 Task: Create a new job position for 'Sr. SEO Executive' in Salesforce, including responsibilities, skills, educational requirements, and salary range.
Action: Mouse moved to (486, 297)
Screenshot: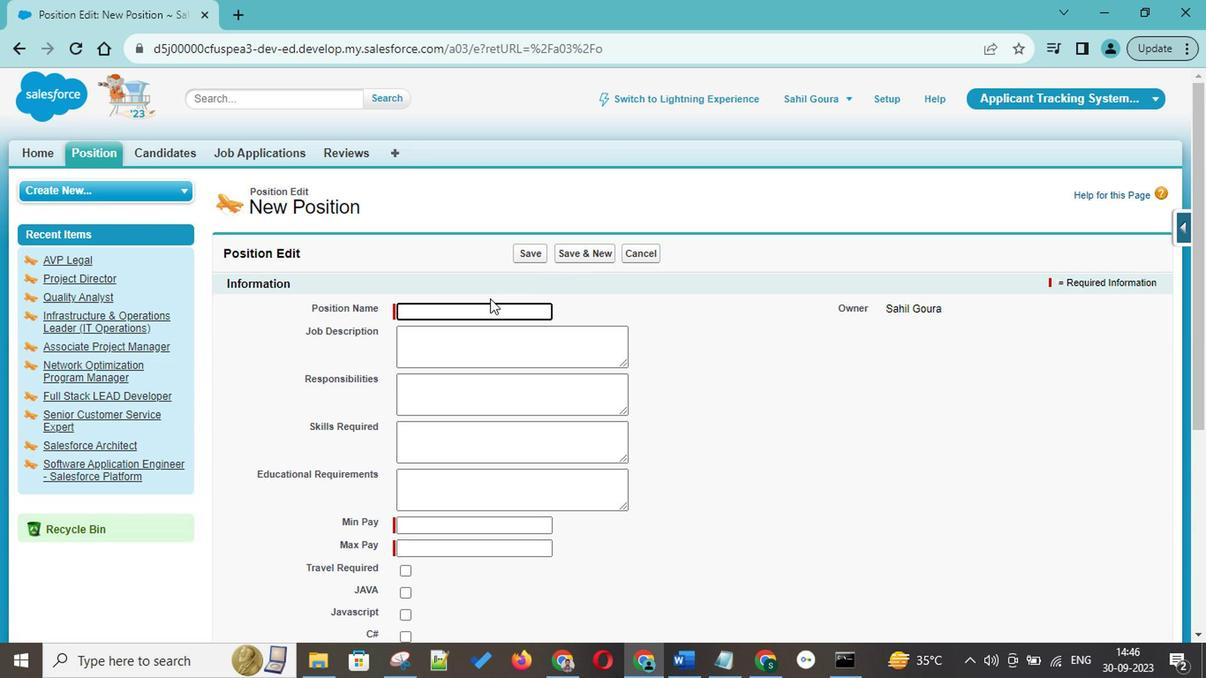 
Action: Key pressed <Key.shift>Sr.<Key.space><Key.shift>SEO<Key.space><Key.shift>e<Key.shift><Key.backspace><Key.shift>Executive
Screenshot: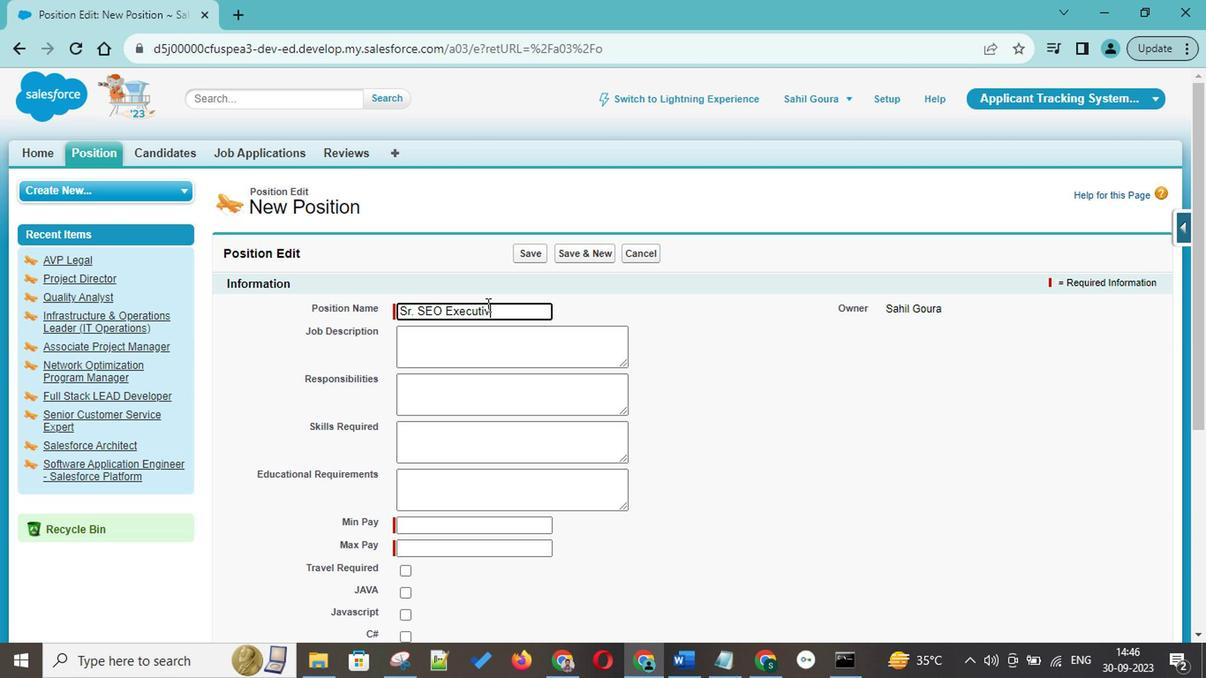 
Action: Mouse moved to (457, 346)
Screenshot: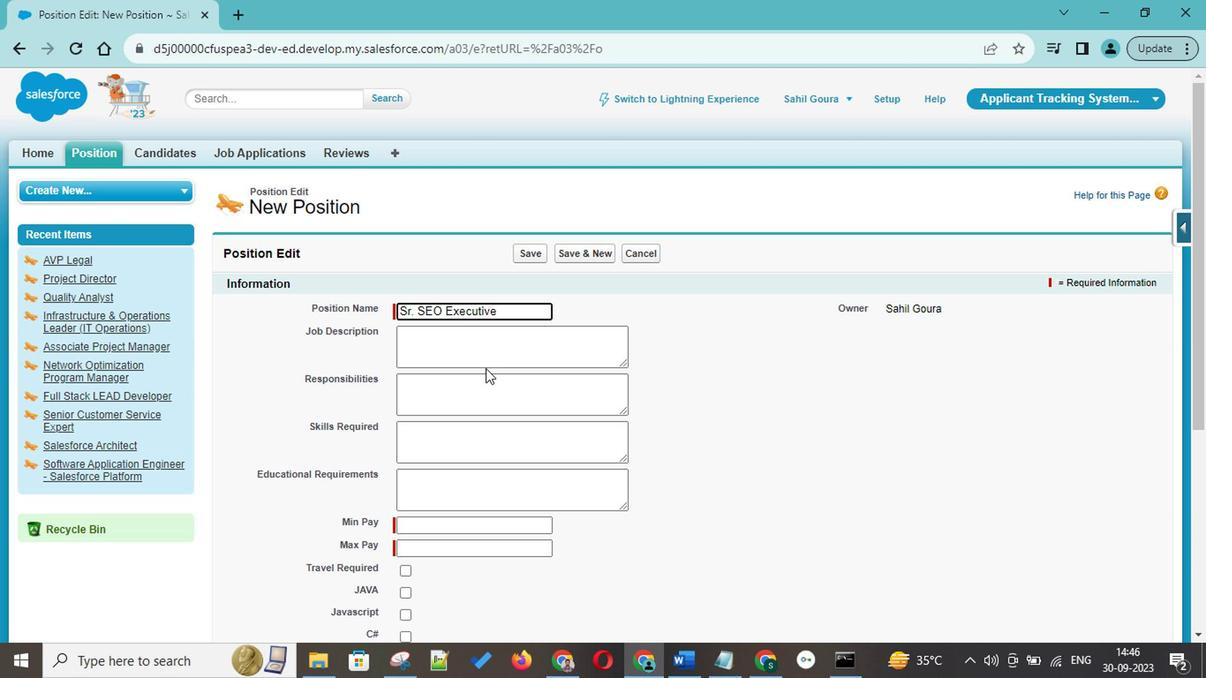 
Action: Mouse pressed left at (457, 346)
Screenshot: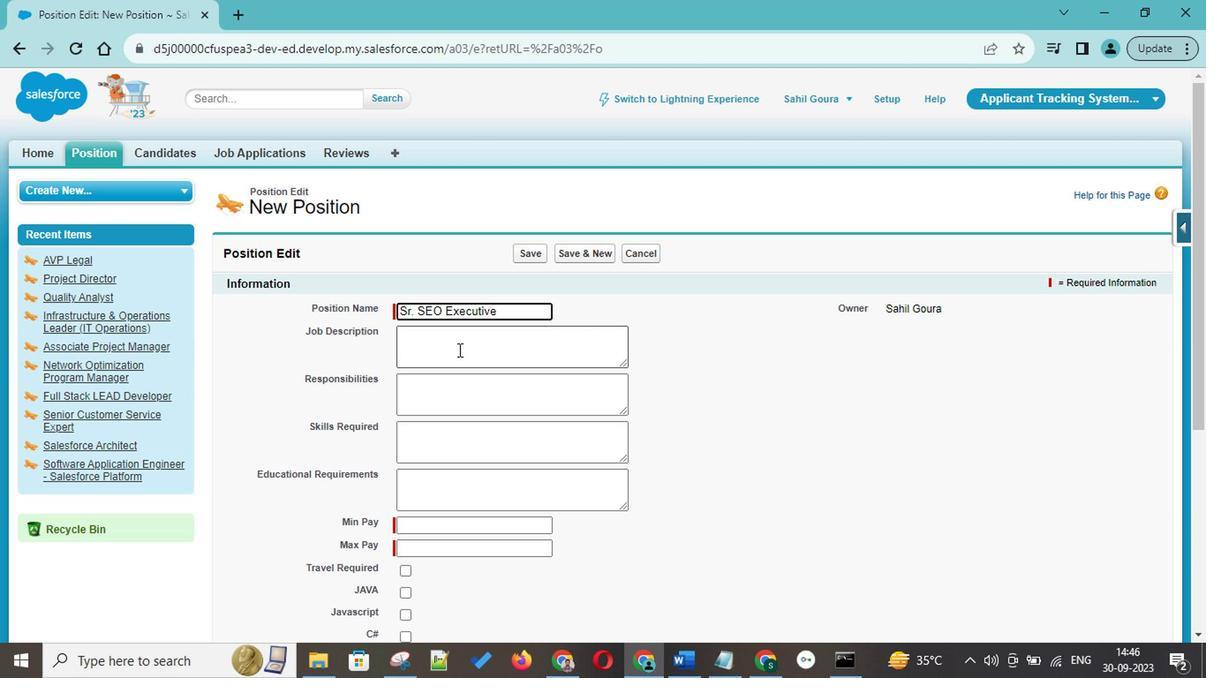 
Action: Mouse moved to (431, 385)
Screenshot: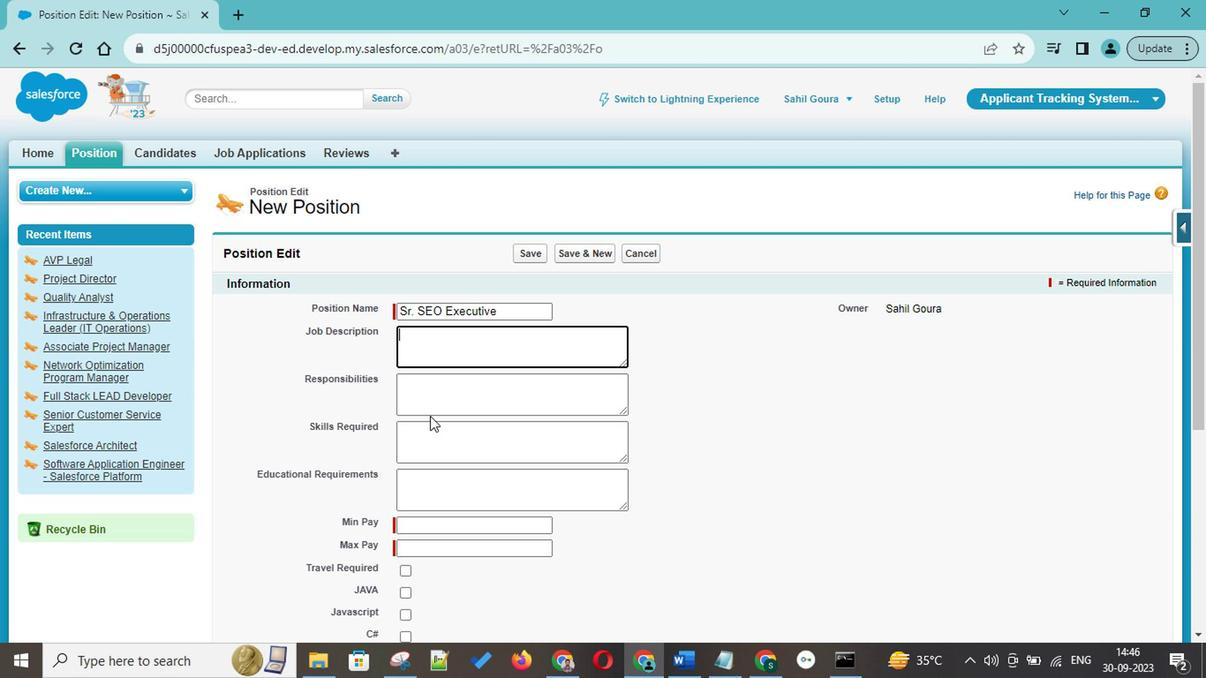 
Action: Mouse pressed left at (431, 385)
Screenshot: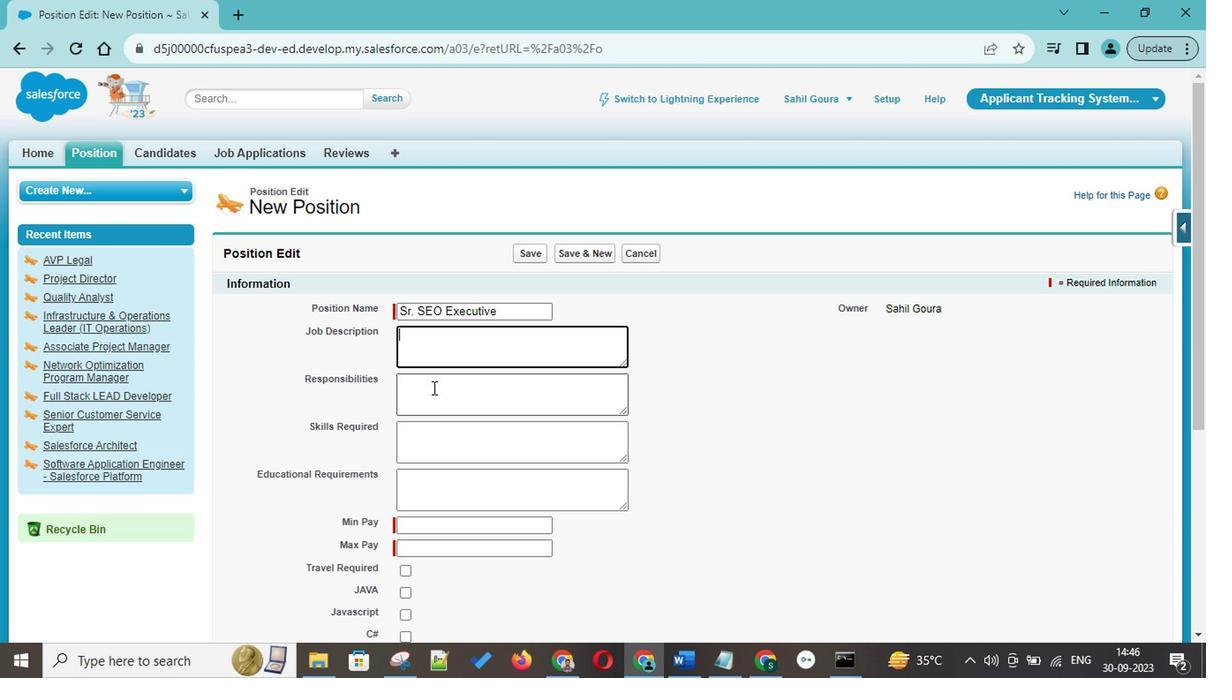 
Action: Key pressed --<Key.shift>><Key.space><Key.shift>Develop<Key.space>optimization<Key.space>strategies<Key.space>that<Key.space>increase<Key.space>the<Key.space>company's<Key.space>search<Key.space>engine<Key.space>result<Key.space>rankings<Key.enter>--<Key.shift>><Key.space><Key.shift>Research<Key.space><Key.shift>SEO<Key.space>keywords<Key.space>to<Key.space>use<Key.space>throughout<Key.space>the<Key.space>company's<Key.space>website<Key.space>and<Key.space>marketing<Key.space>materials<Key.enter>--<Key.shift>><Key.space><Key.shift>s<Key.shift>et<Key.space>m<Key.backspace><Key.backspace><Key.backspace><Key.backspace><Key.backspace><Key.shift>Set<Key.space>measureable<Key.space>goals<Key.space>that<Key.space>demonstrate<Key.space>improvement<Key.space>in<Key.space>marketing<Key.space>efforts<Key.enter>--<Key.shift>><Key.space><Key.shift>Monitor<Key.space>daily<Key.space>performance<Key.space>metrics<Key.space>to<Key.space>understand<Key.space><Key.shift><Key.shift>S
Screenshot: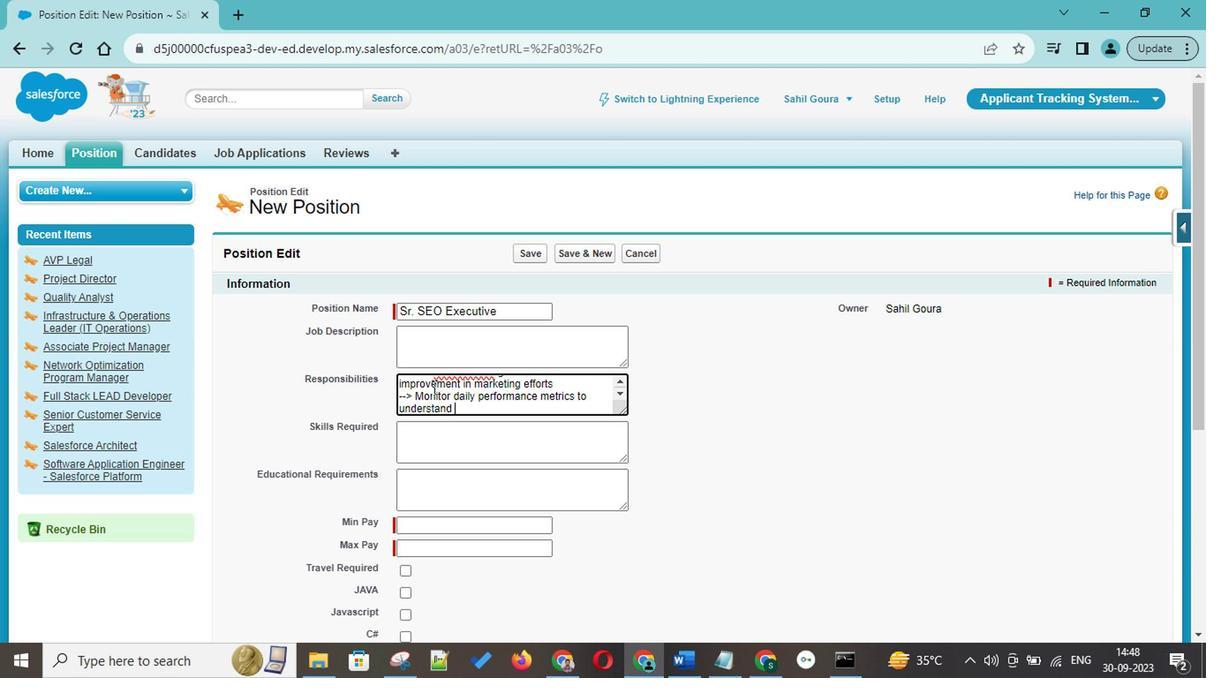 
Action: Mouse moved to (435, 385)
Screenshot: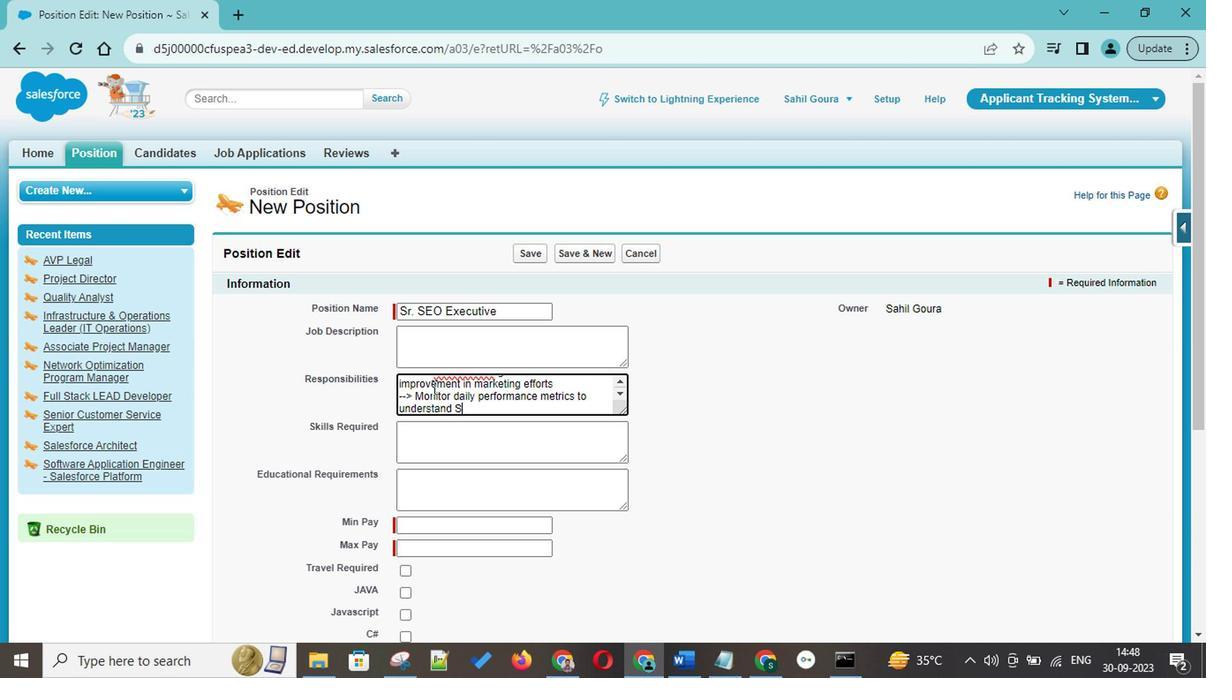 
Action: Key pressed EO<Key.space>strategy<Key.space>performance<Key.enter>--<Key.shift>><Key.space><Key.shift>Efficiently<Key.space>communicate<Key.space>with<Key.space>other<Key.space>marketing<Key.space>department<Key.space>to<Key.space>manage<Key.space><Key.shift>SEO<Key.space>strategy<Key.enter>--<Key.shift>><Key.space><Key.shift>Writing<Key.space>compelling<Key.space>and<Key.space>high-quality<Key.space>wes<Key.backspace>bsite<Key.space>content,<Key.space>including<Key.space>blog<Key.space>posts<Key.space>and<Key.space>page<Key.space>descriptions<Key.enter>--<Key.shift>><Key.space><Key.shift>Update<Key.space>content<Key.space>and<Key.space>website<Key.space>links<Key.space>for<Key.space>maximum<Key.space>optimization<Key.space>n<Key.backspace>and<Key.space>search<Key.space>engine<Key.space>rankings
Screenshot: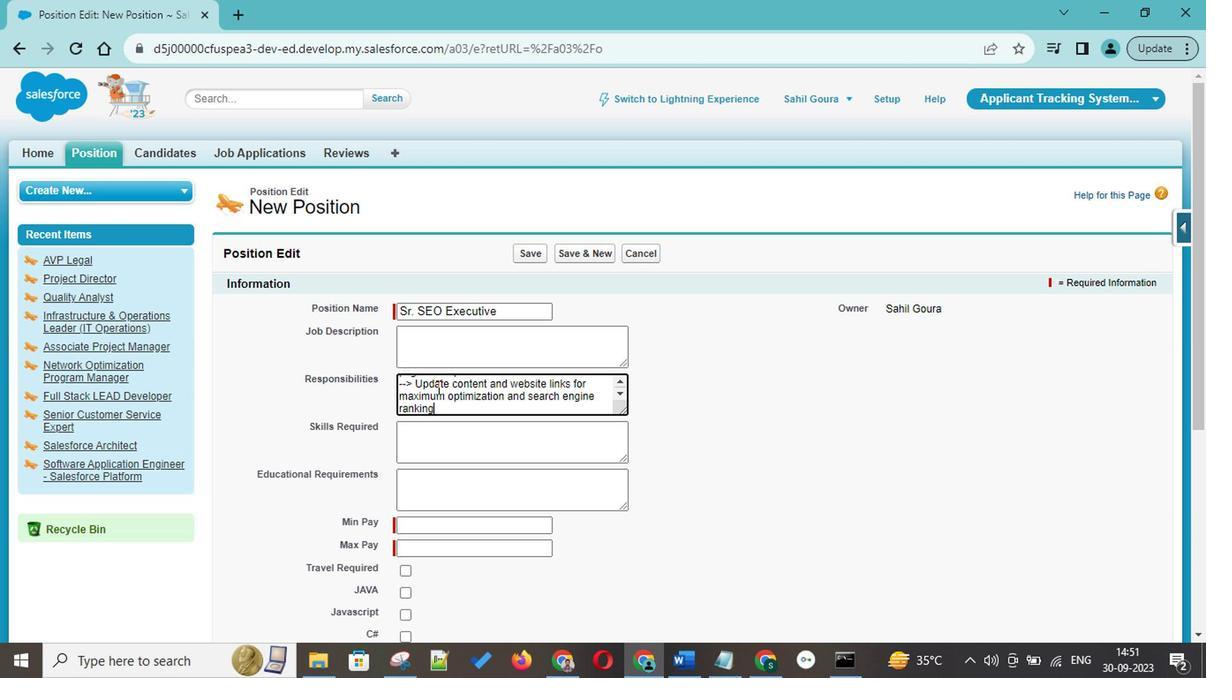 
Action: Mouse moved to (480, 477)
Screenshot: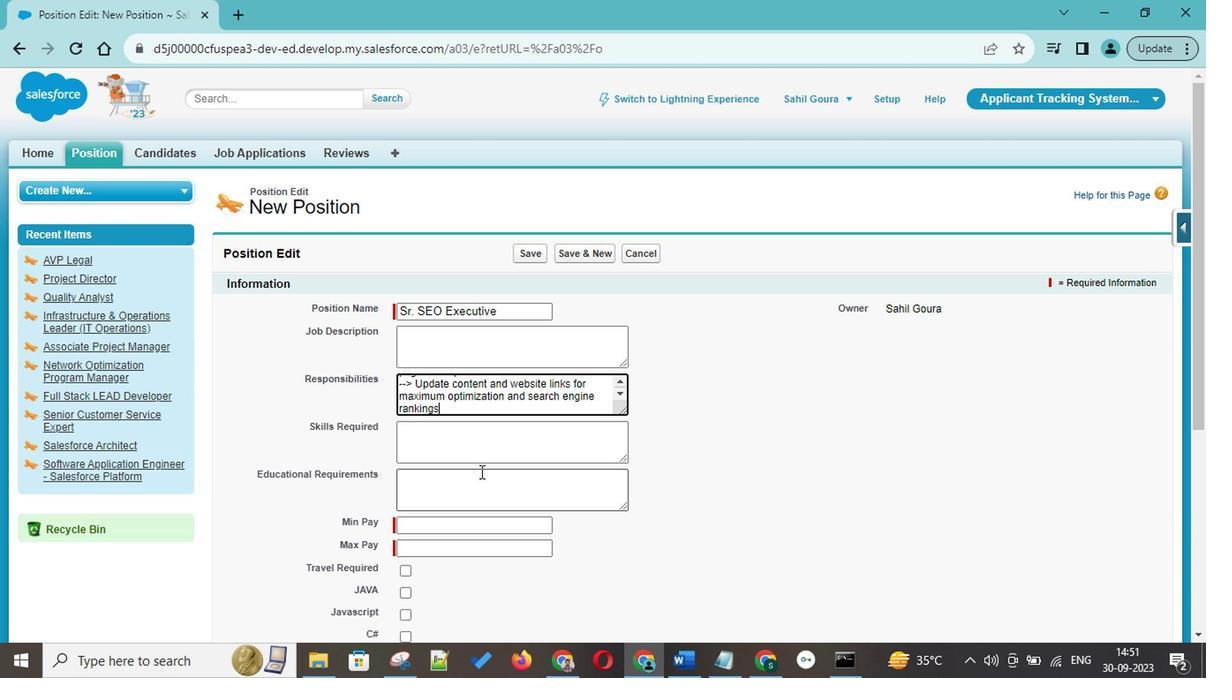 
Action: Mouse pressed left at (480, 477)
Screenshot: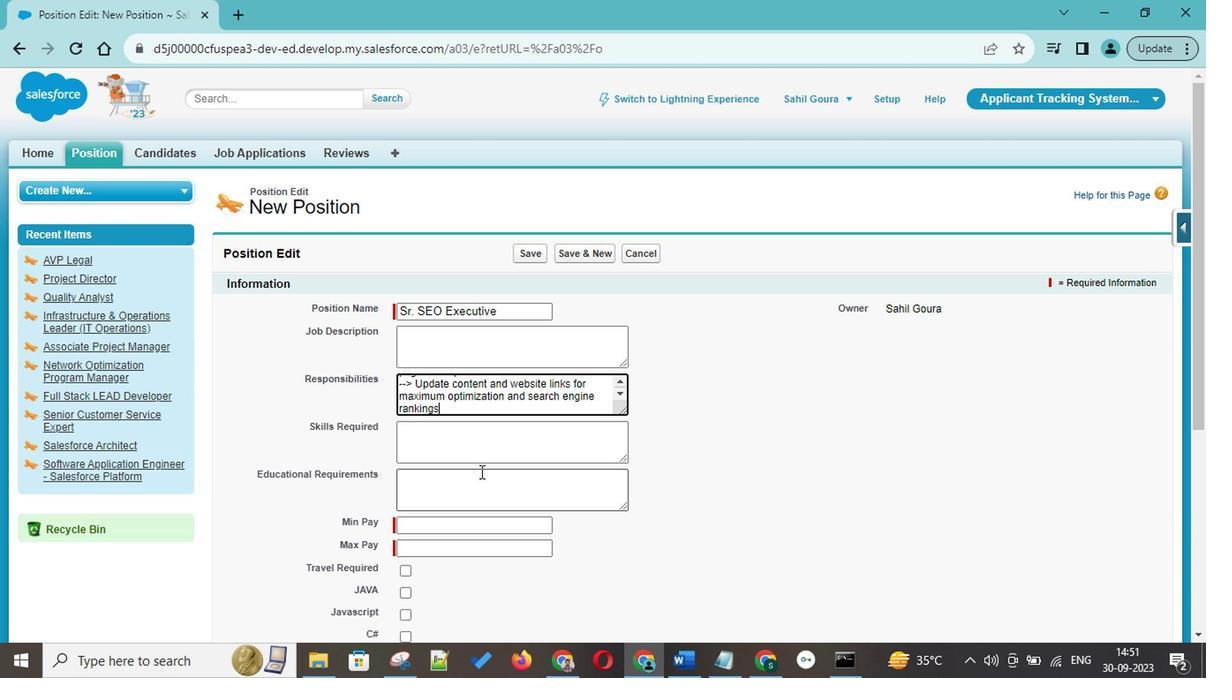 
Action: Key pressed --<Key.shift>><Key.space><Key.shift>Three<Key.space>to<Key.space><Key.shift><Key.shift><Key.shift><Key.shift><Key.shift><Key.shift><Key.shift><Key.shift><Key.shift><Key.shift><Key.shift><Key.shift>Five<Key.space>years<Key.space>of<Key.space>experience<Key.space>in<Key.space>successfully<Key.space>developing<Key.space>and<Key.space>executing<Key.space><Key.shift>SEO<Key.space>campaigns<Key.enter>--<Key.shift><Key.shift>><Key.space>
Screenshot: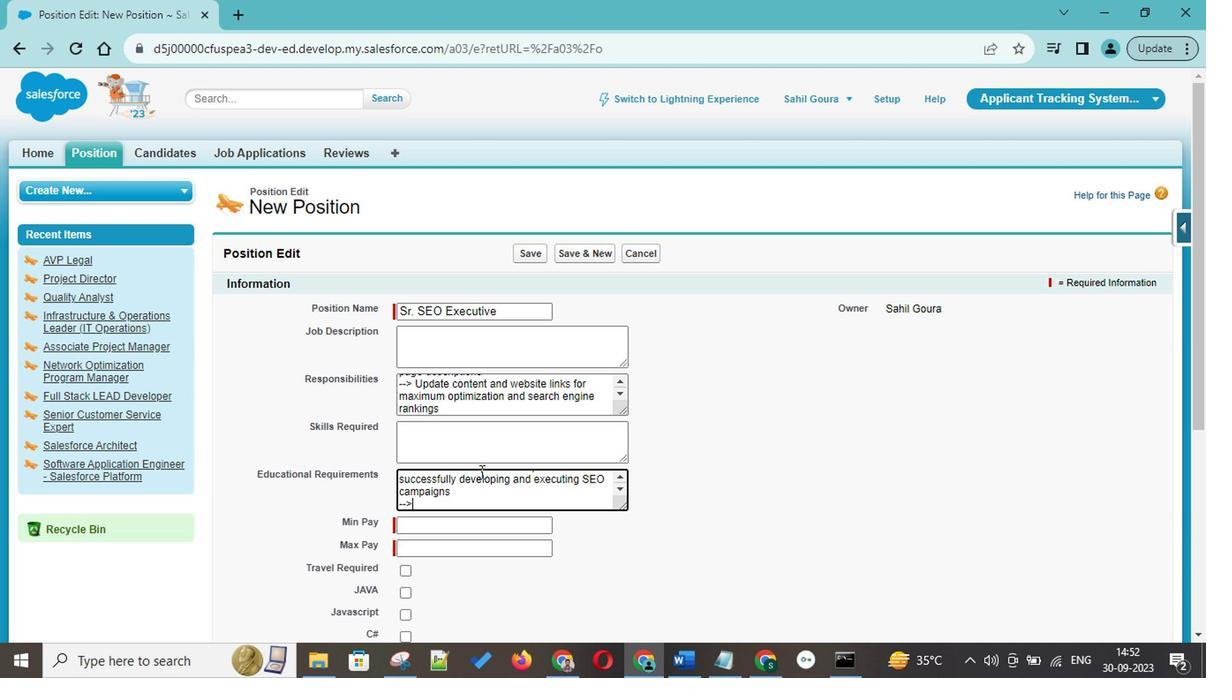 
Action: Mouse moved to (480, 479)
Screenshot: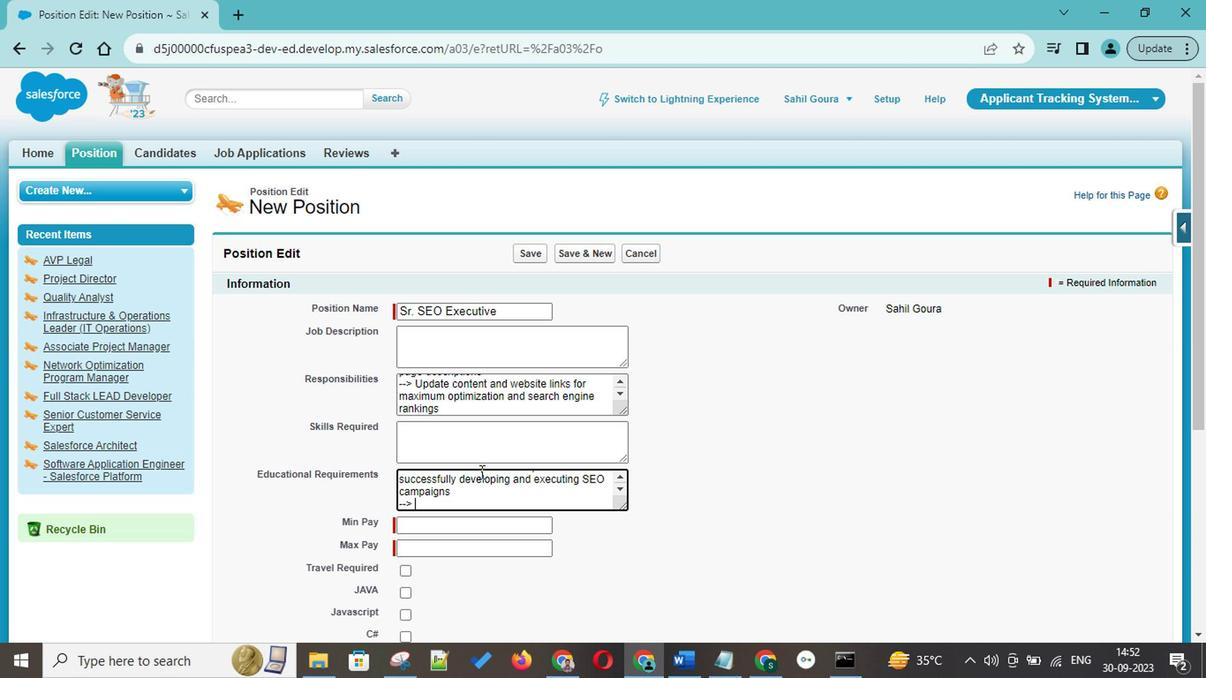 
Action: Mouse pressed left at (480, 479)
Screenshot: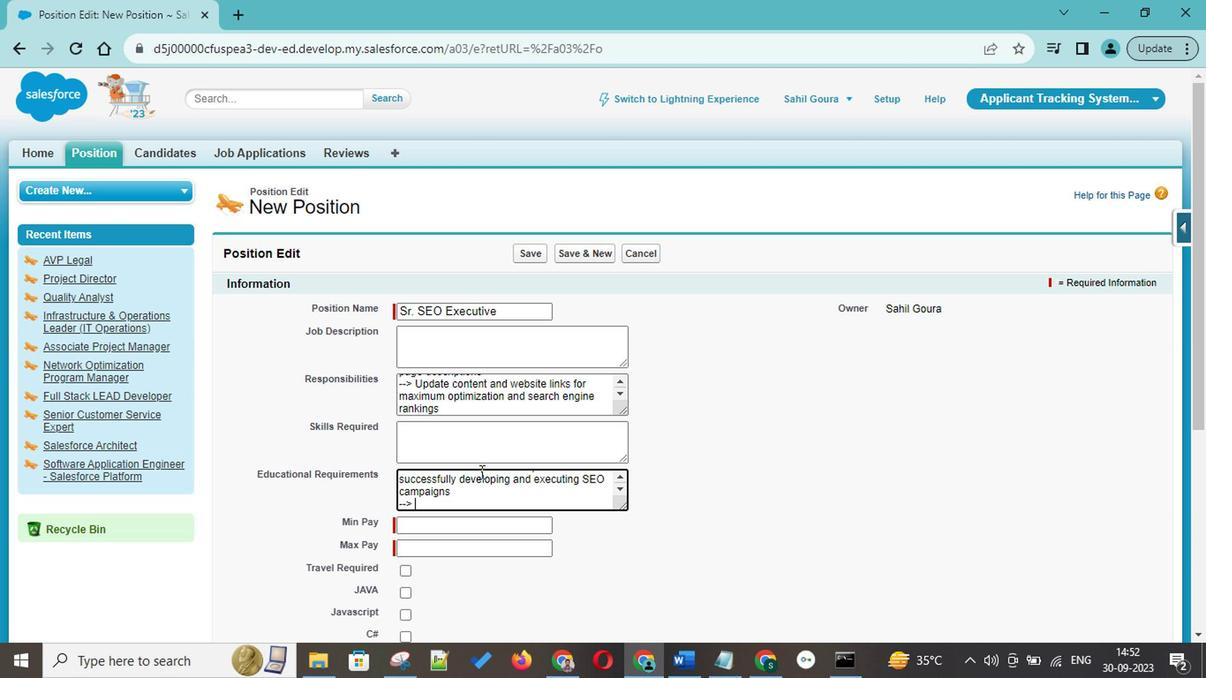 
Action: Key pressed <Key.shift>Unders<Key.backspace><Key.backspace><Key.backspace><Key.backspace><Key.backspace>
Screenshot: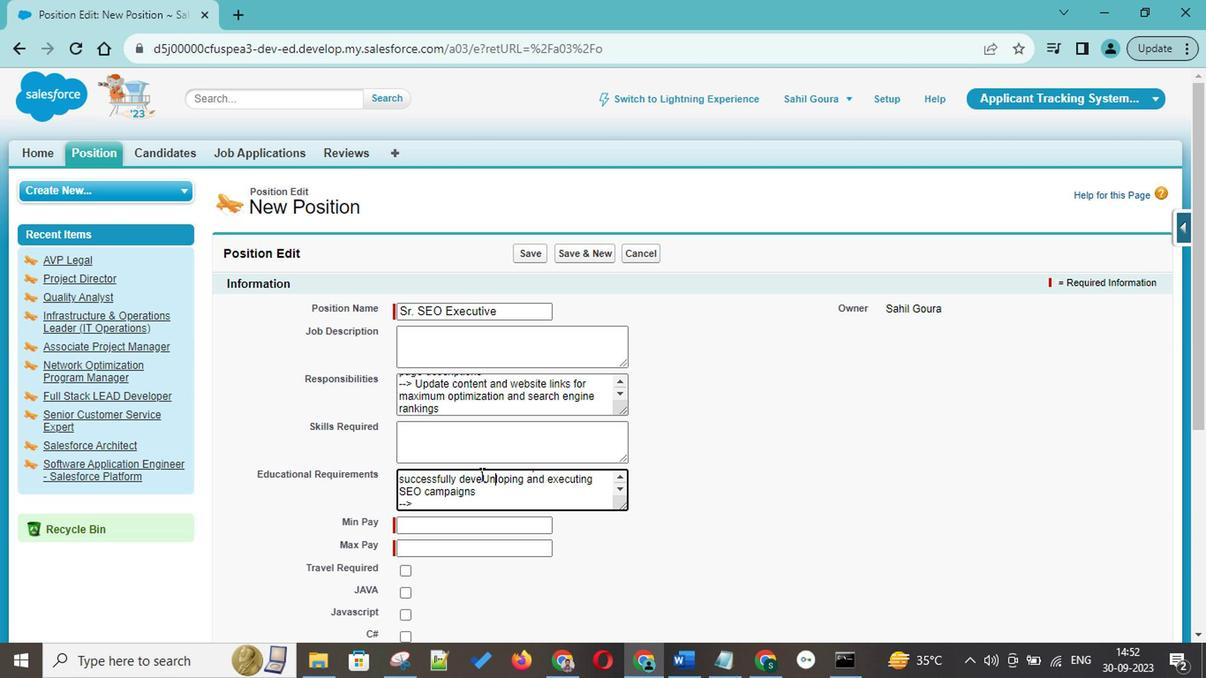 
Action: Mouse moved to (581, 472)
Screenshot: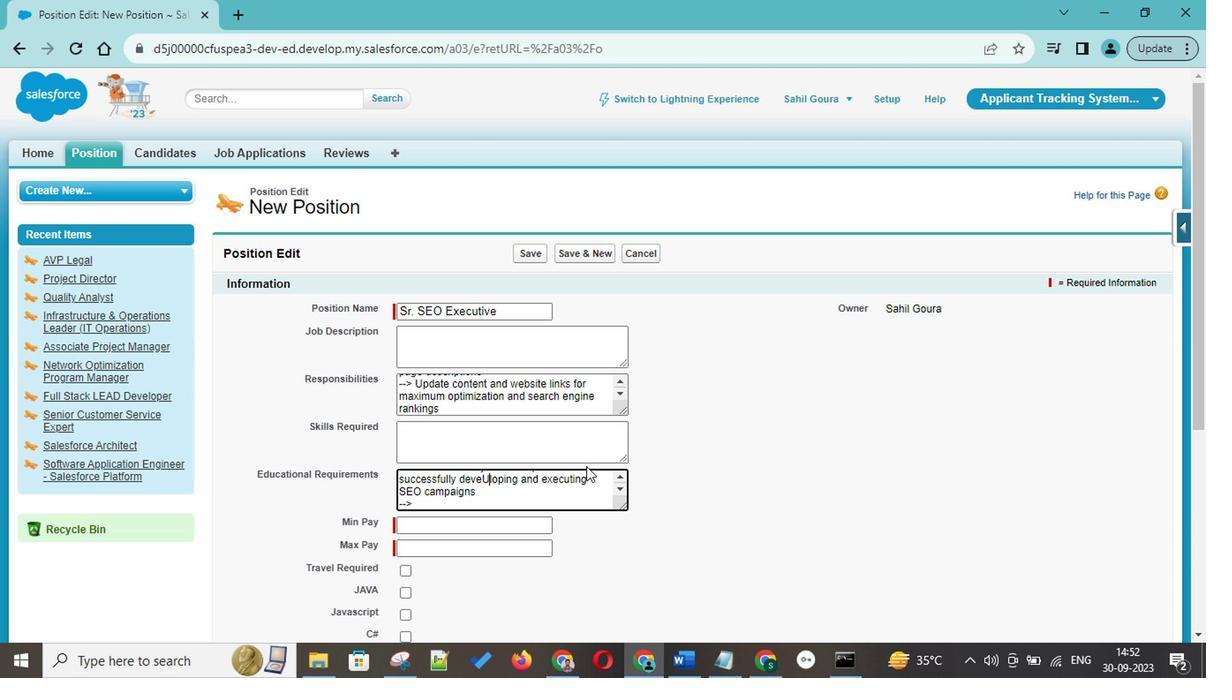 
Action: Key pressed <Key.backspace>
Screenshot: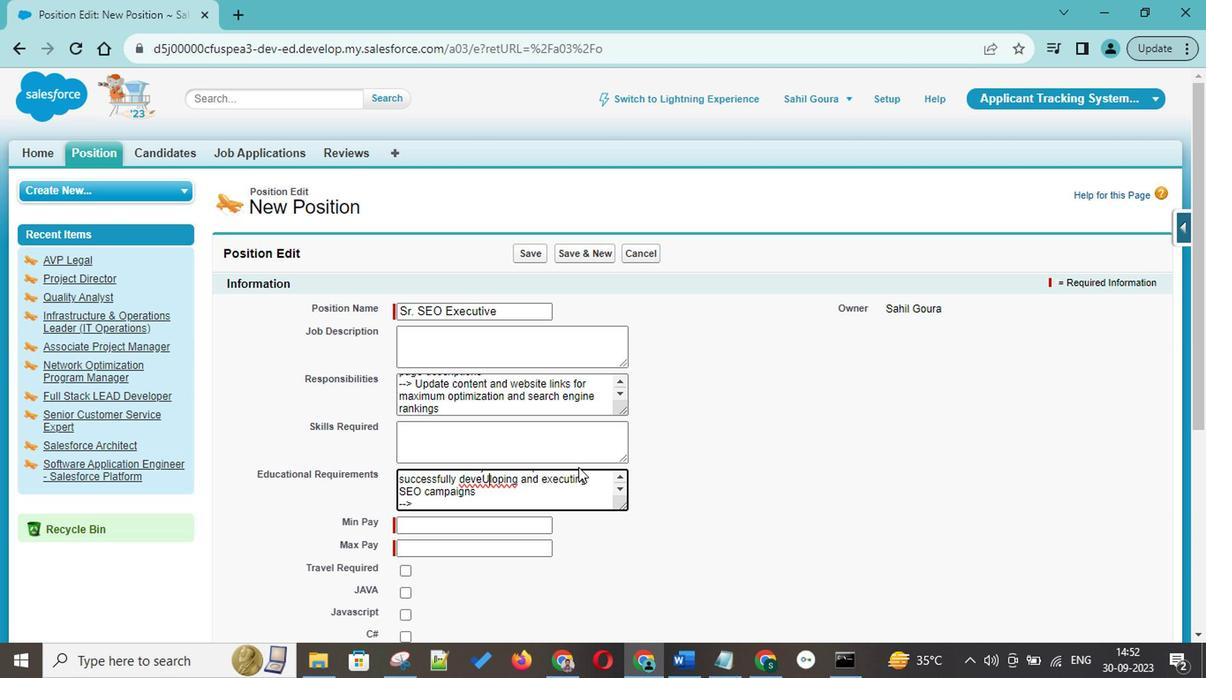 
Action: Mouse moved to (450, 506)
Screenshot: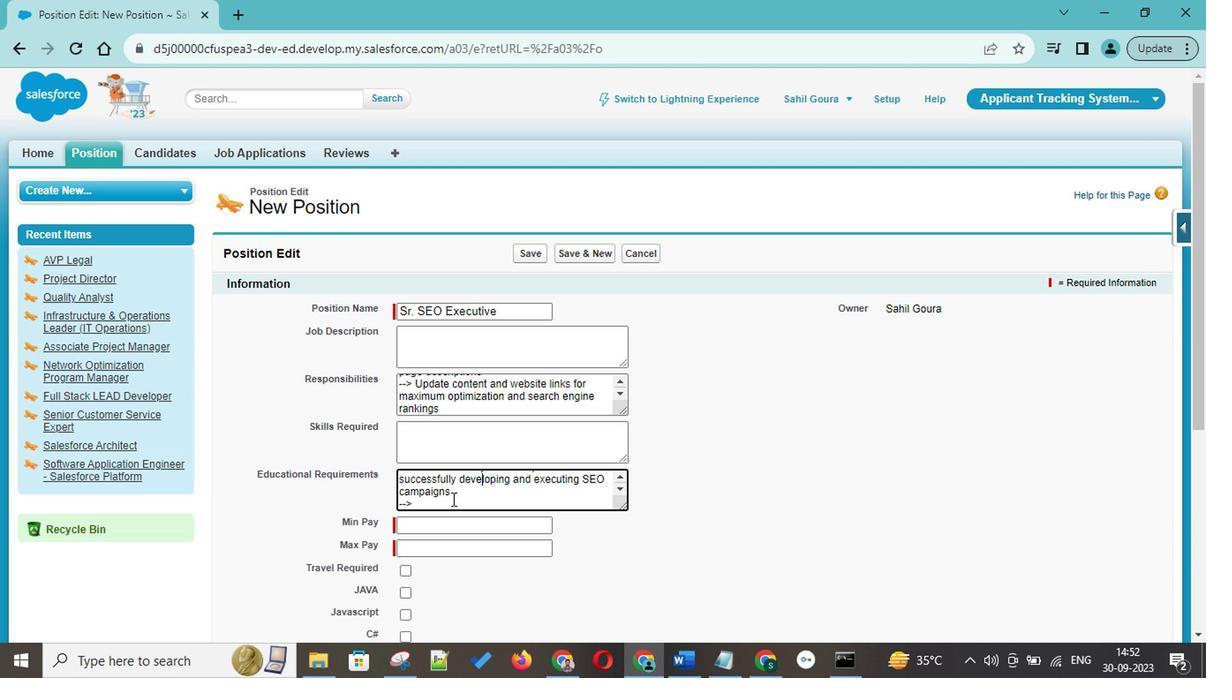 
Action: Mouse pressed left at (450, 506)
Screenshot: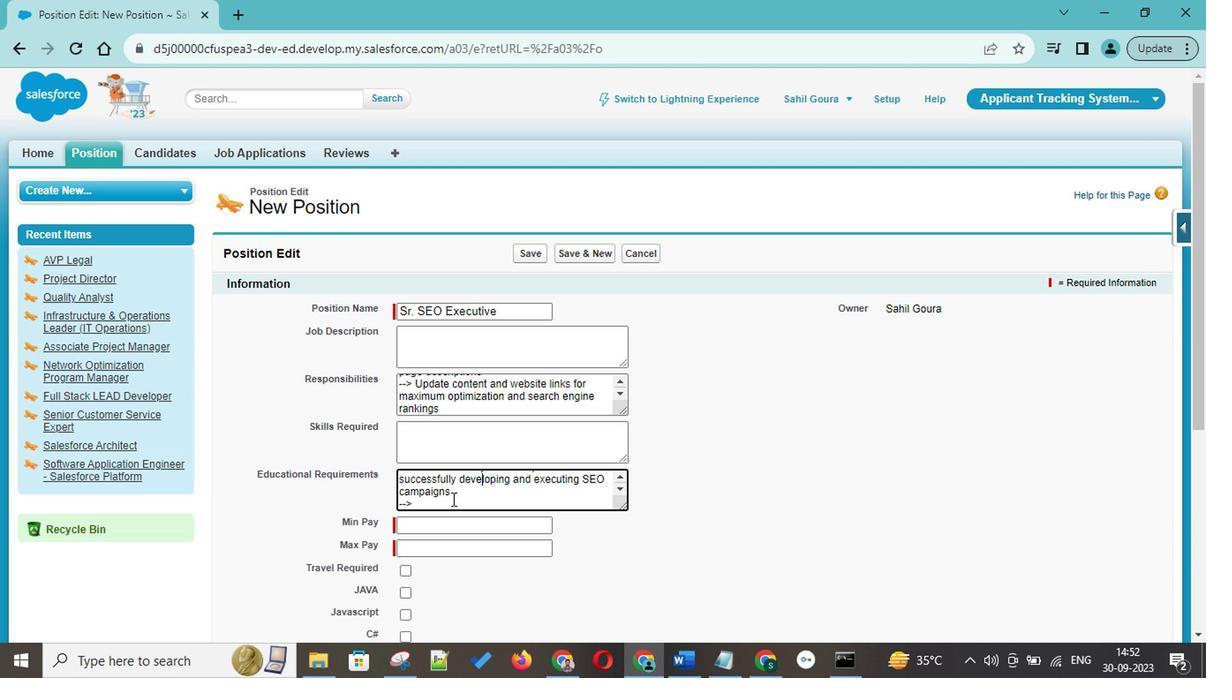 
Action: Key pressed <Key.shift>Understanding<Key.space>of<Key.space>search<Key.space>engine<Key.space>algorithms<Key.space>and<Key.space>ranking<Key.space>methofs<Key.backspace><Key.backspace>ds<Key.enter>--<Key.shift><Key.shift>><Key.space>
Screenshot: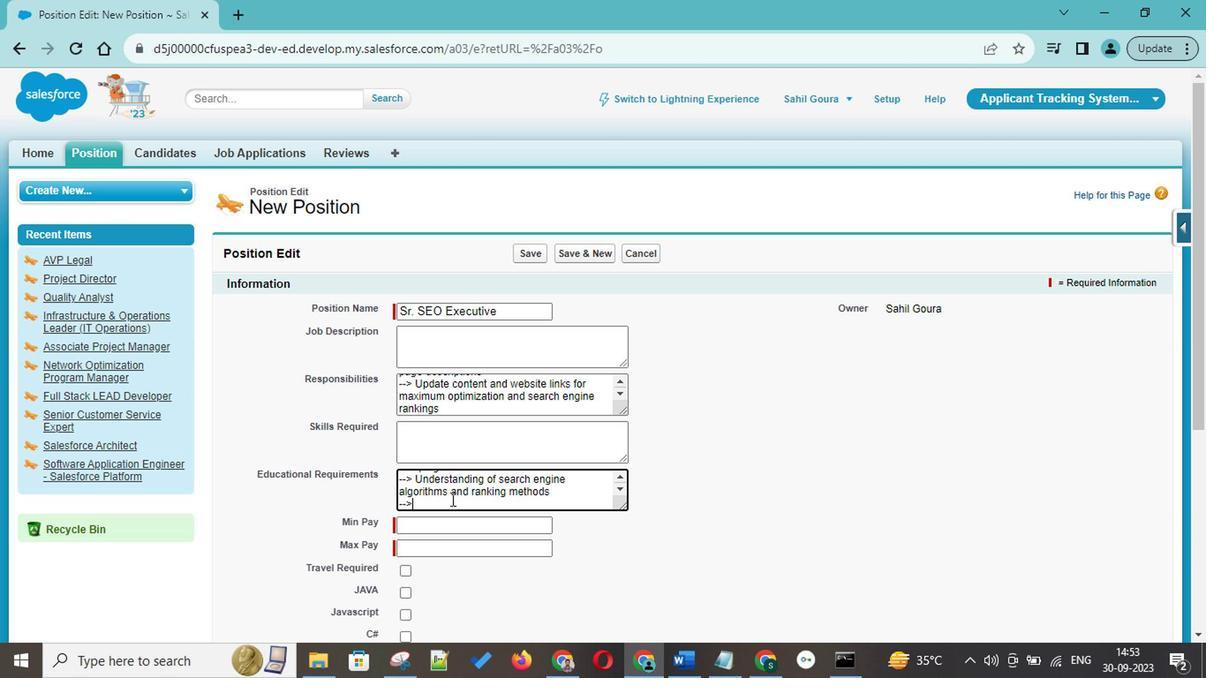 
Action: Mouse moved to (449, 501)
Screenshot: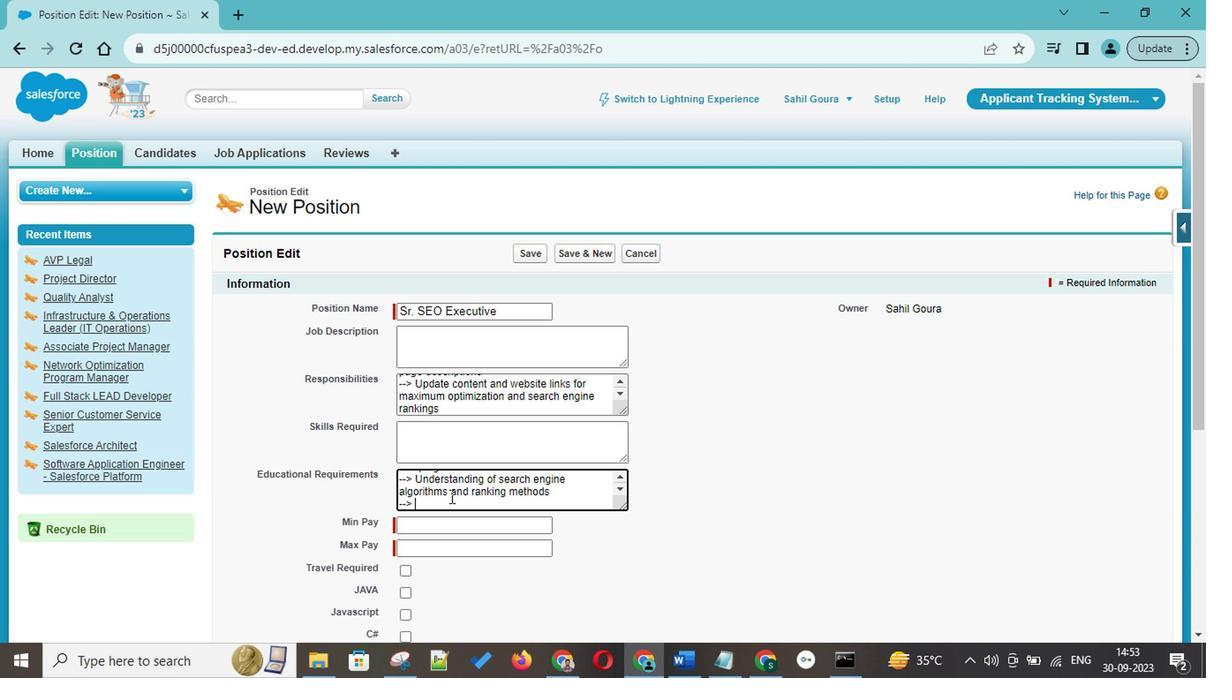 
Action: Key pressed <Key.shift>Experience<Key.space>with<Key.space><Key.shift><Key.shift><Key.shift><Key.shift>SEO<Key.space>industry<Key.space>programs,<Key.space>such<Key.space>as<Key.space><Key.shift>Google<Key.space><Key.shift>Analys<Key.backspace>tics<Key.space>or<Key.space><Key.shift>Adobe<Key.space><Key.shift><Key.shift>Analytics<Key.enter>--<Key.shift>><Key.space><Key.shift>Knowledge<Key.space>of<Key.space>keyword<Key.space>research<Key.space>and<Key.space>data<Key.space>mining<Key.space>tools<Key.enter>--<Key.shift>><Key.space><Key.shift>Able<Key.space>to<Key.space>complete<Key.space>competitive<Key.space>analysis<Key.space>of<Key.space>other<Key.space>cm<Key.backspace>ompanies<Key.space>within<Key.space>the<Key.space>industry<Key.enter>--<Key.shift>><Key.space><Key.shift><Key.shift><Key.shift><Key.shift><Key.shift><Key.shift><Key.shift><Key.shift><Key.shift><Key.shift><Key.shift><Key.shift><Key.shift><Key.shift><Key.shift>Excellet<Key.backspace>nt<Key.space>written<Key.space>and<Key.space>verbal<Key.space>communication<Key.space>skills<Key.space><Key.shift>(email,<Key.space>phone,<Key.space>etc.<Key.shift>)<Key.enter>--<Key.shift>><Key.space><Key.shift>Comfortable<Key.space>analyzing<Key.space>high<Key.space>volumes<Key.space>of<Key.space>data<Key.space>ib<Key.space>a<Key.backspace><Key.backspace><Key.backspace><Key.backspace>on<Key.space>a<Key.space>daily<Key.space>basis
Screenshot: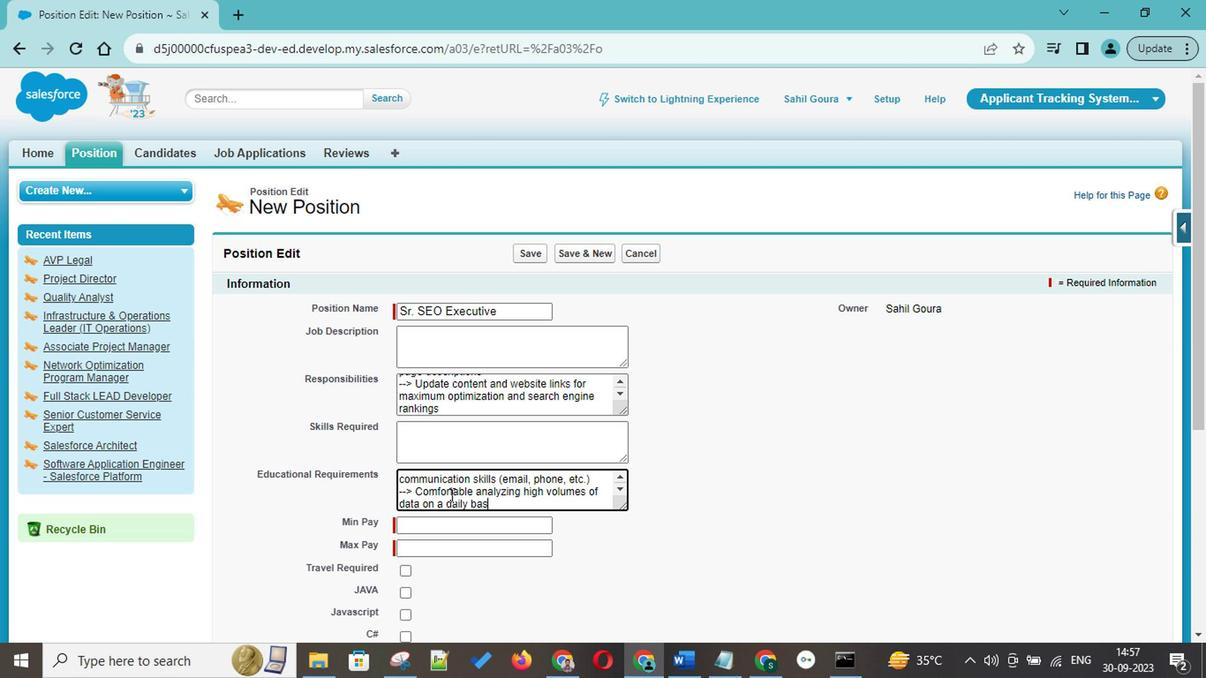 
Action: Mouse moved to (449, 500)
Screenshot: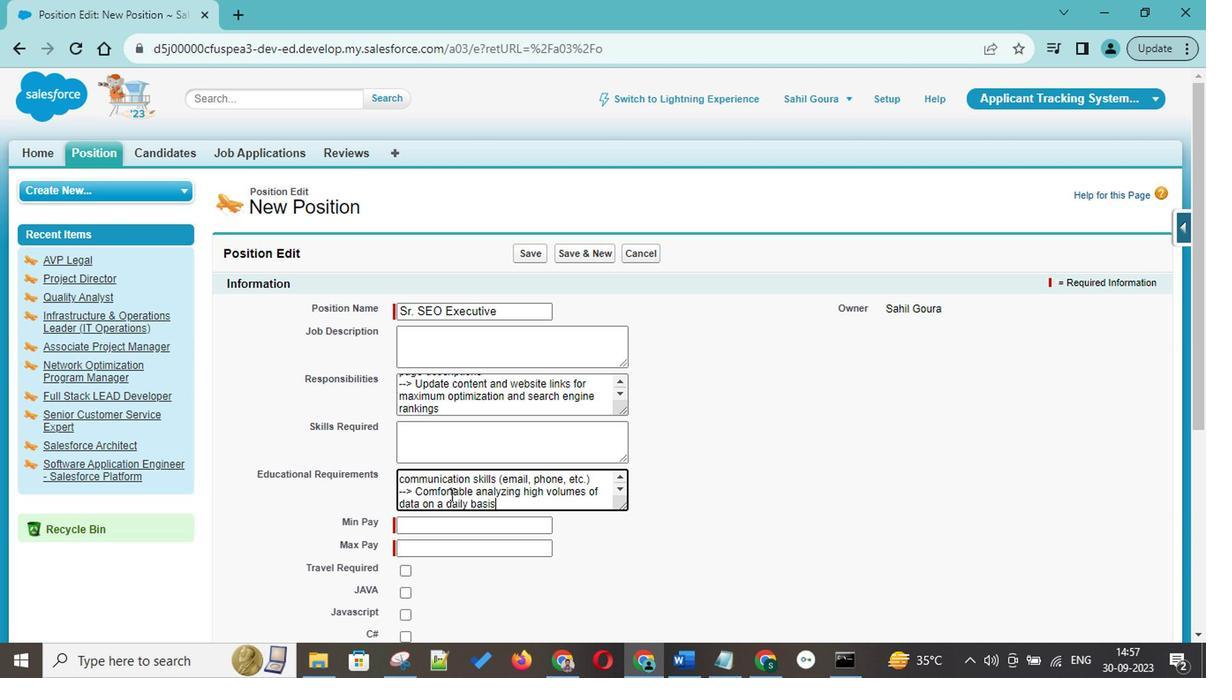 
Action: Key pressed <Key.enter>--<Key.shift>><Key.space>
Screenshot: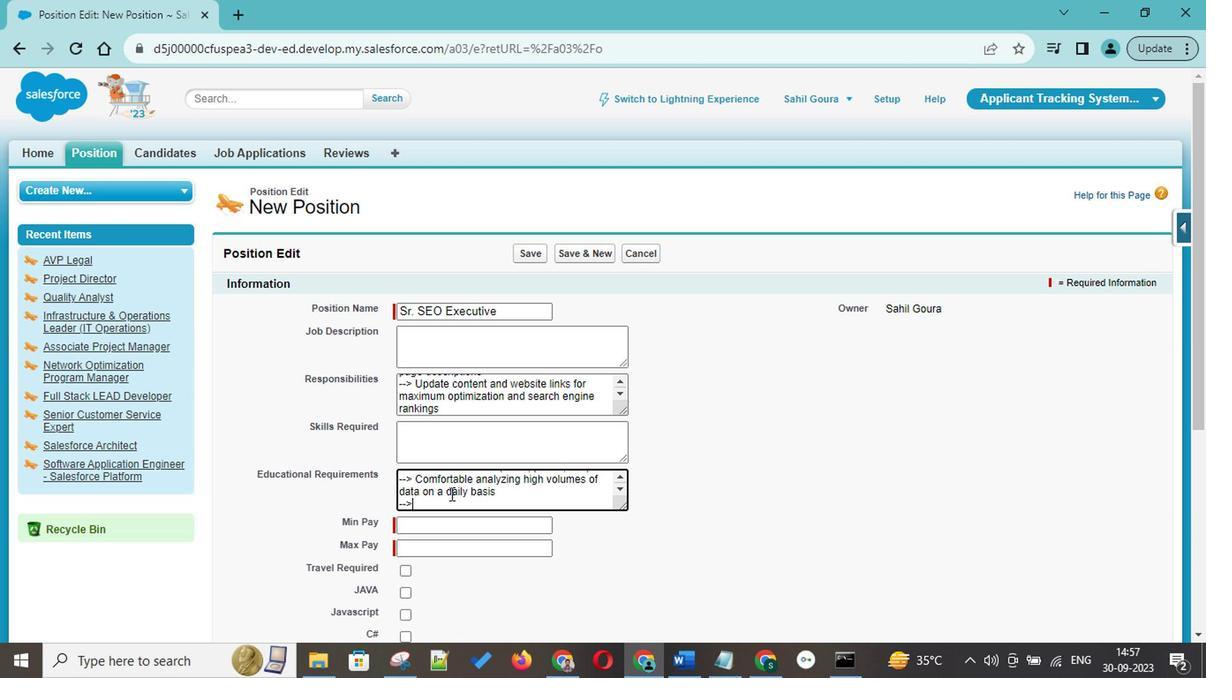 
Action: Mouse moved to (447, 498)
Screenshot: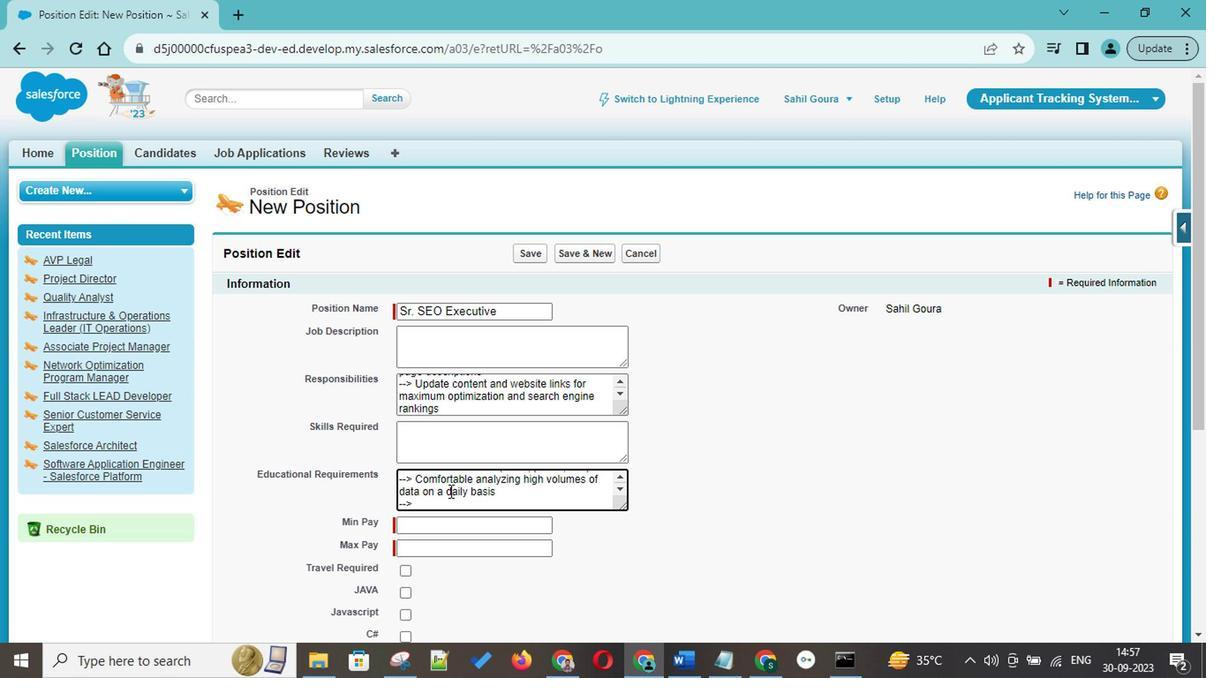
Action: Key pressed <Key.shift>Familiarity<Key.space>with<Key.space><Key.shift>Wordpress<Key.space>or<Key.space>other<Key.space>content<Key.space>management<Key.space>systems<Key.enter>--<Key.shift>><Key.space><Key.shift>Experience<Key.space>with<Key.space>iot<Key.backspace><Key.backspace><Key.backspace>other<Key.space>aspects<Key.space>of<Key.space>marketing,<Key.space>such<Key.space>as<Key.space>customer<Key.space>growth<Key.space>and<Key.space>promotion,<Key.space>is<Key.space>a<Key.space>plus
Screenshot: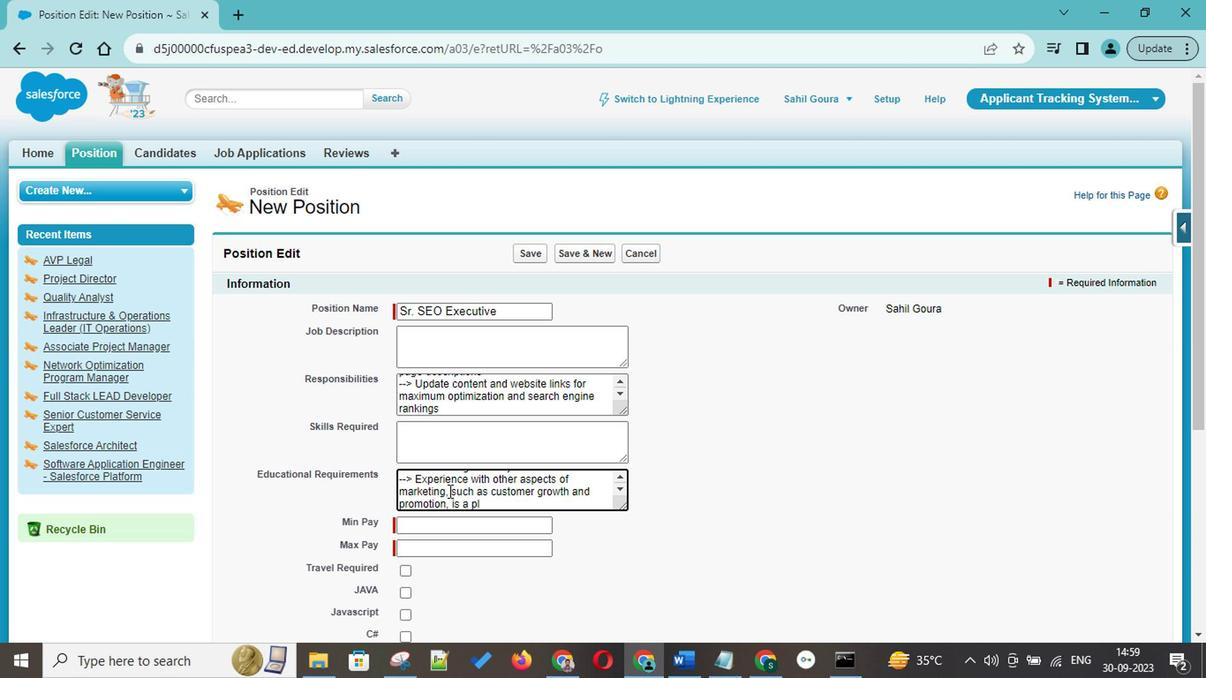 
Action: Mouse moved to (471, 427)
Screenshot: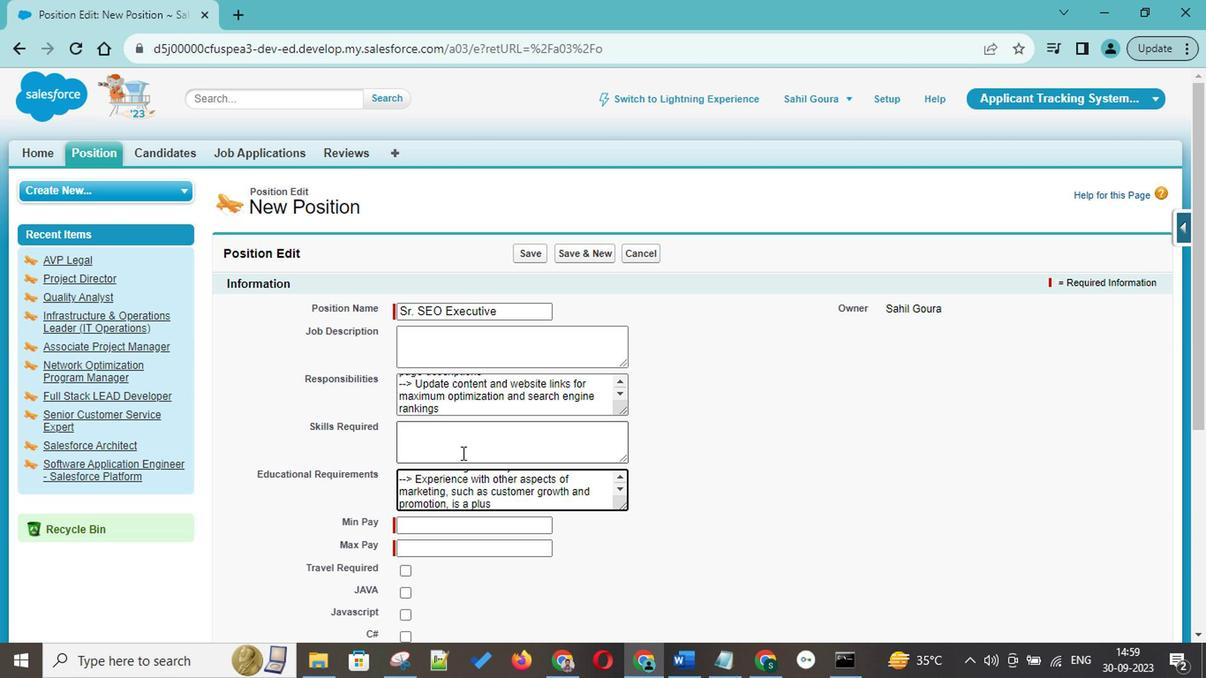 
Action: Mouse pressed left at (471, 427)
Screenshot: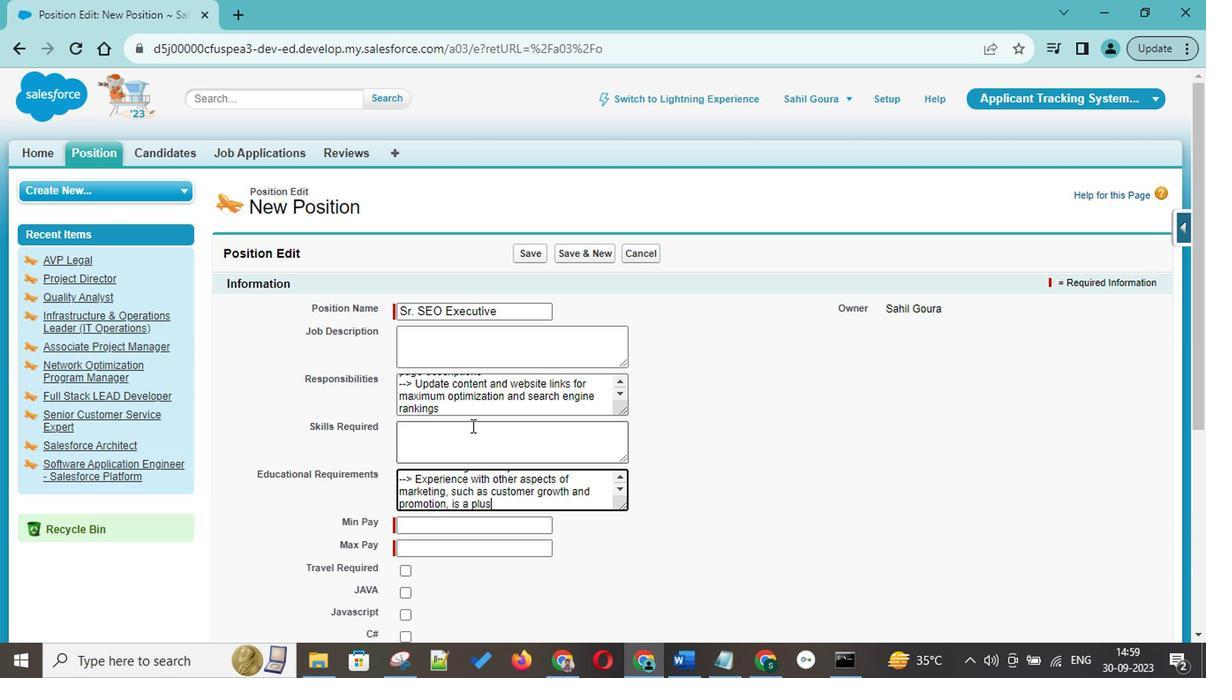 
Action: Mouse moved to (454, 346)
Screenshot: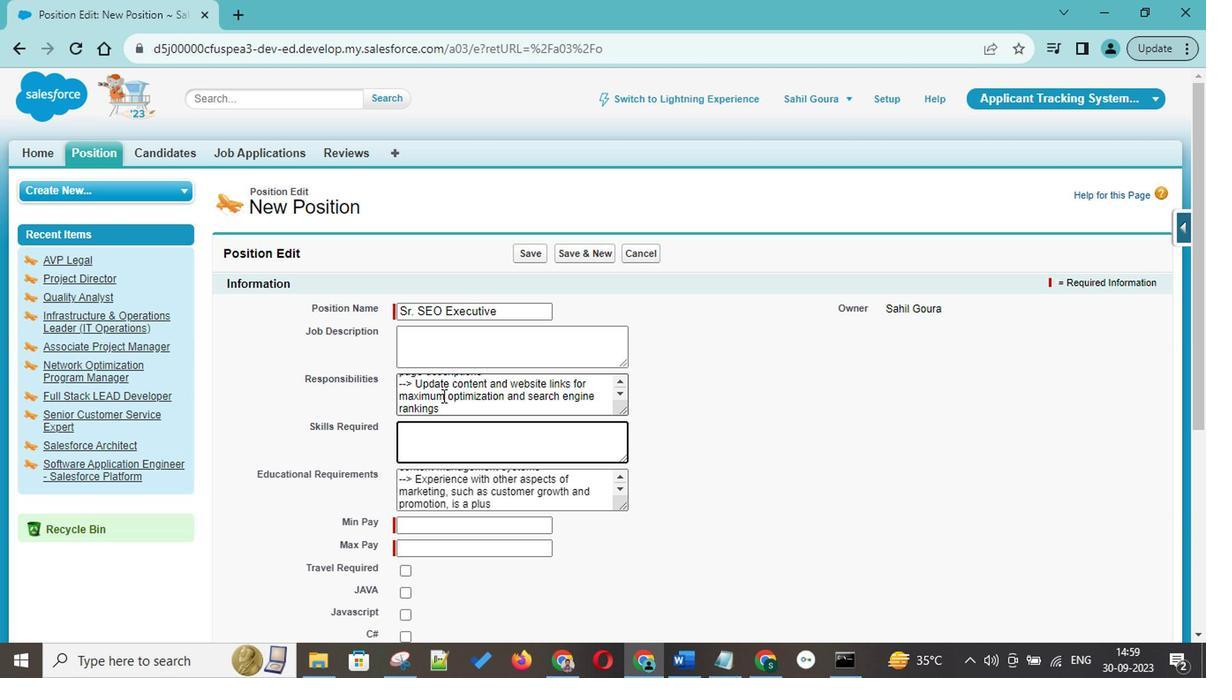 
Action: Mouse pressed left at (454, 346)
Screenshot: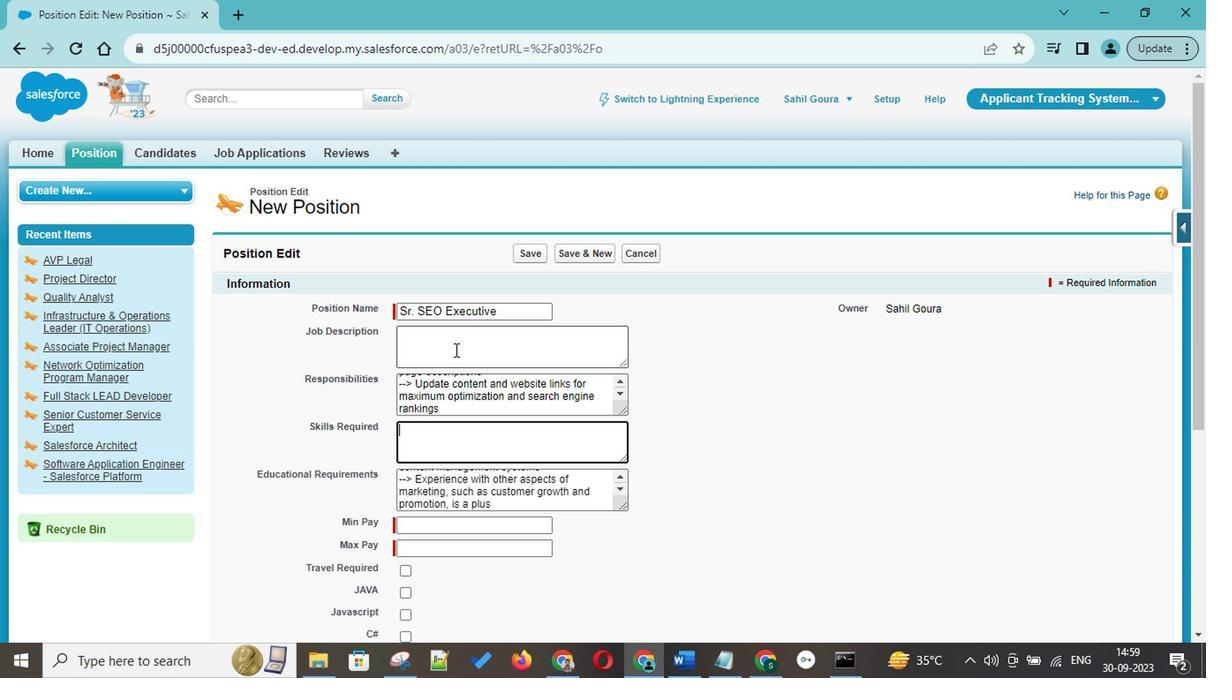 
Action: Mouse moved to (456, 455)
Screenshot: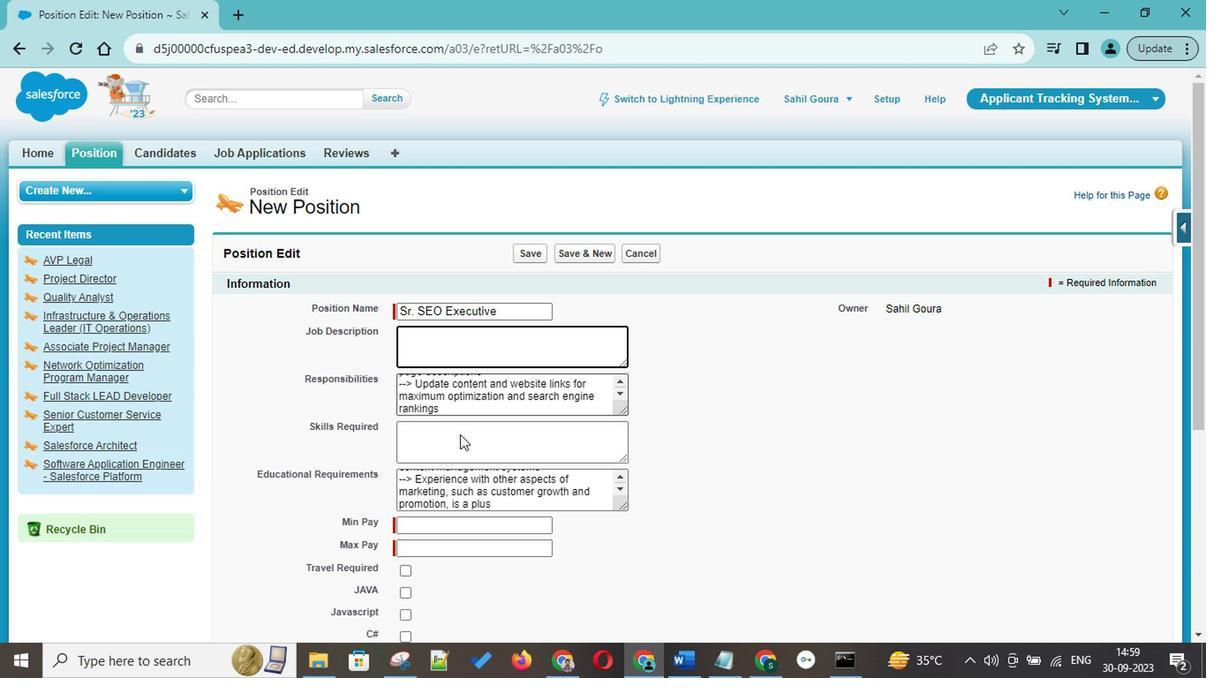 
Action: Mouse pressed left at (456, 455)
Screenshot: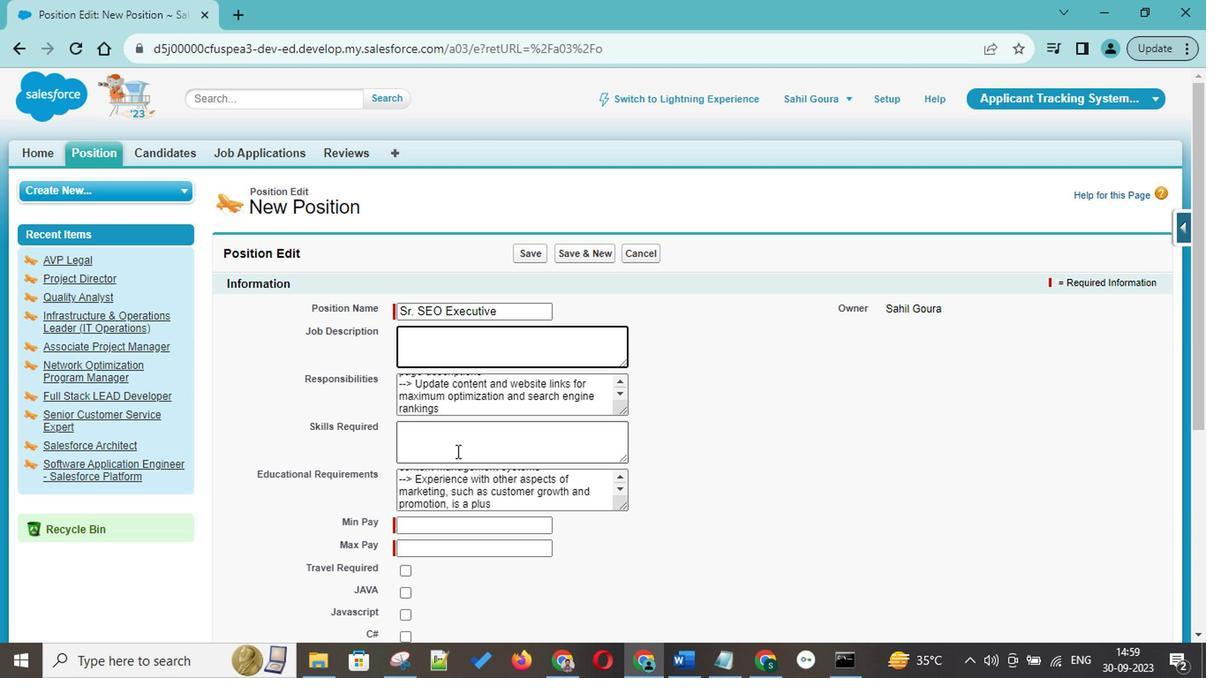 
Action: Mouse moved to (526, 492)
Screenshot: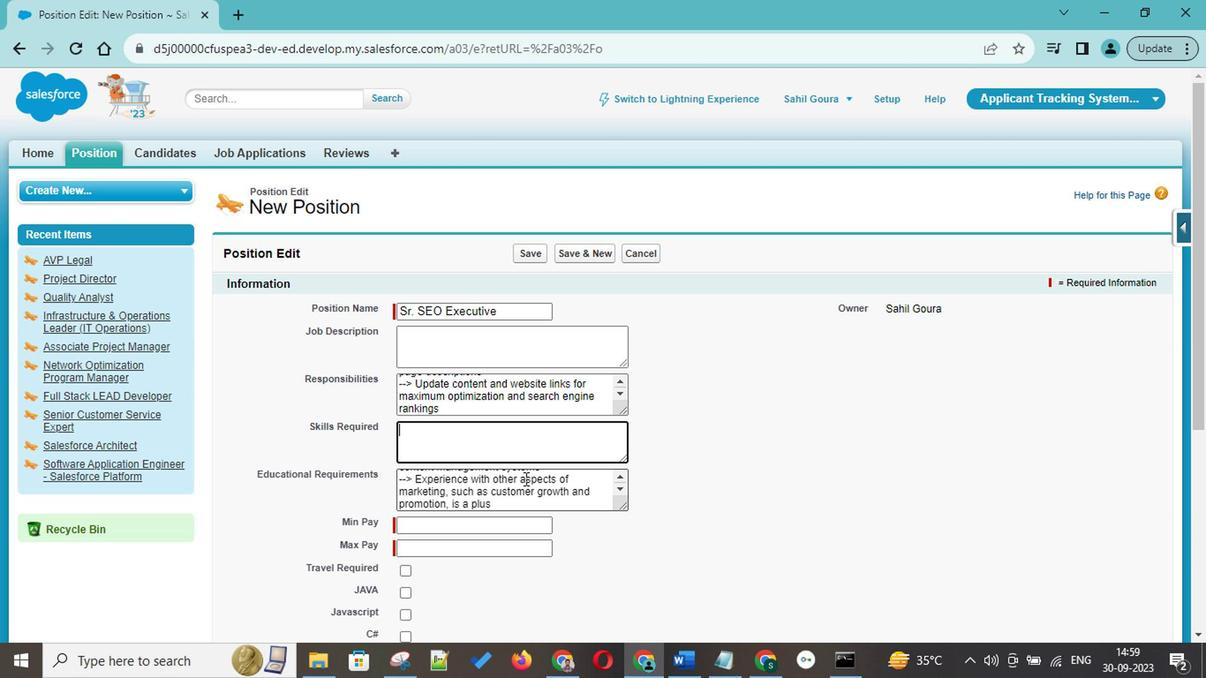 
Action: Mouse pressed left at (526, 492)
Screenshot: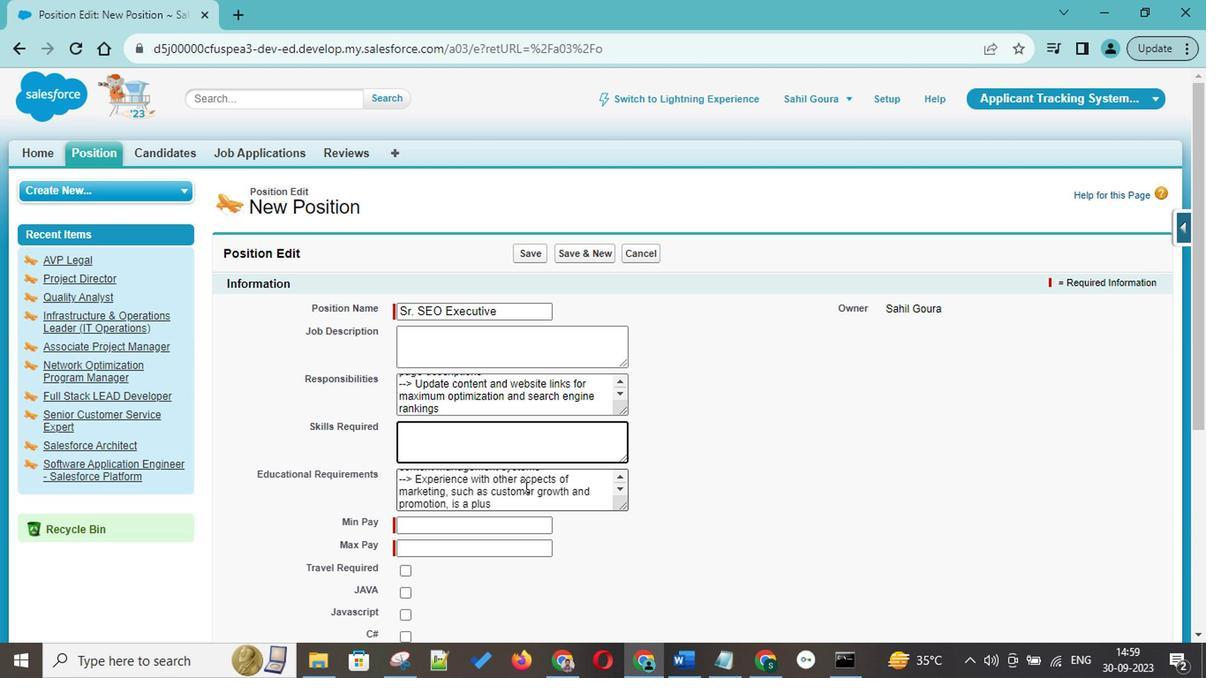 
Action: Key pressed <Key.up><Key.up><Key.up><Key.up><Key.down><Key.left><Key.left><Key.left><Key.left><Key.left><Key.left><Key.left><Key.left><Key.left><Key.left><Key.left><Key.left><Key.left><Key.left><Key.left><Key.left><Key.left><Key.left><Key.left><Key.left><Key.left><Key.left><Key.left><Key.shift><Key.shift><Key.shift><Key.down><Key.right><Key.right><Key.right><Key.right><Key.right><Key.right><Key.right><Key.right><Key.right><Key.right><Key.right><Key.right><Key.right><Key.right><Key.right><Key.right><Key.right><Key.right><Key.right><Key.right><Key.right><Key.right><Key.right><Key.down><Key.up><Key.up><Key.shift><Key.right><Key.left><Key.left><Key.left><Key.left><Key.left><Key.shift><Key.down><Key.down>ctrl+C
Screenshot: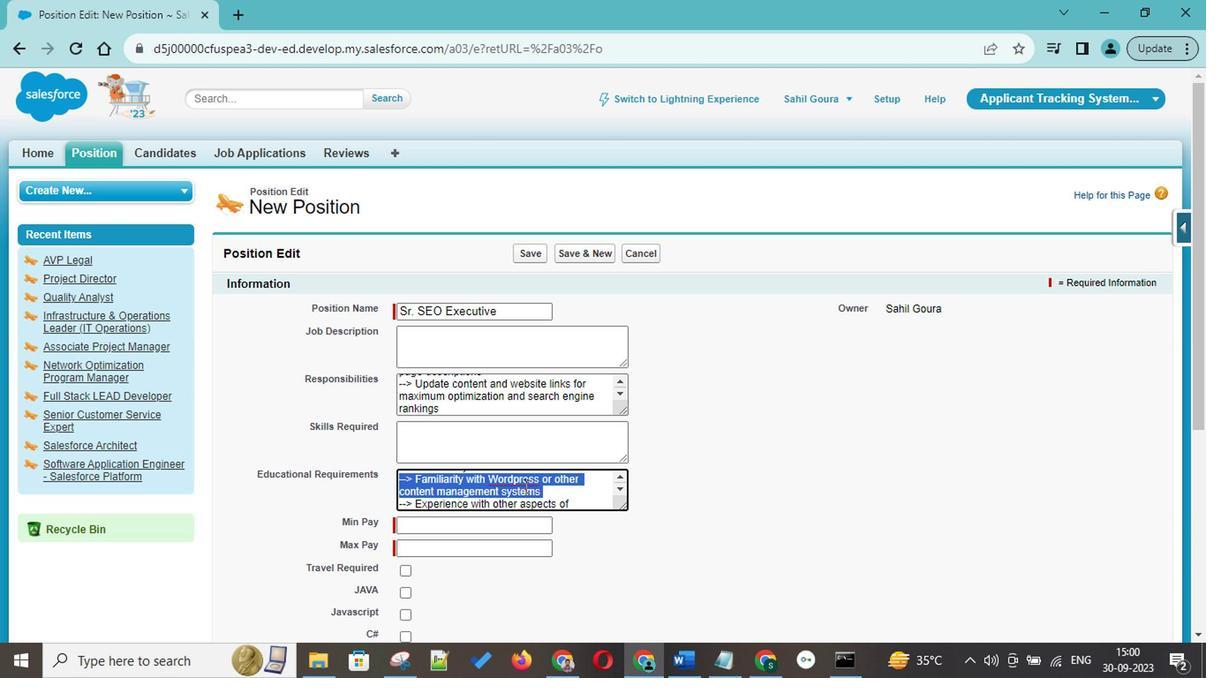 
Action: Mouse moved to (510, 464)
Screenshot: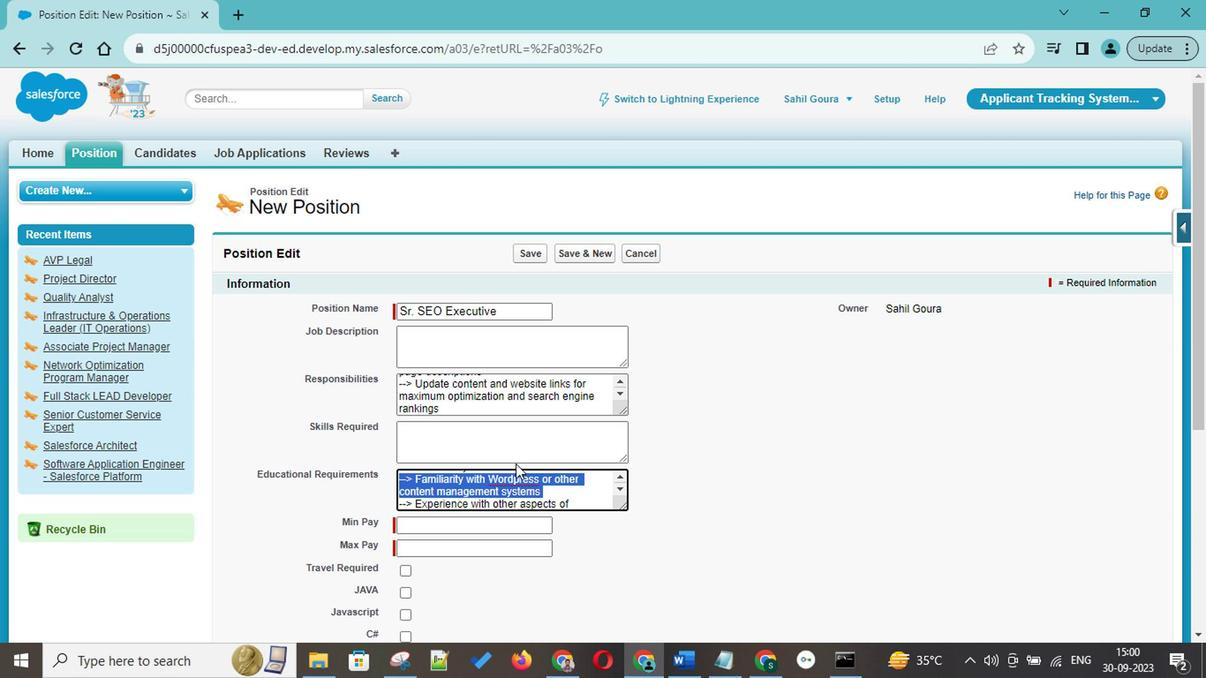 
Action: Key pressed ctrl+X
Screenshot: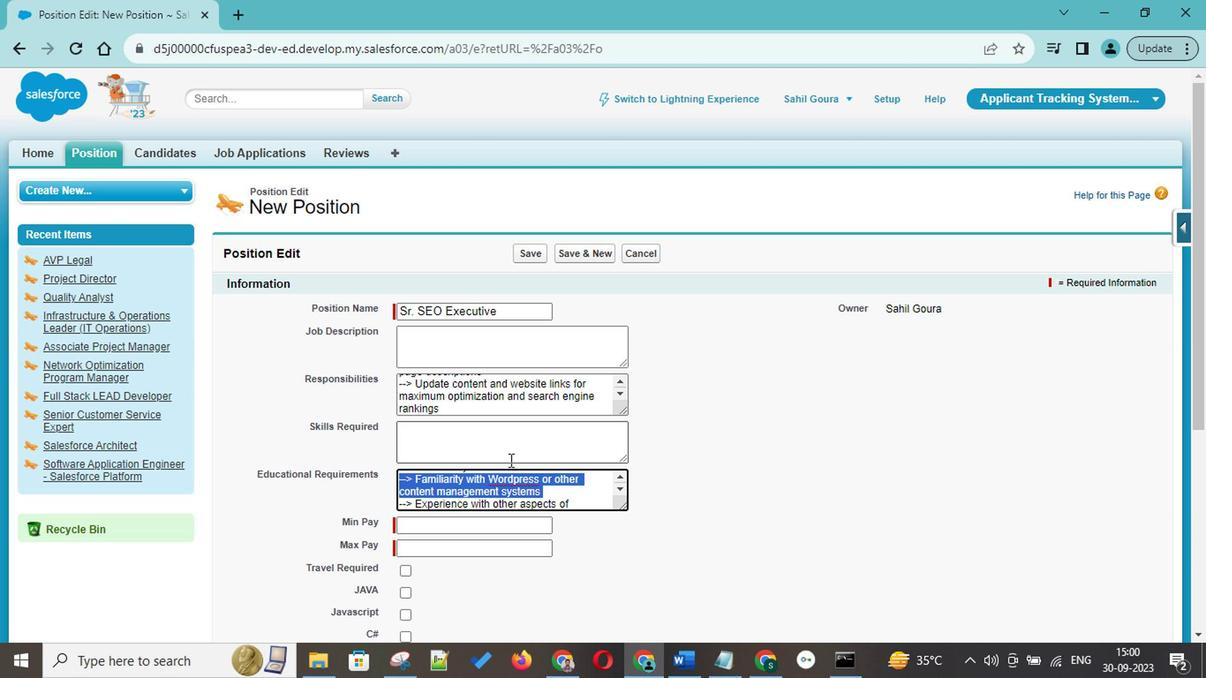 
Action: Mouse moved to (486, 455)
Screenshot: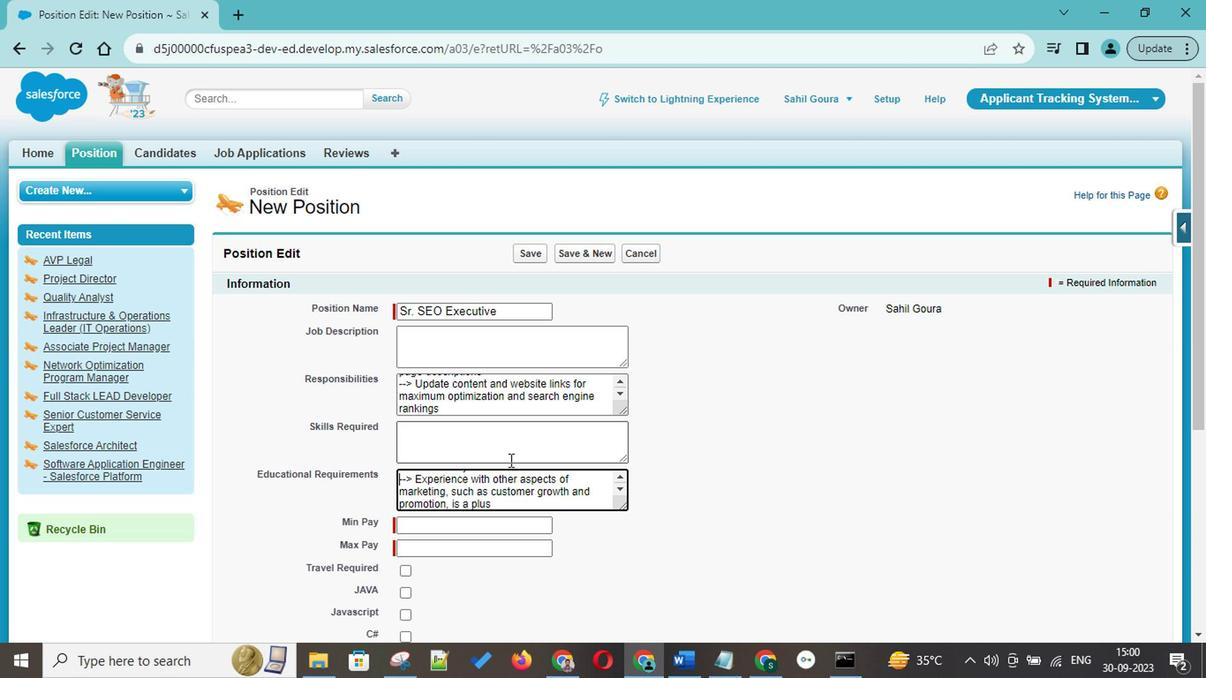 
Action: Mouse pressed left at (486, 455)
Screenshot: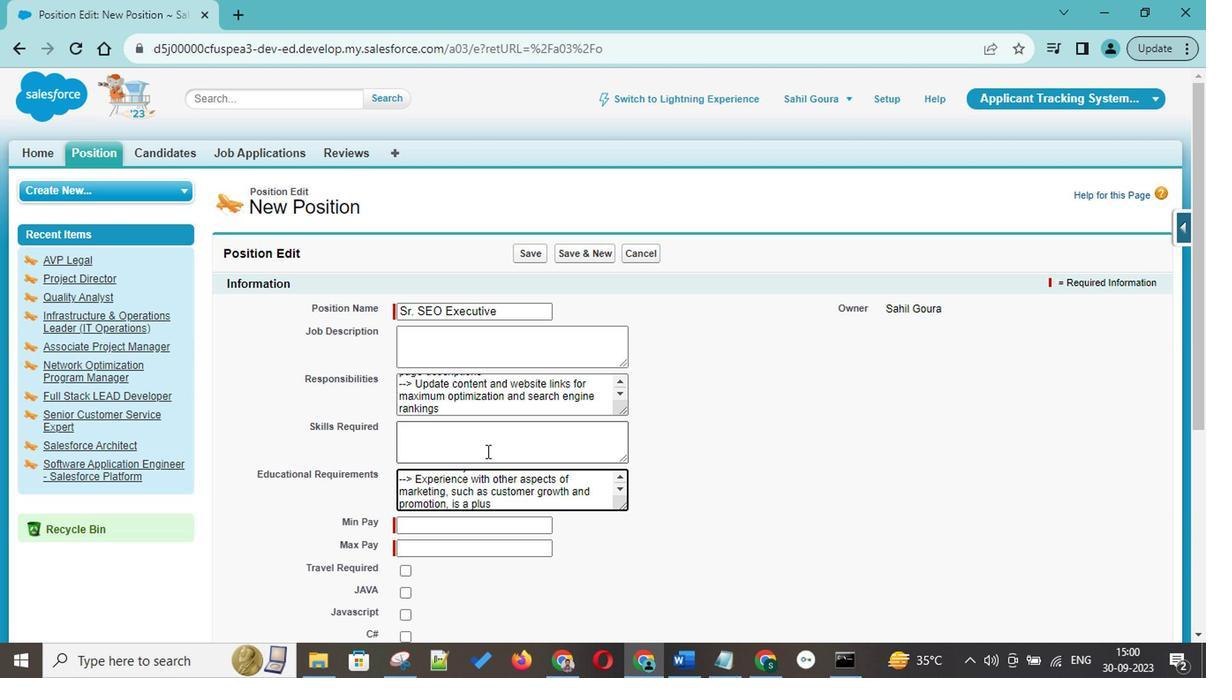 
Action: Key pressed ctrl+Vctrl+-<Key.shift>><Key.space><Key.shift>S<Key.shift>EO<Key.backspace><Key.backspace>ear<Key.backspace><Key.backspace><Key.backspace><Key.backspace><Key.shift>Knowledge<Key.space>of<Key.space><Key.shift>Searc<Key.space><Key.backspace>h<Key.space><Key.shift>Engine<Key.space><Key.shift>Optin<Key.backspace>mization<Key.space><Key.backspace><Key.space><Key.shift><Key.shift><Key.shift><Key.shift><Key.shift><Key.shift><Key.shift>&<Key.space><Key.shift>Search<Key.space><Key.shift>Enfgi<Key.backspace><Key.backspace><Key.backspace>gine<Key.space><Key.shift>Marketingis<Key.space>required
Screenshot: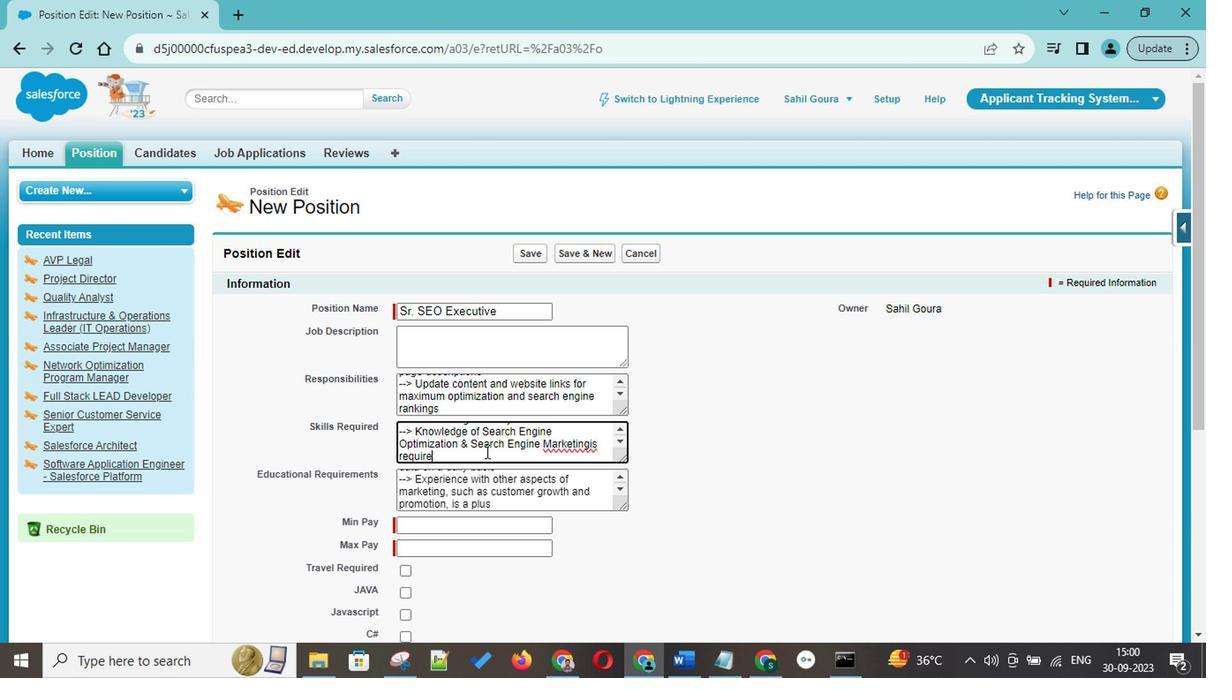 
Action: Mouse moved to (593, 444)
Screenshot: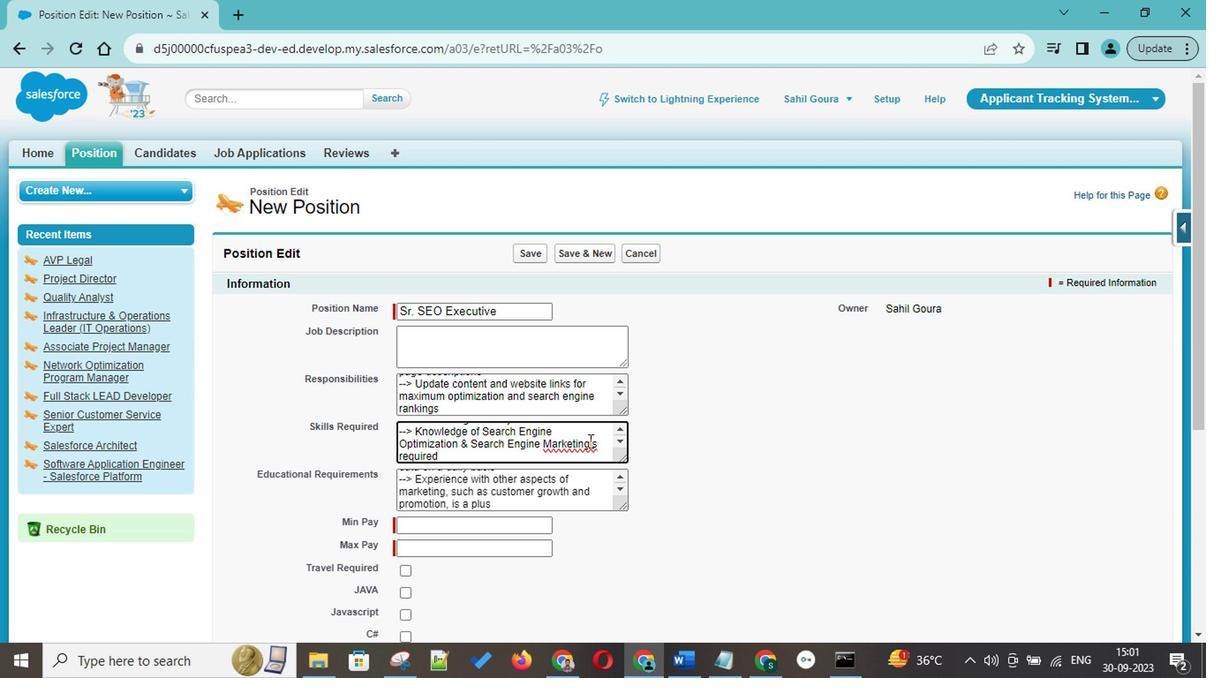 
Action: Mouse pressed left at (593, 444)
Screenshot: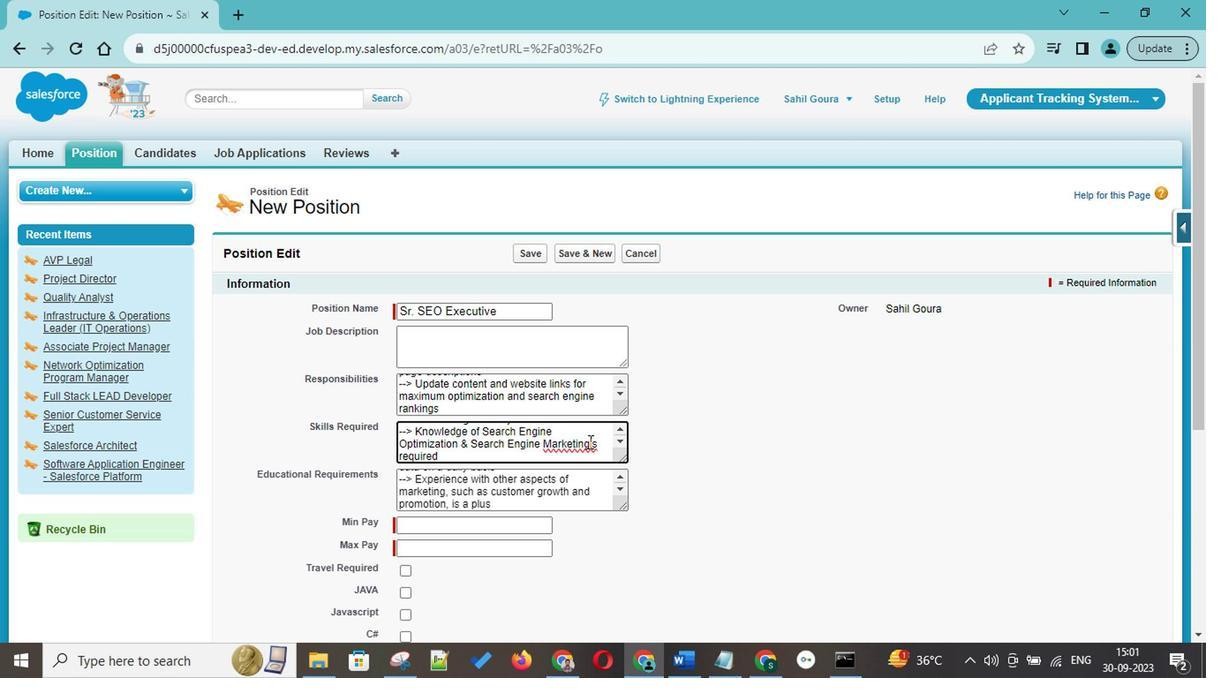 
Action: Key pressed <Key.space>
Screenshot: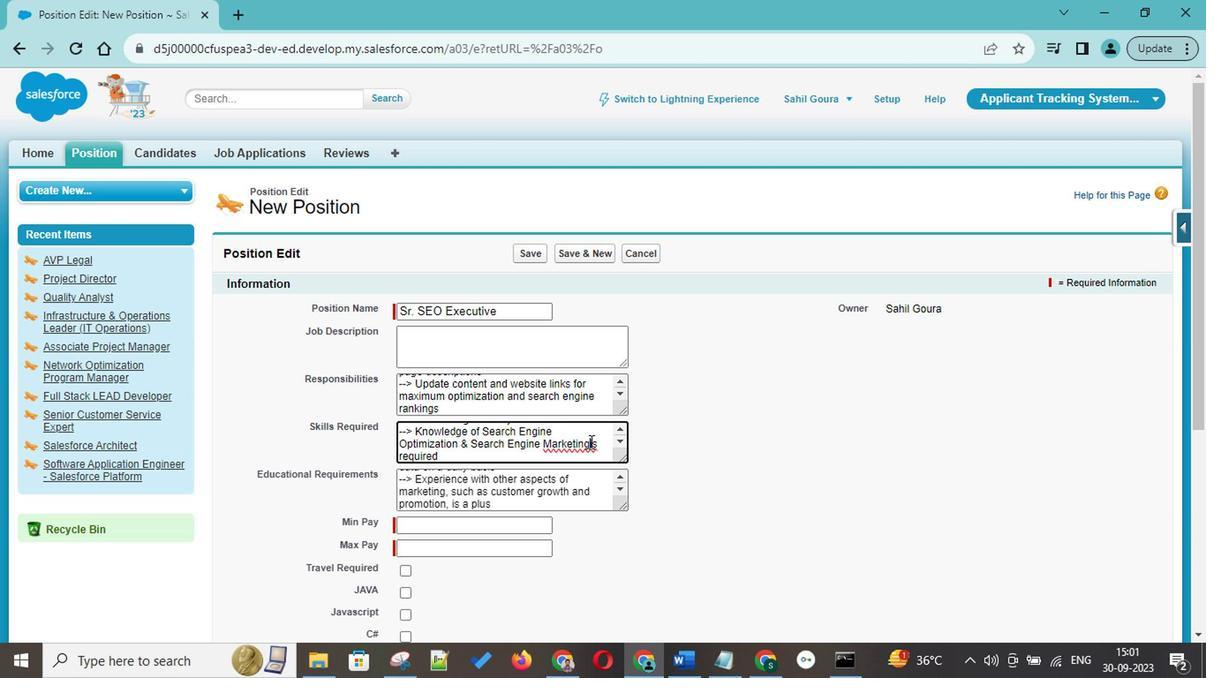 
Action: Mouse moved to (502, 461)
Screenshot: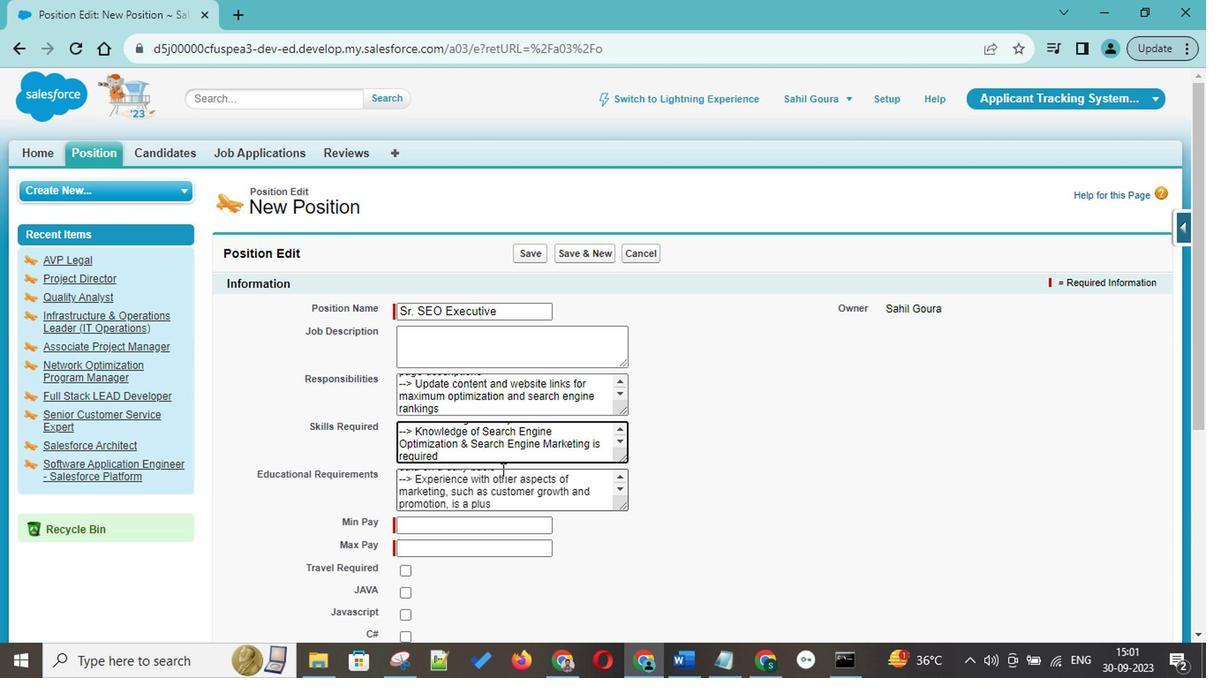 
Action: Mouse pressed left at (502, 461)
Screenshot: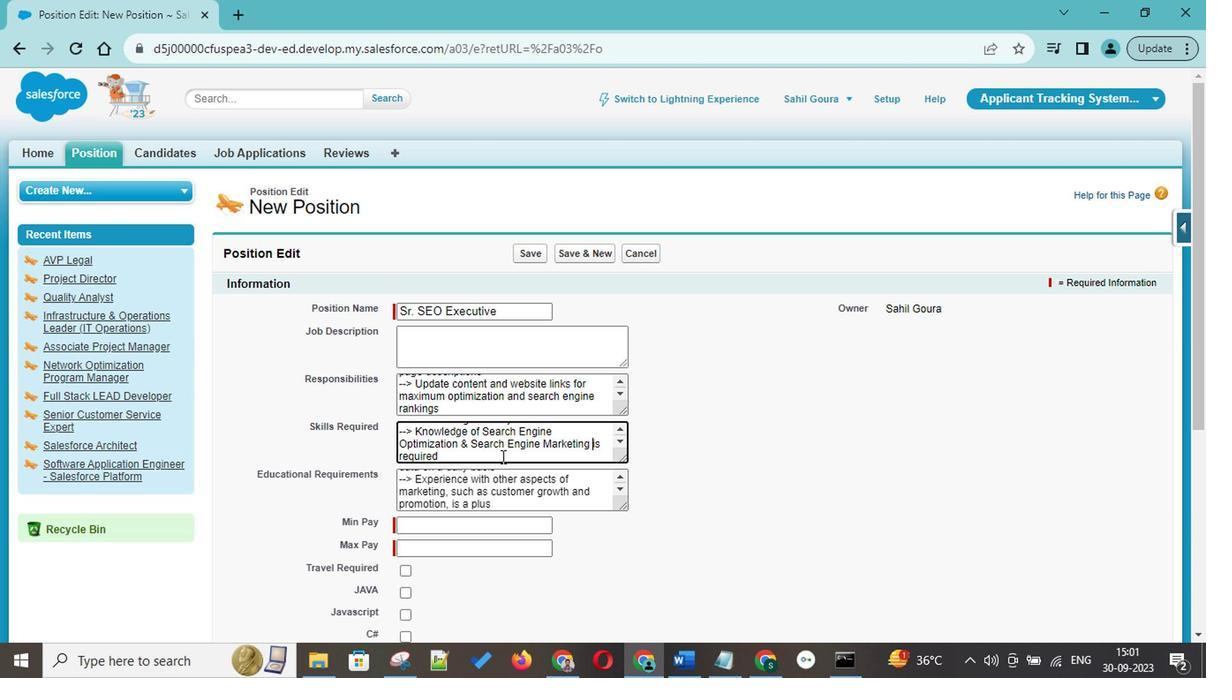 
Action: Mouse moved to (478, 333)
Screenshot: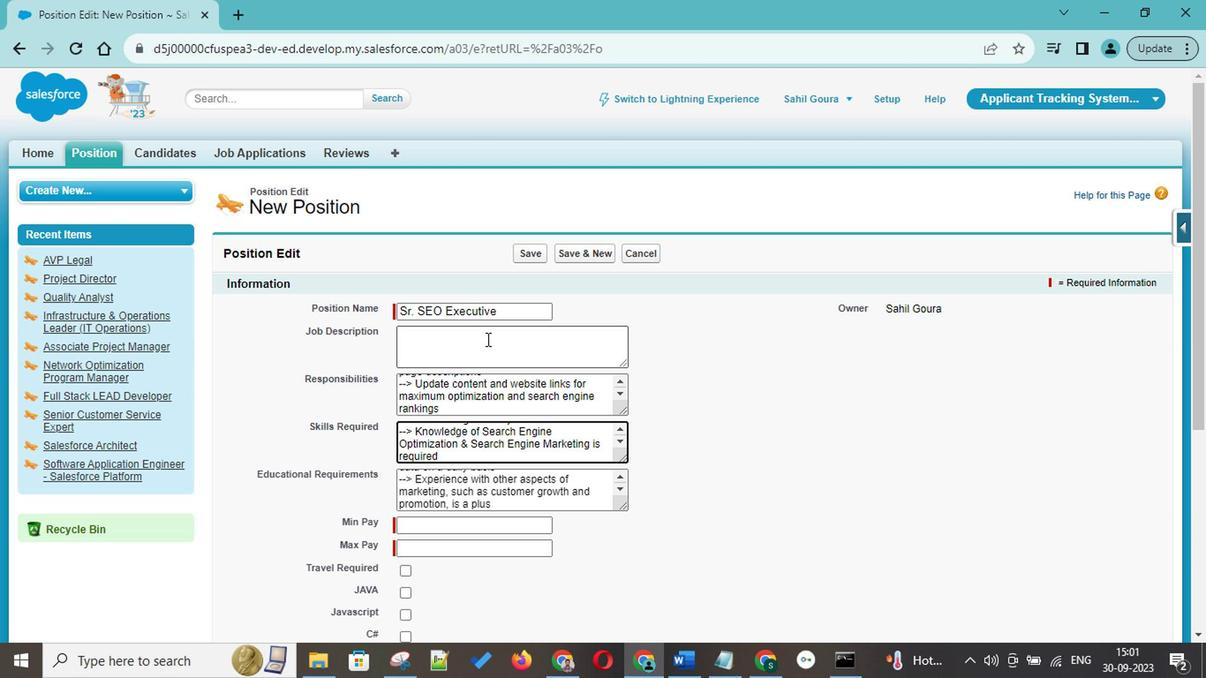
Action: Mouse pressed left at (478, 333)
Screenshot: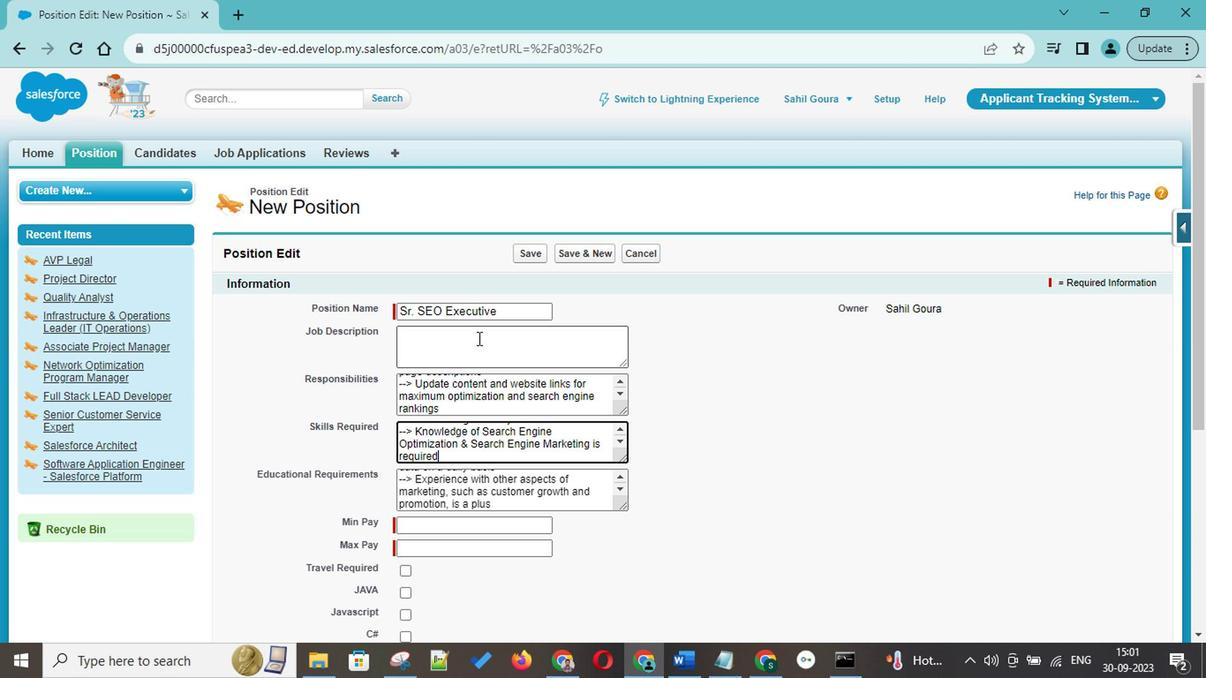 
Action: Mouse moved to (561, 379)
Screenshot: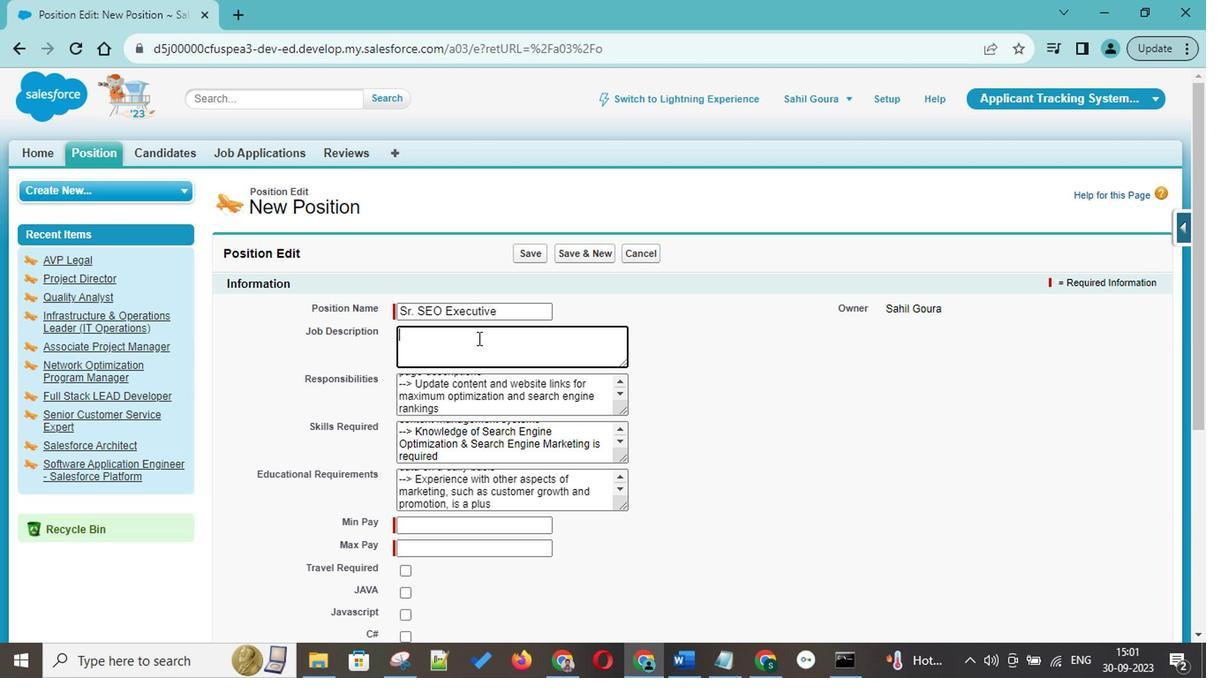 
Action: Mouse scrolled (561, 378) with delta (0, -1)
Screenshot: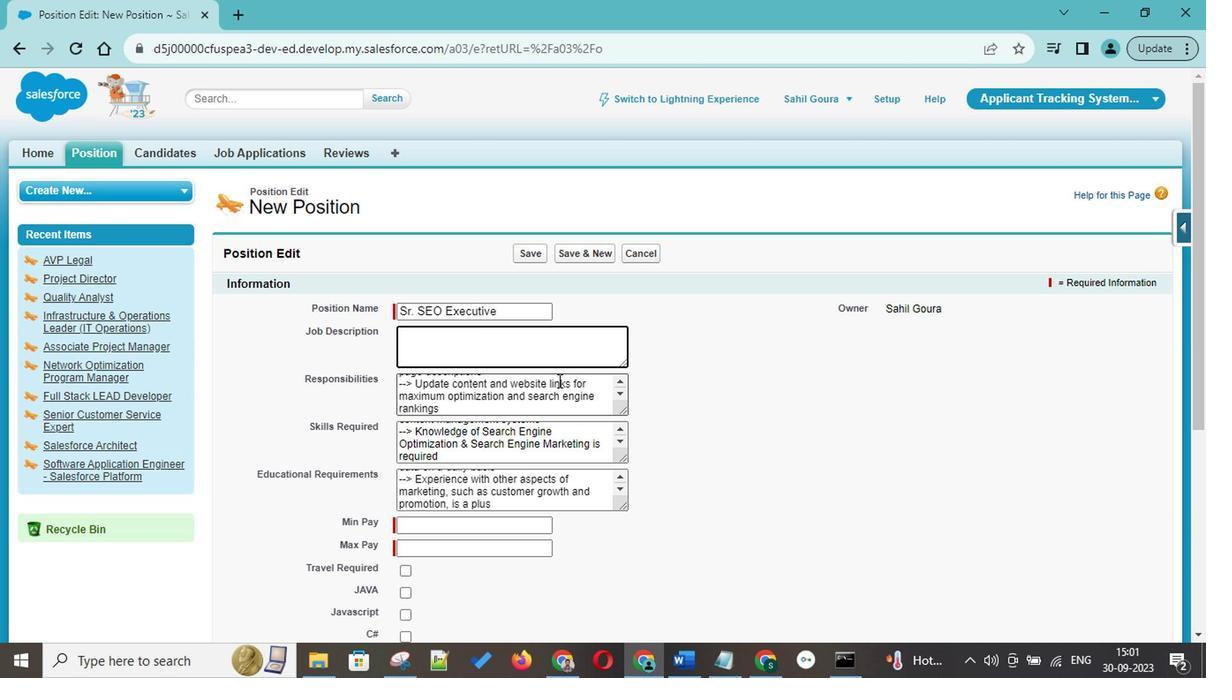 
Action: Mouse scrolled (561, 378) with delta (0, -1)
Screenshot: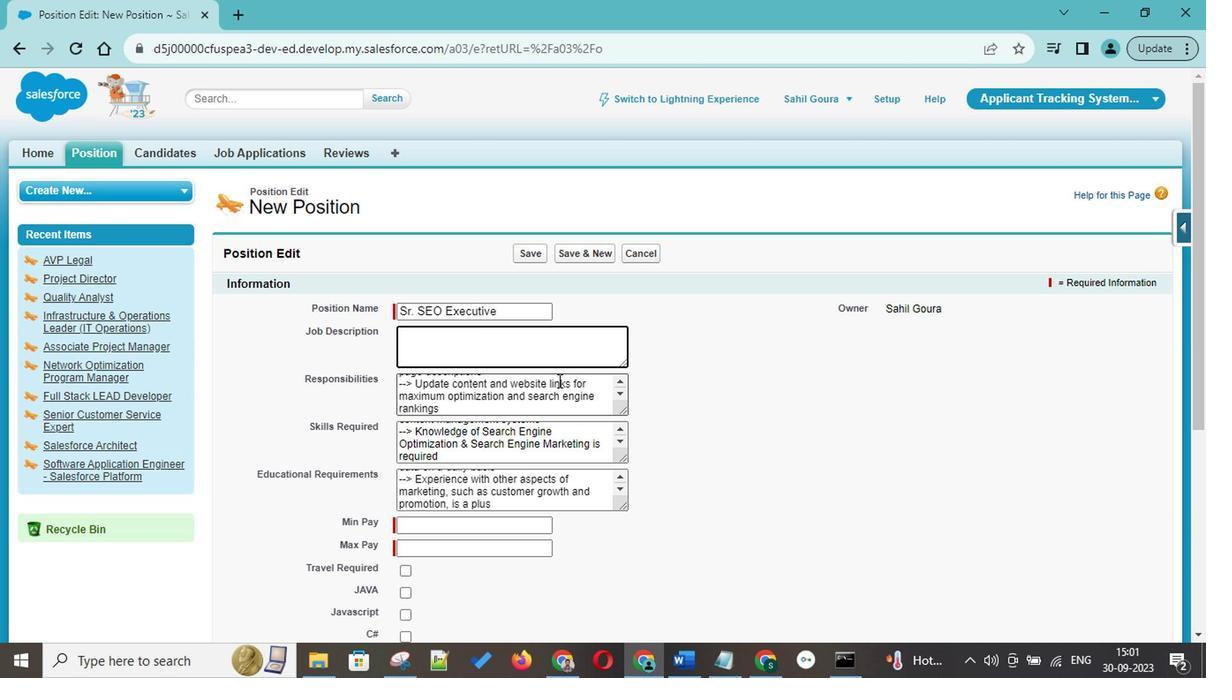 
Action: Mouse scrolled (561, 378) with delta (0, -1)
Screenshot: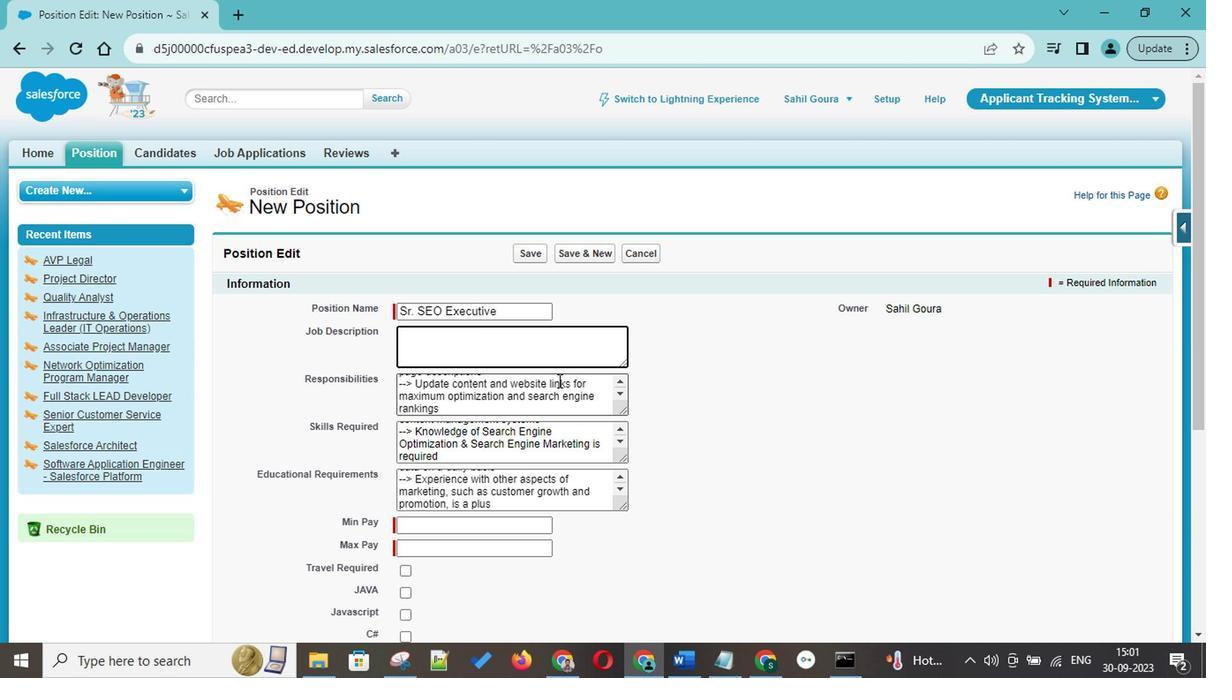 
Action: Mouse scrolled (561, 378) with delta (0, -1)
Screenshot: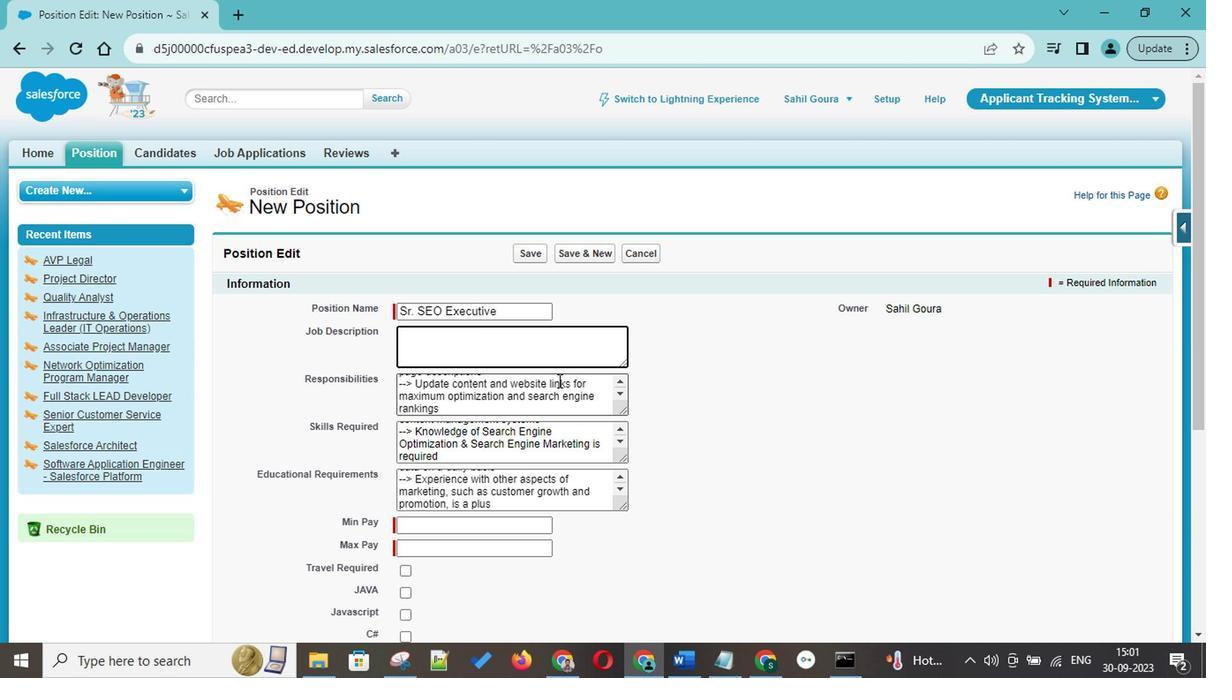
Action: Mouse scrolled (561, 378) with delta (0, -1)
Screenshot: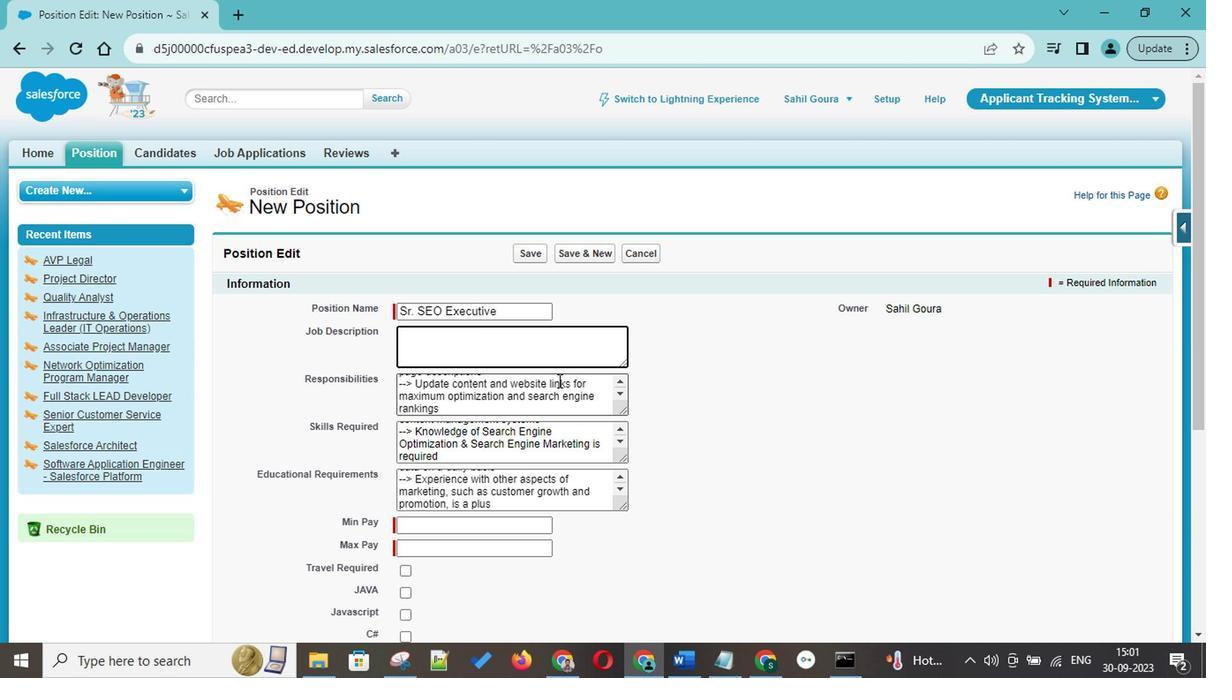 
Action: Mouse scrolled (561, 378) with delta (0, -1)
Screenshot: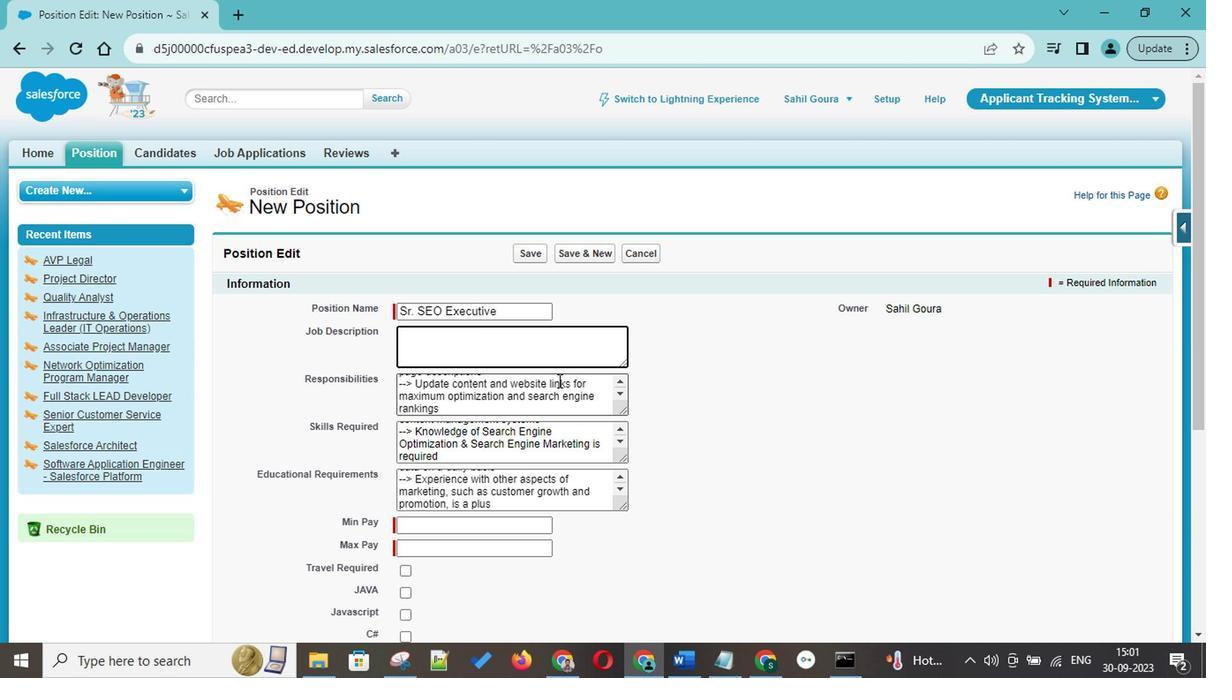 
Action: Mouse scrolled (561, 378) with delta (0, -1)
Screenshot: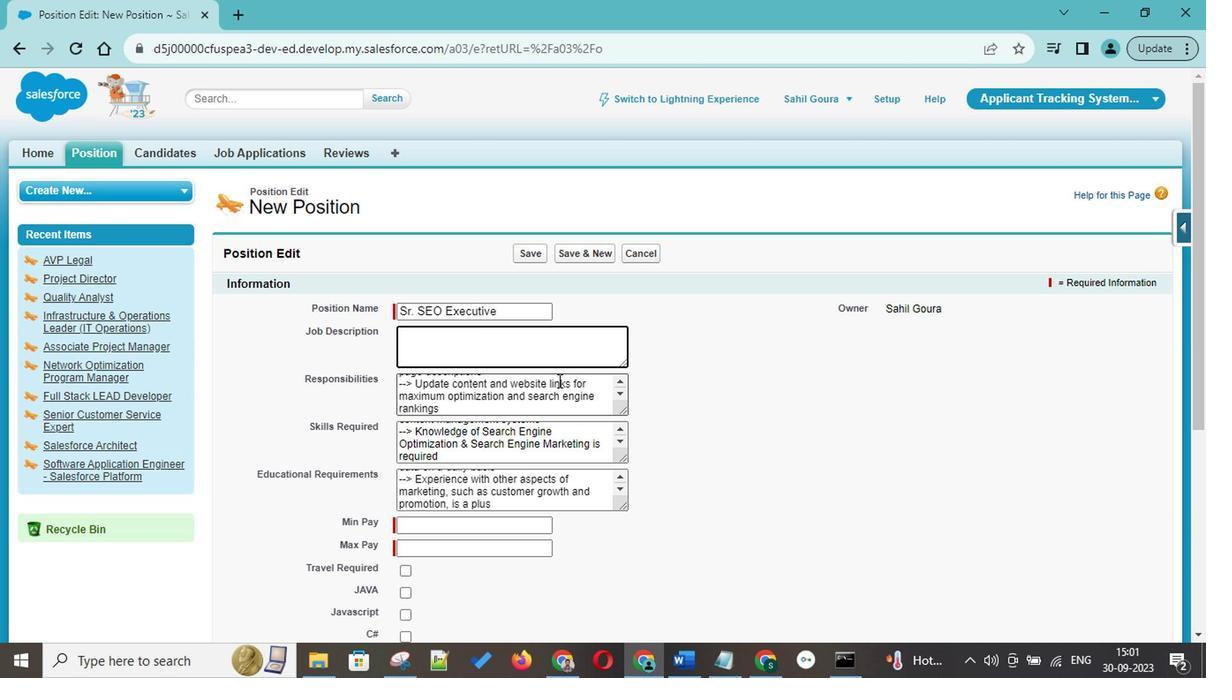 
Action: Mouse scrolled (561, 378) with delta (0, -1)
Screenshot: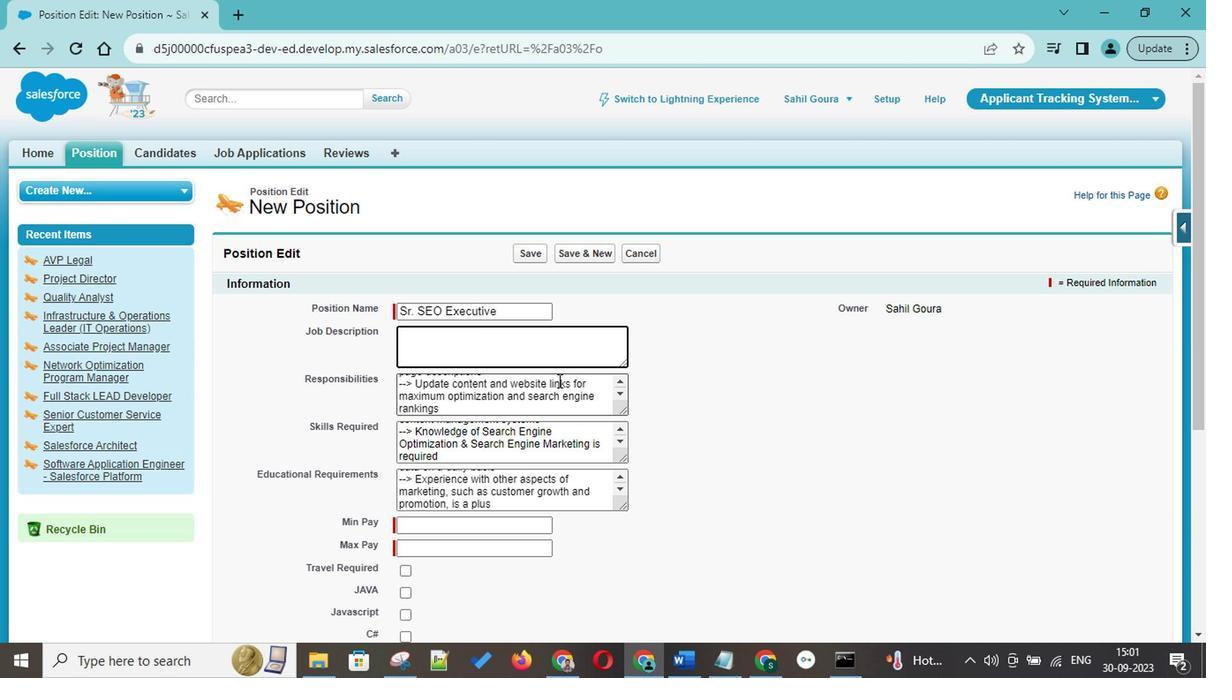 
Action: Mouse scrolled (561, 378) with delta (0, -1)
Screenshot: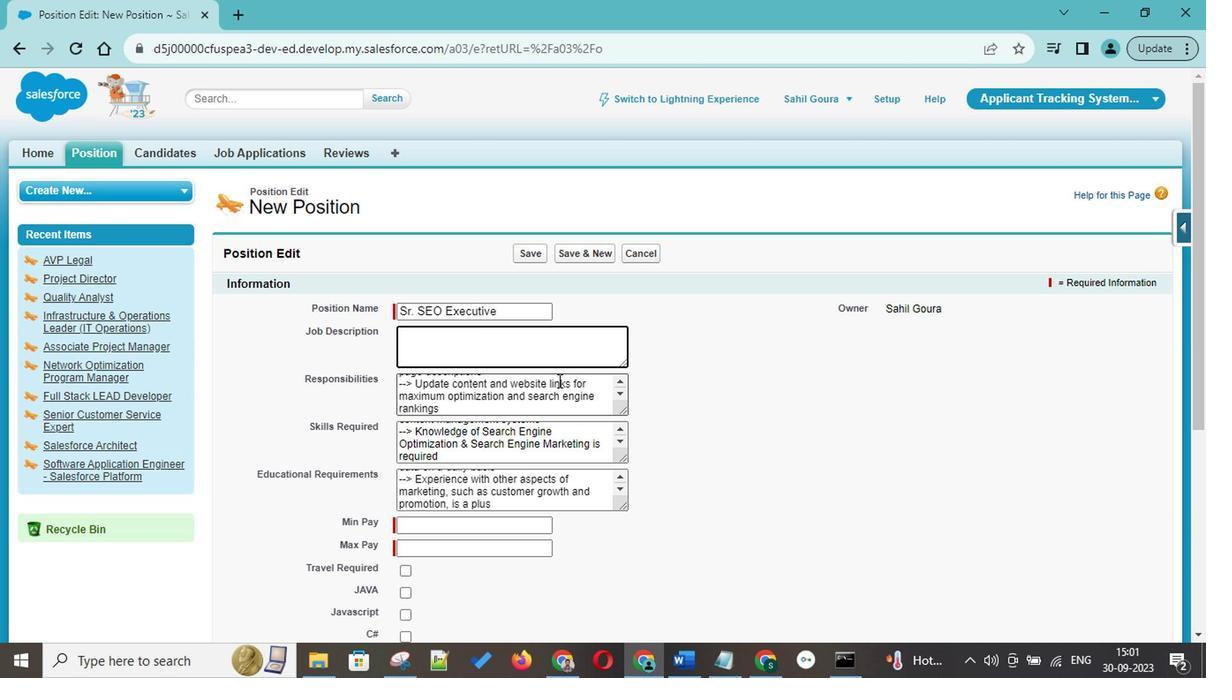 
Action: Mouse scrolled (561, 378) with delta (0, -1)
Screenshot: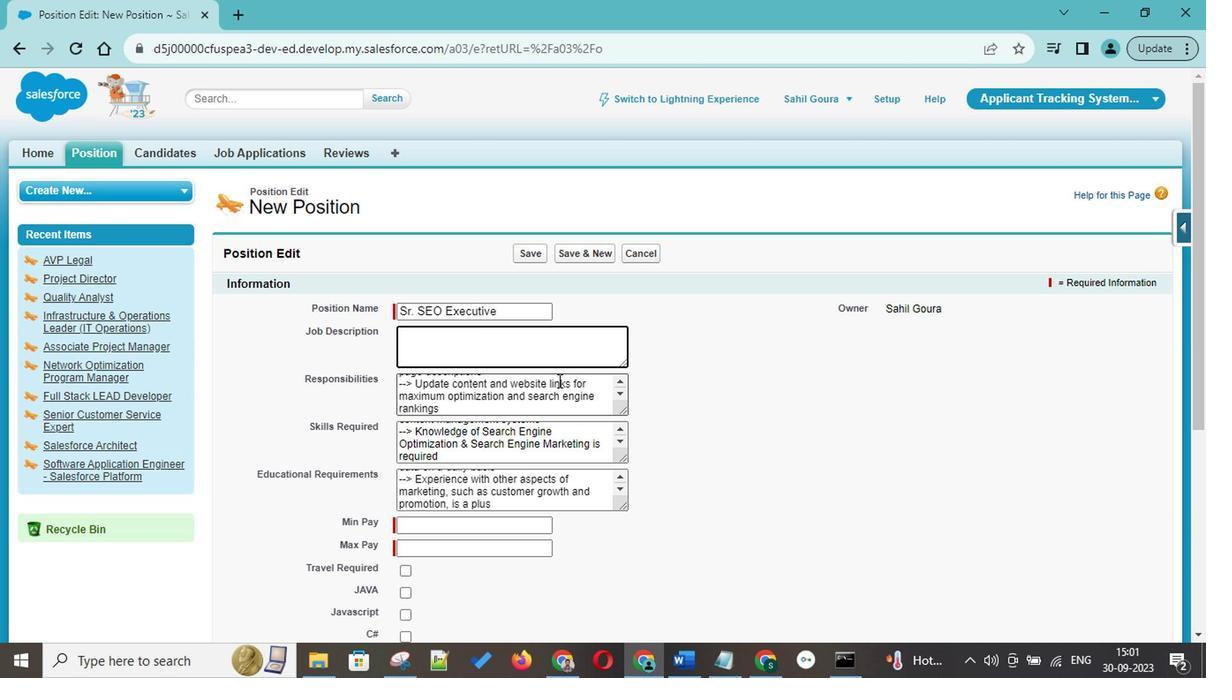 
Action: Mouse scrolled (561, 378) with delta (0, -1)
Screenshot: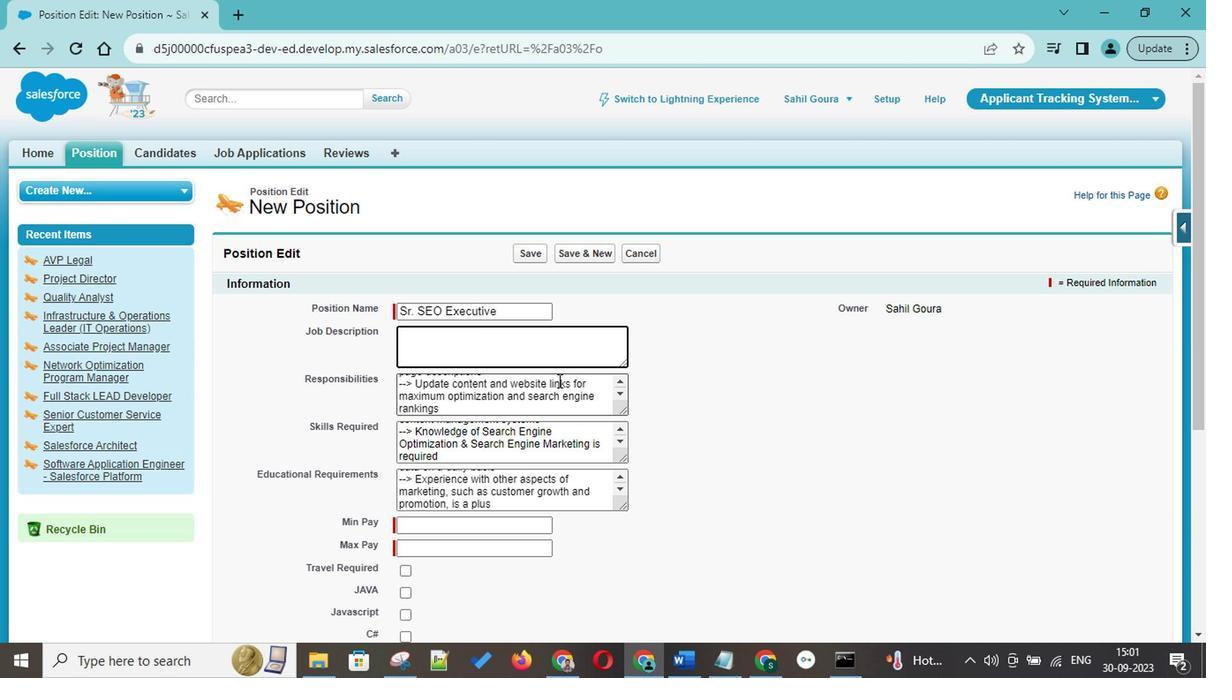 
Action: Mouse scrolled (561, 378) with delta (0, -1)
Screenshot: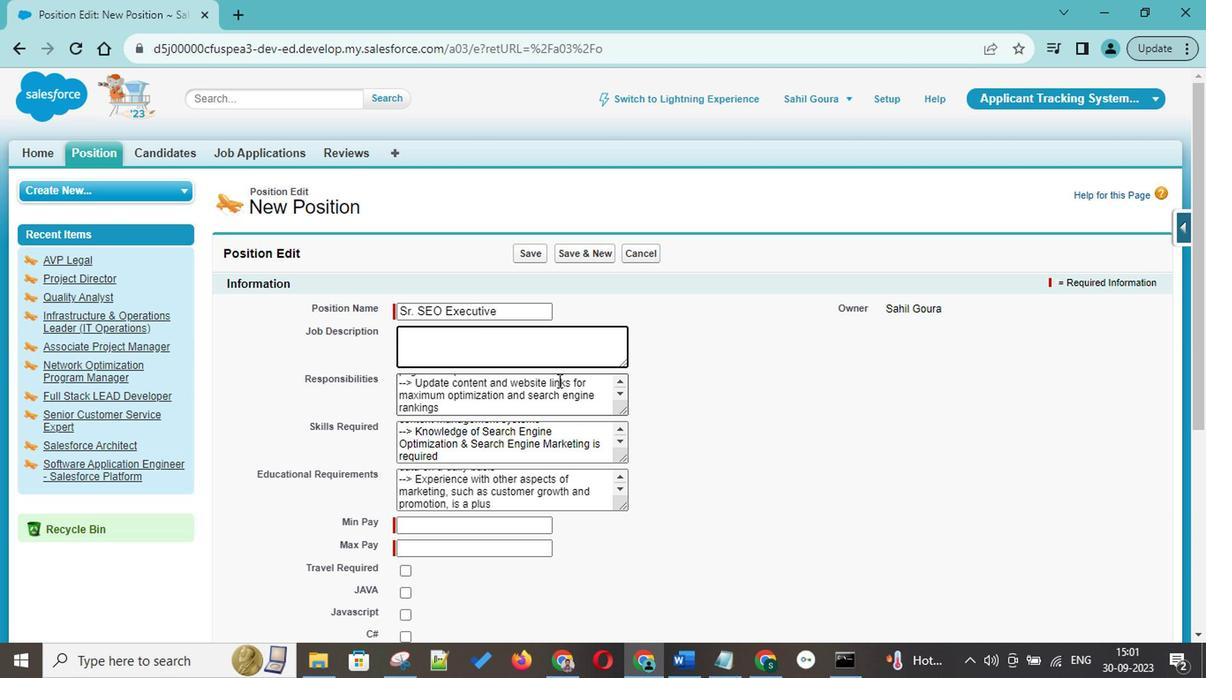 
Action: Mouse scrolled (561, 378) with delta (0, -1)
Screenshot: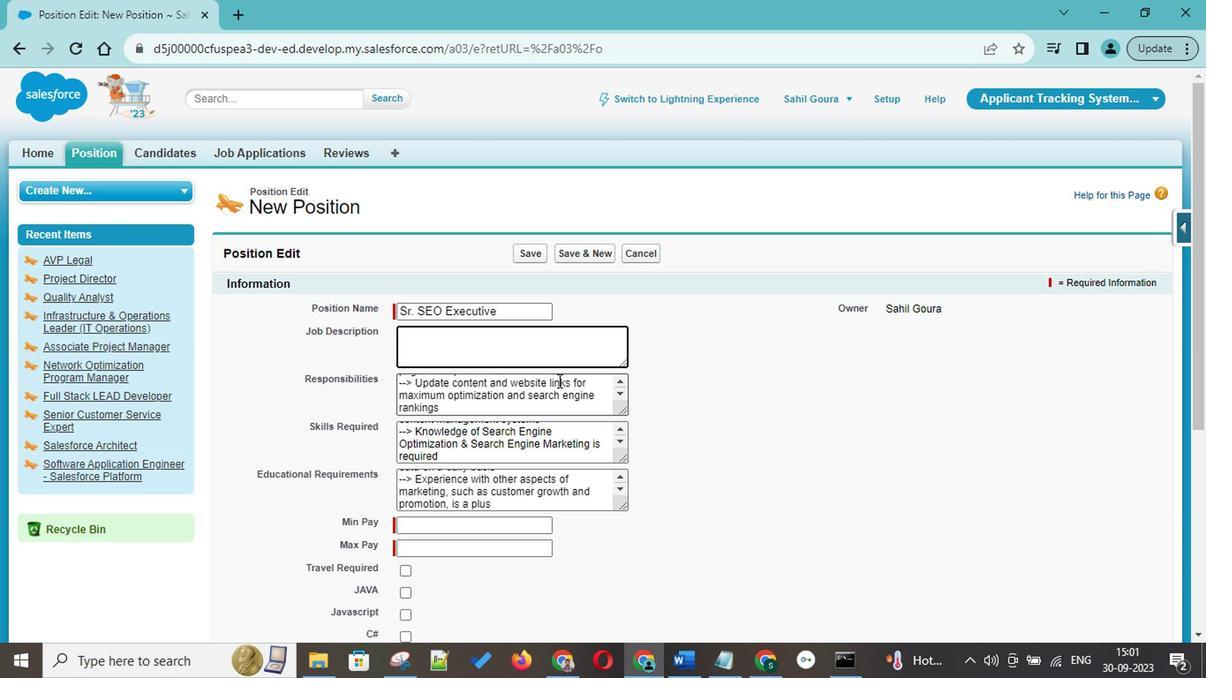 
Action: Mouse scrolled (561, 378) with delta (0, -1)
Screenshot: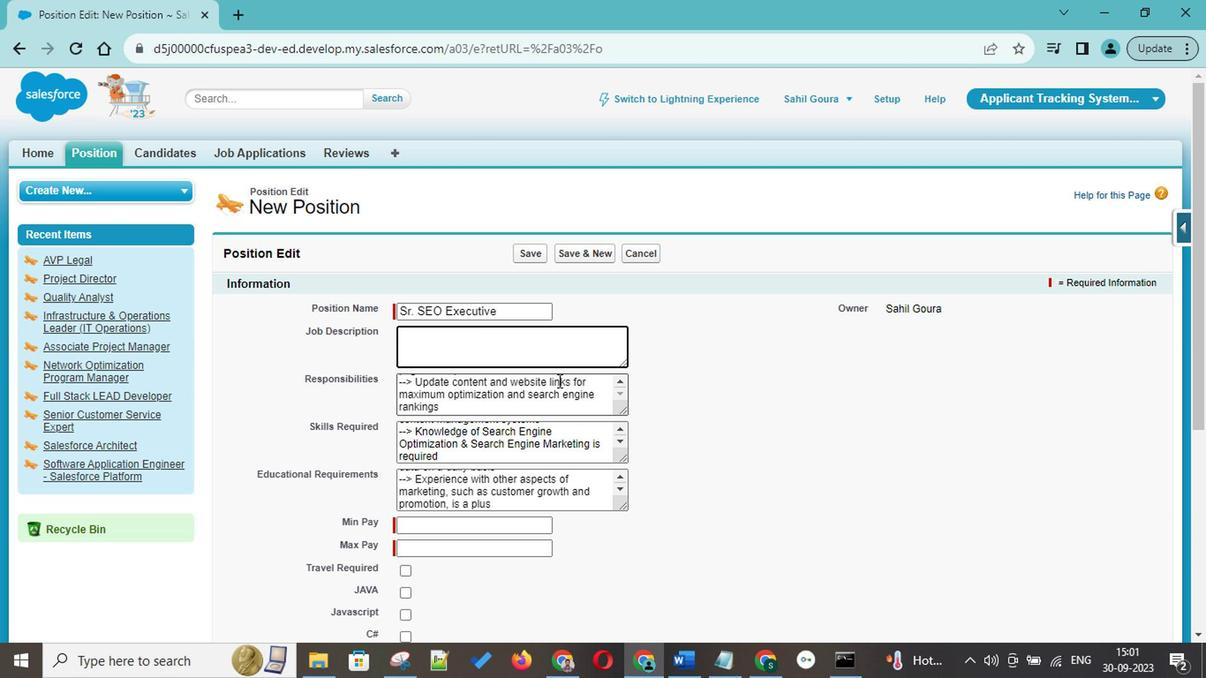 
Action: Mouse moved to (560, 481)
Screenshot: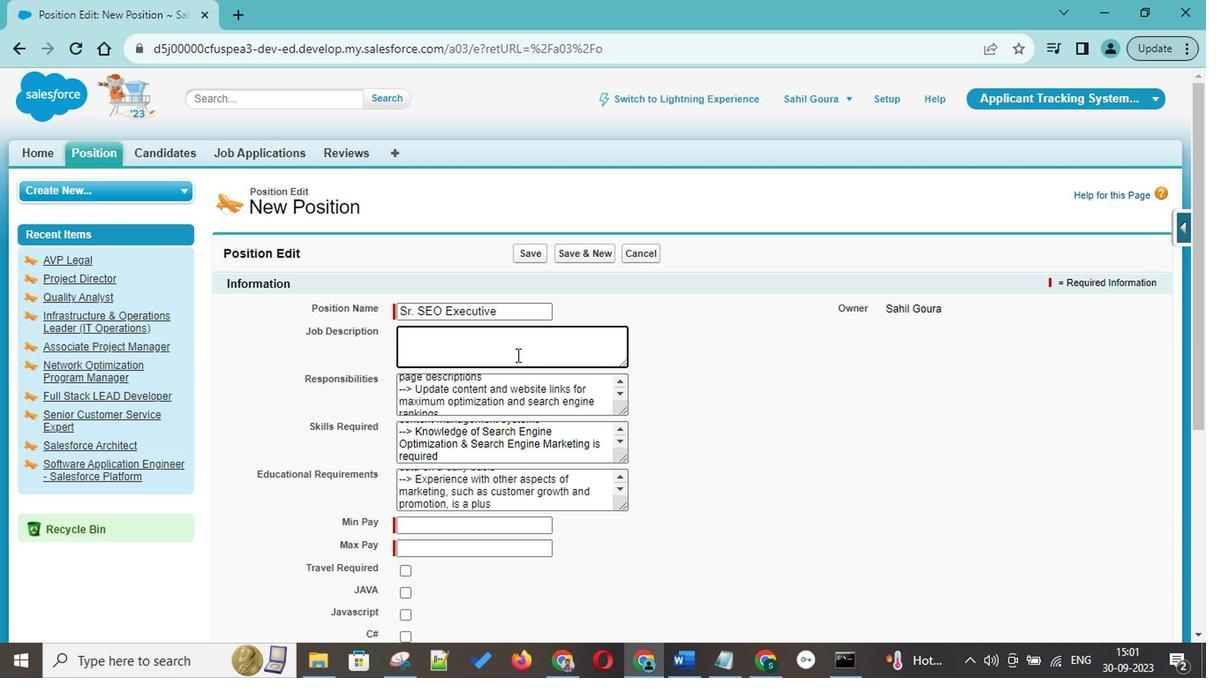 
Action: Mouse scrolled (560, 479) with delta (0, -1)
Screenshot: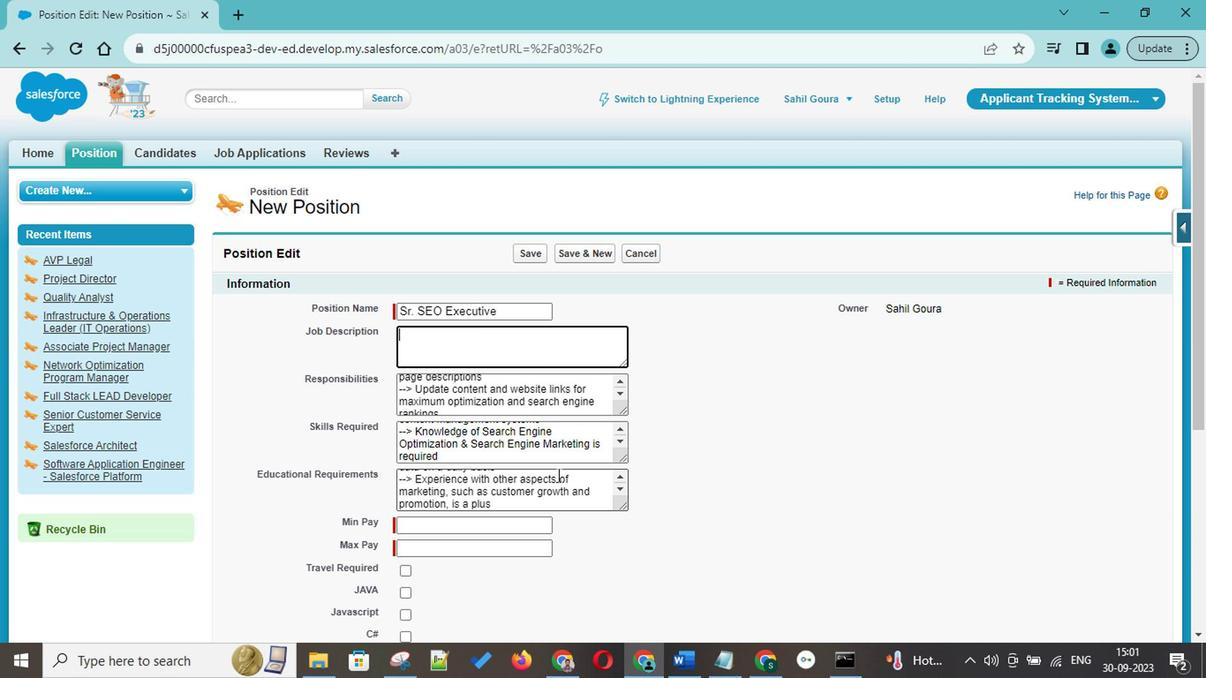 
Action: Mouse scrolled (560, 479) with delta (0, -1)
Screenshot: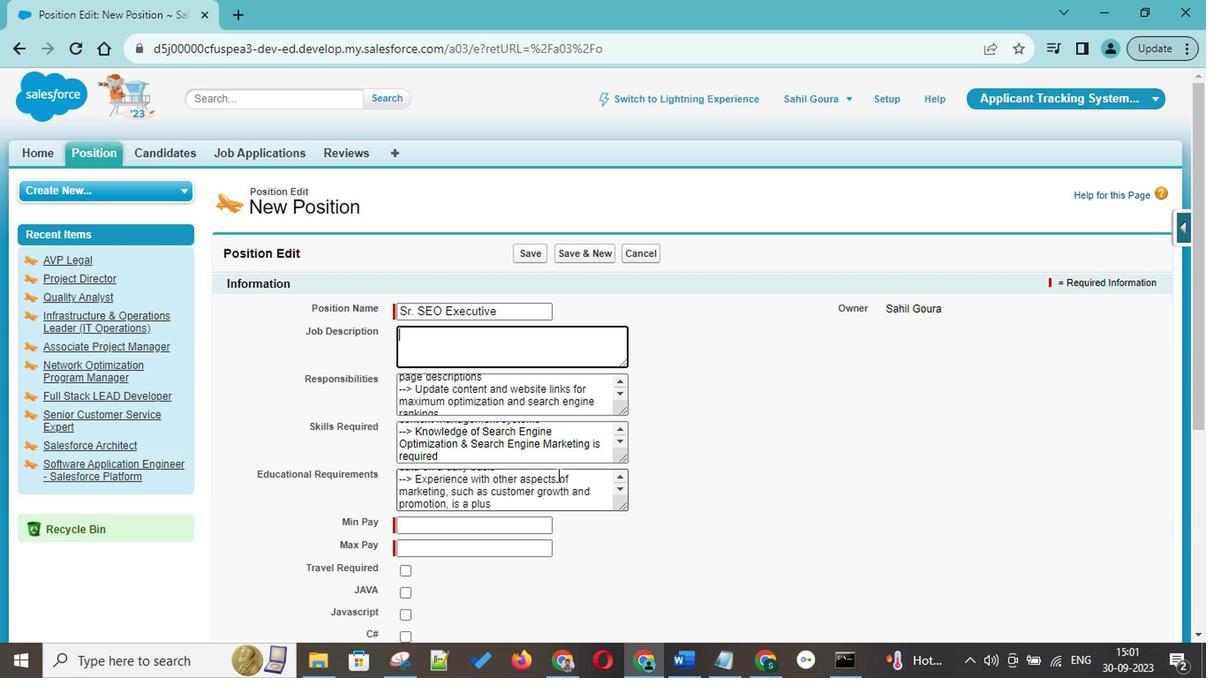 
Action: Mouse scrolled (560, 479) with delta (0, -1)
Screenshot: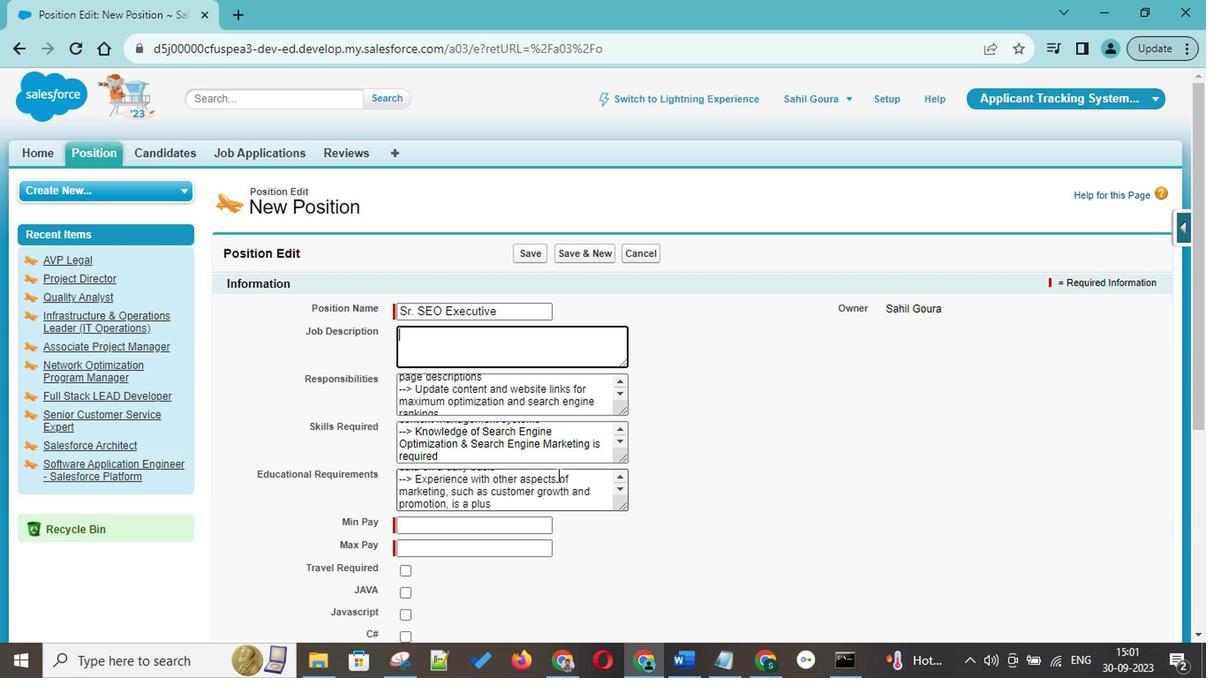 
Action: Mouse scrolled (560, 479) with delta (0, -1)
Screenshot: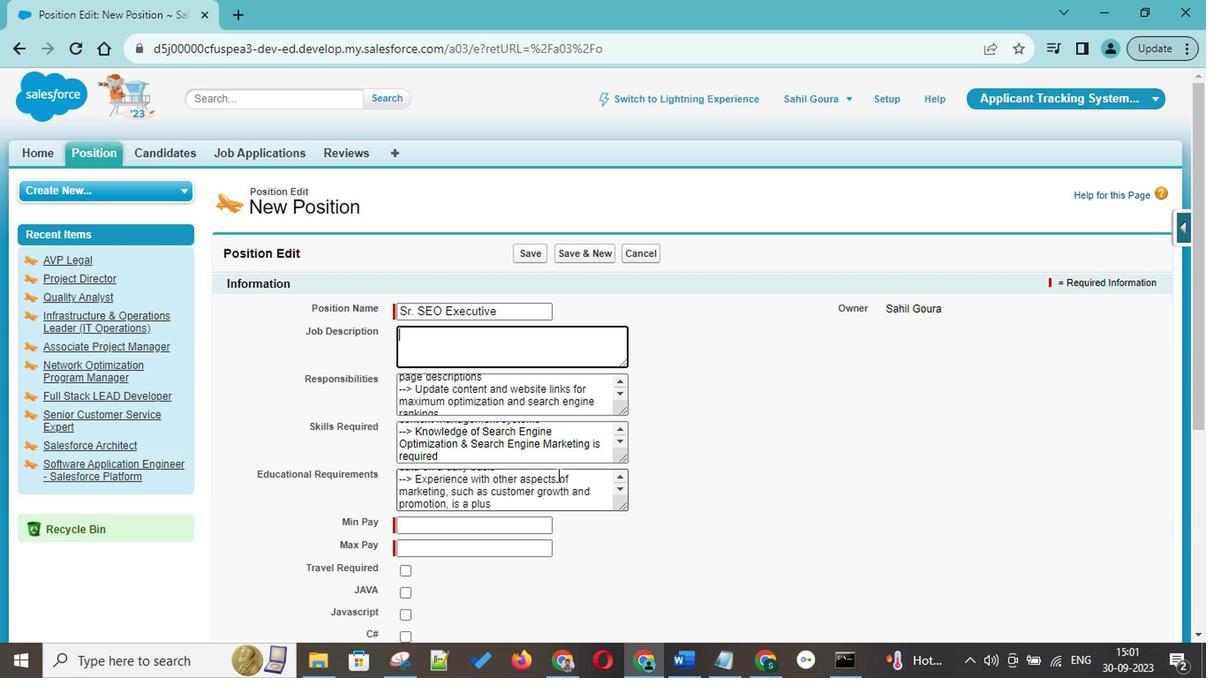
Action: Mouse scrolled (560, 479) with delta (0, -1)
Screenshot: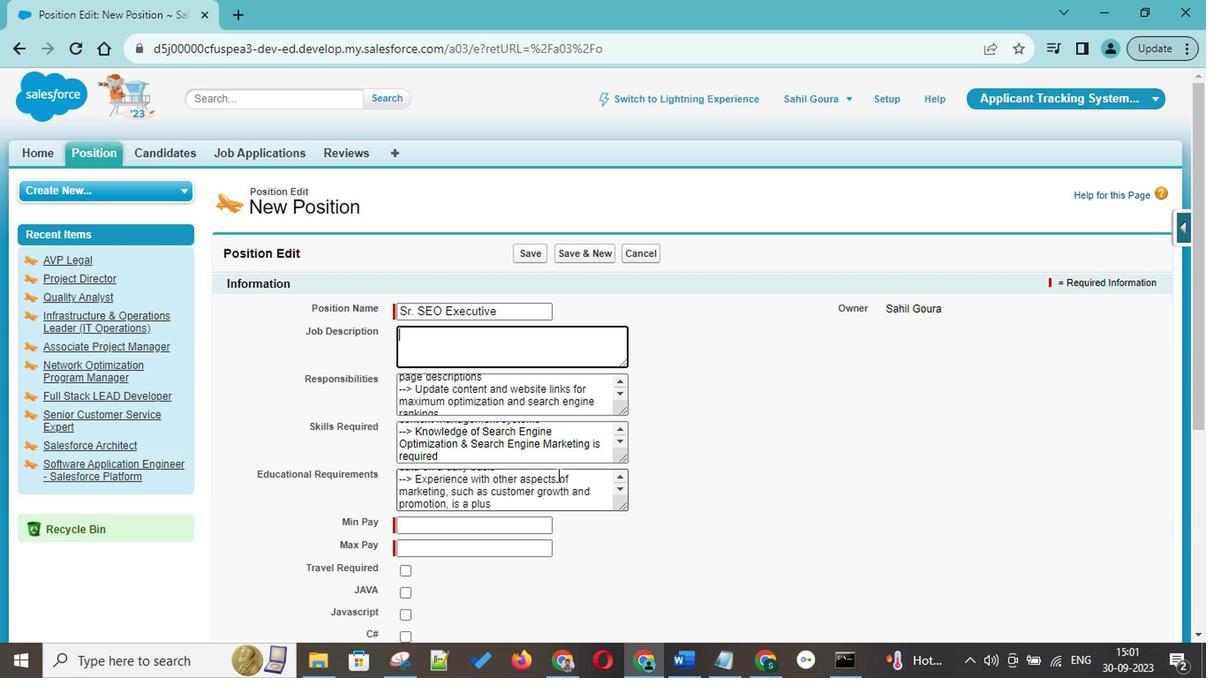 
Action: Mouse scrolled (560, 479) with delta (0, -1)
Screenshot: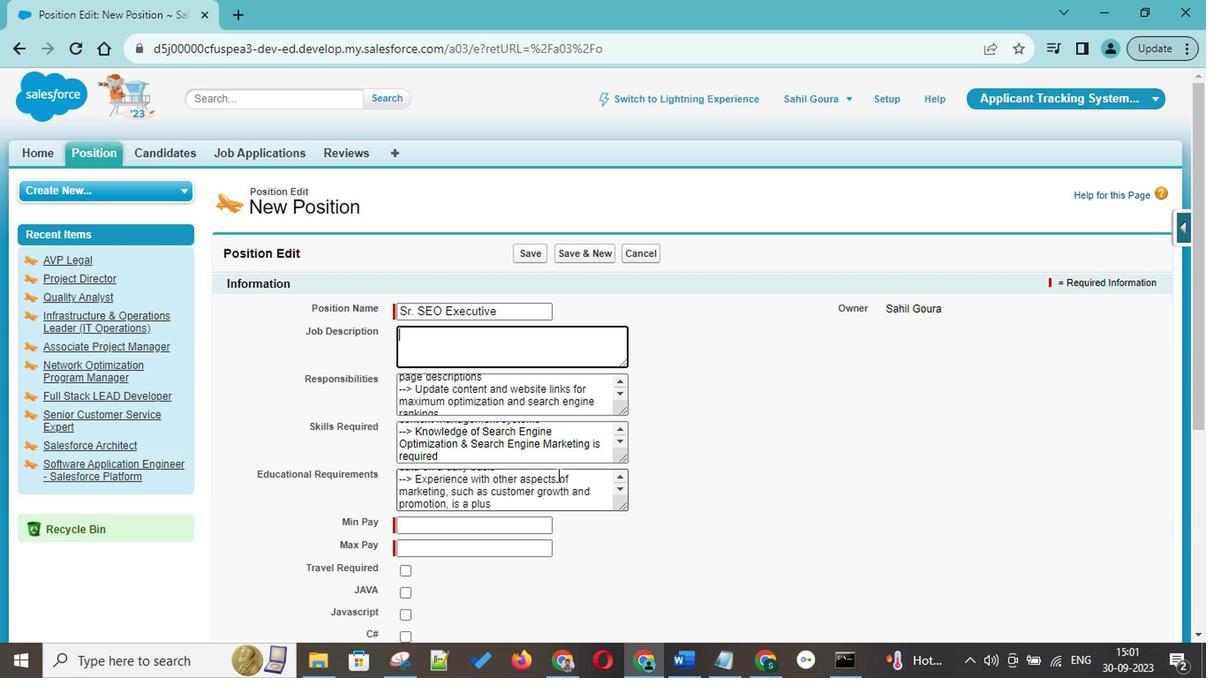 
Action: Mouse scrolled (560, 479) with delta (0, -1)
Screenshot: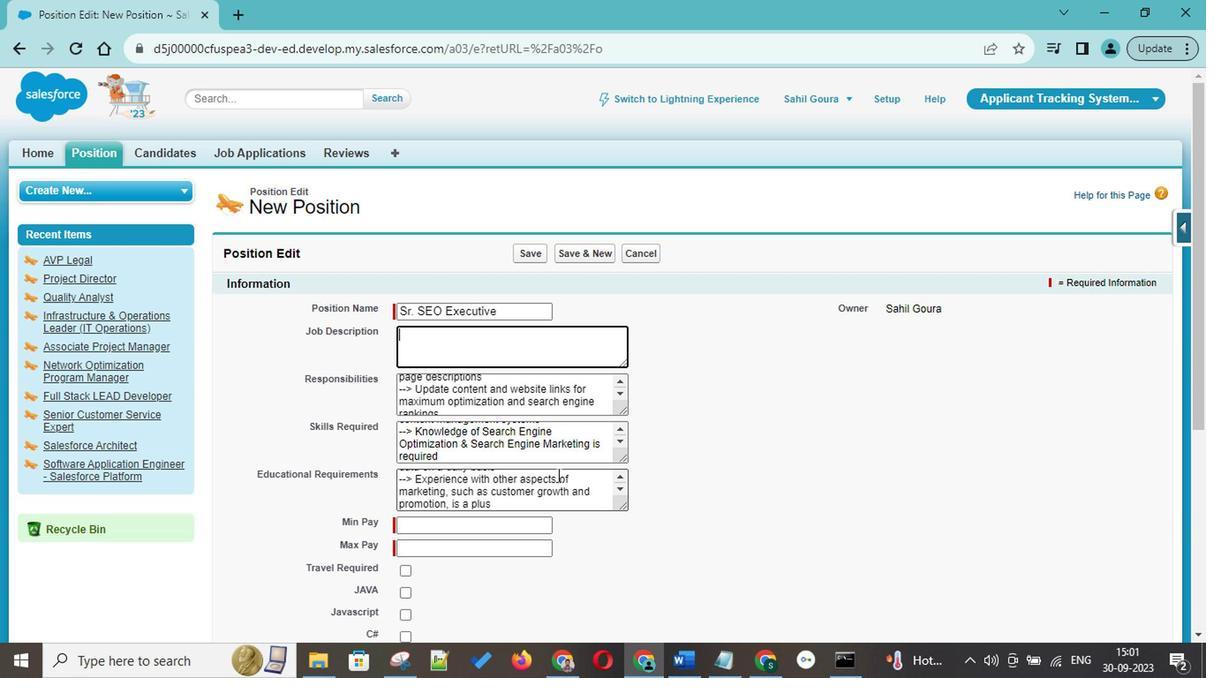 
Action: Mouse scrolled (560, 479) with delta (0, -1)
Screenshot: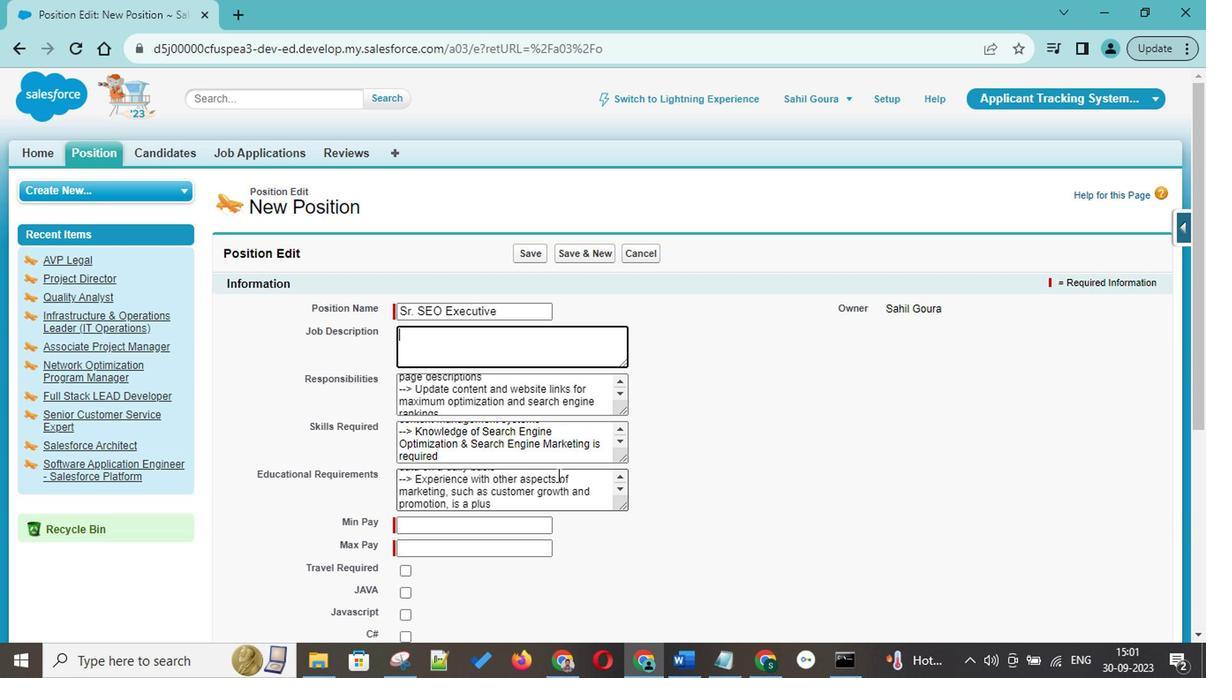 
Action: Mouse scrolled (560, 479) with delta (0, -1)
Screenshot: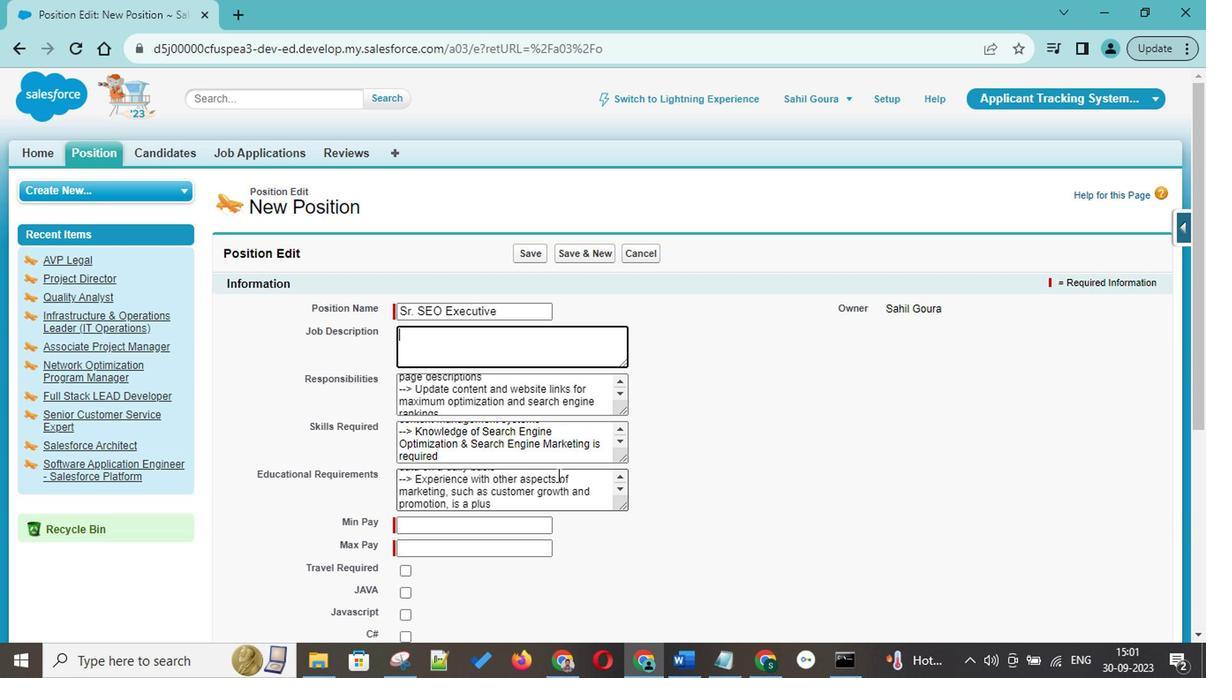 
Action: Mouse scrolled (560, 479) with delta (0, -1)
Screenshot: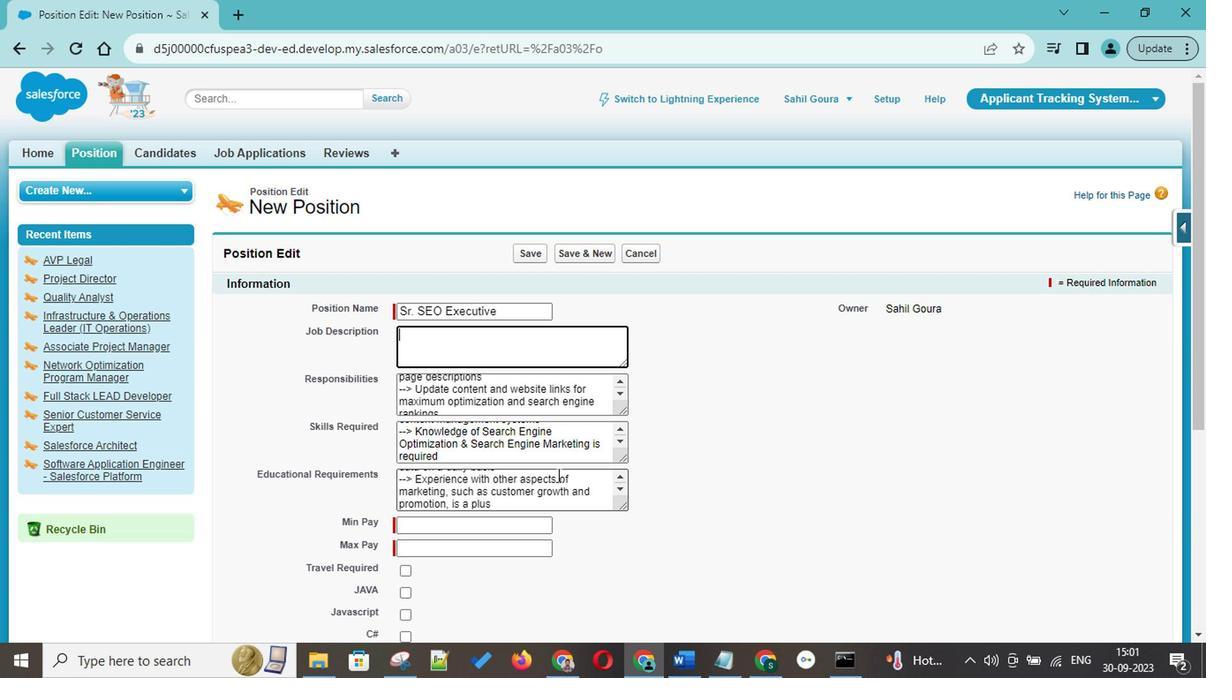 
Action: Mouse scrolled (560, 479) with delta (0, -1)
Screenshot: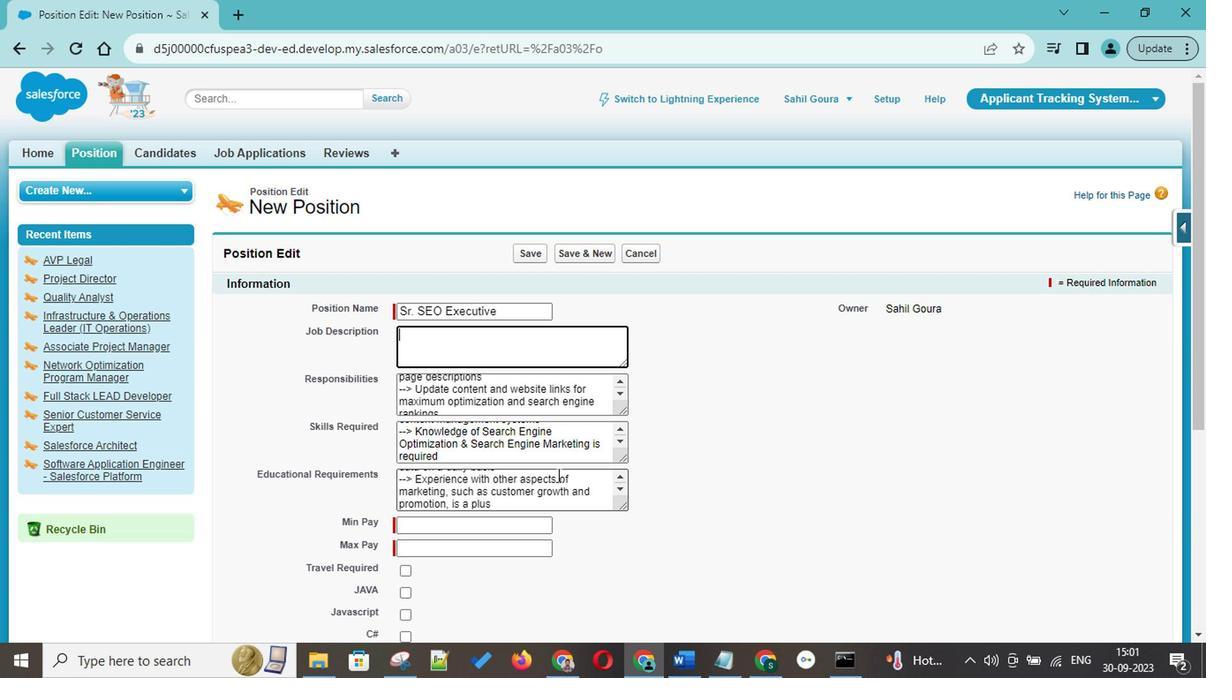 
Action: Mouse scrolled (560, 479) with delta (0, -1)
Screenshot: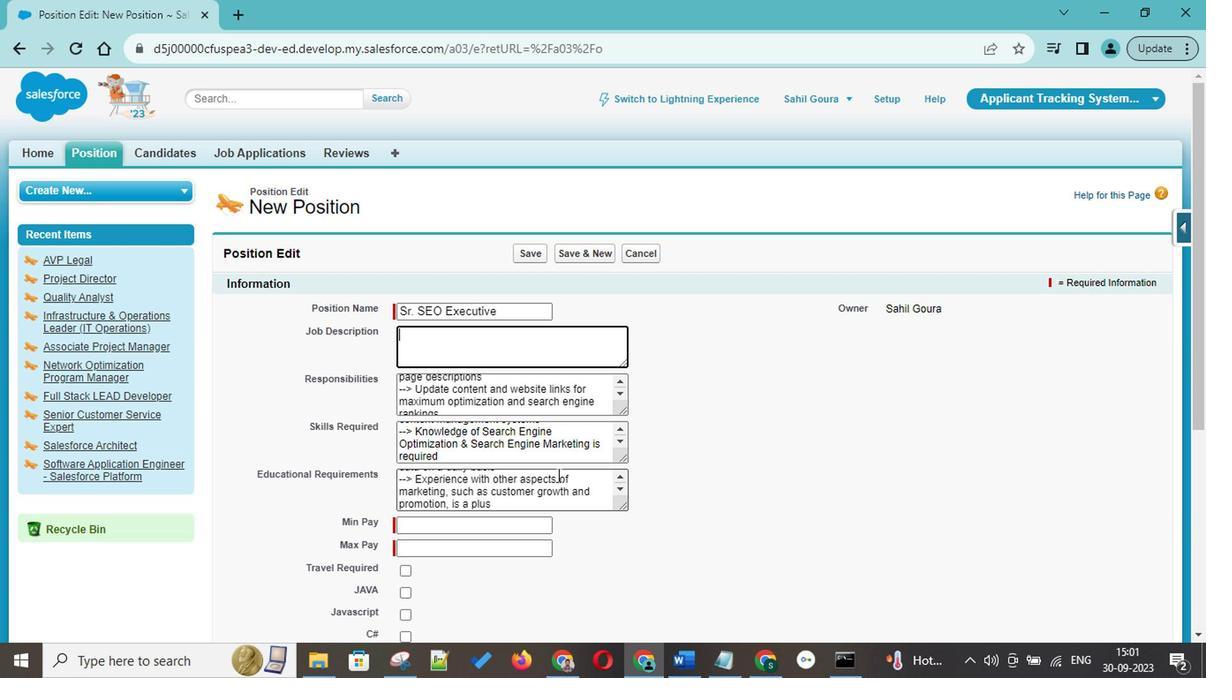 
Action: Mouse scrolled (560, 479) with delta (0, -1)
Screenshot: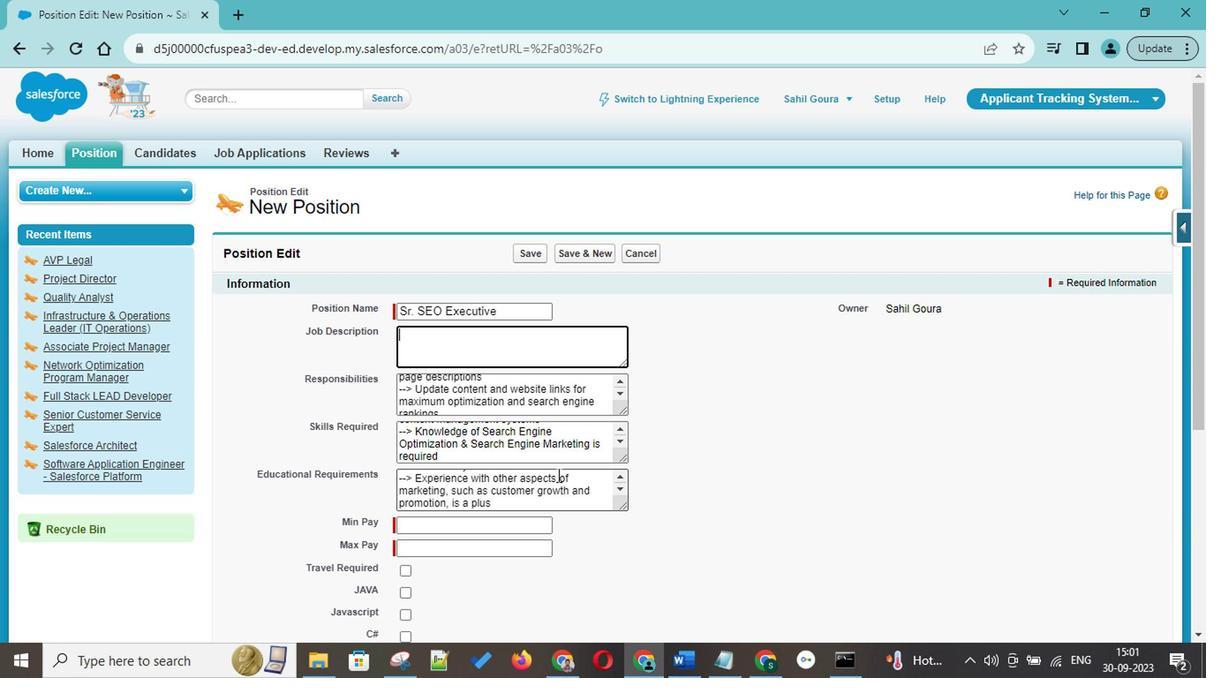 
Action: Mouse scrolled (560, 479) with delta (0, -1)
Screenshot: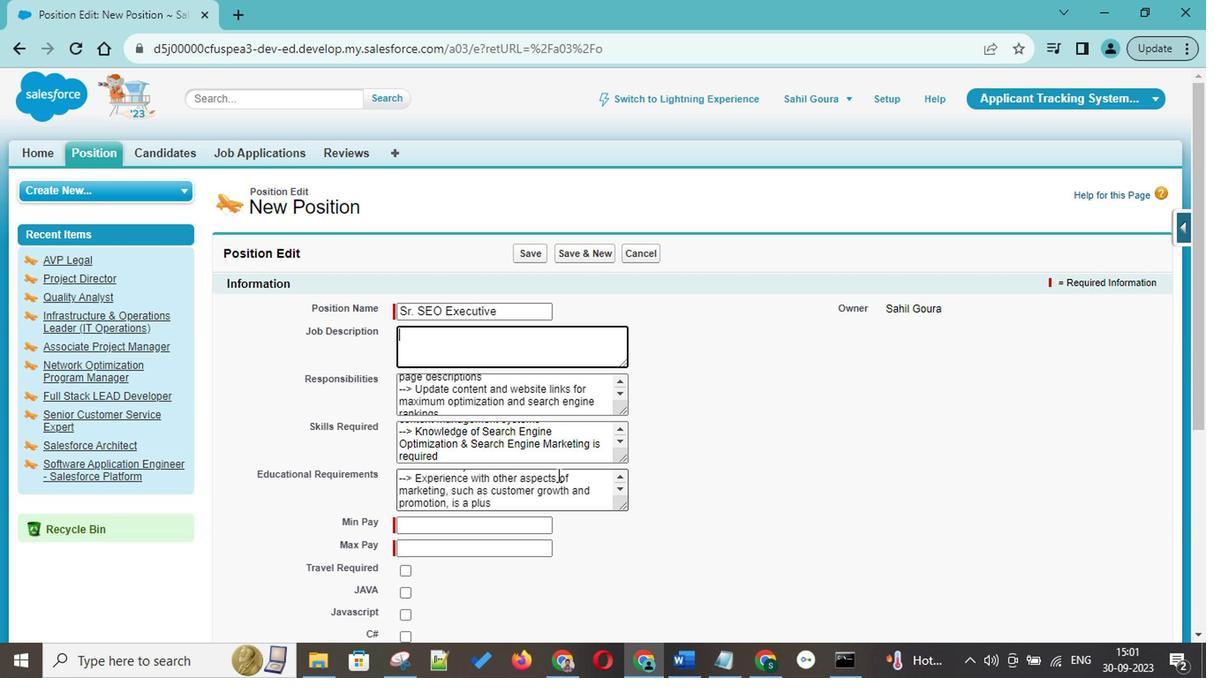 
Action: Mouse scrolled (560, 479) with delta (0, -1)
Screenshot: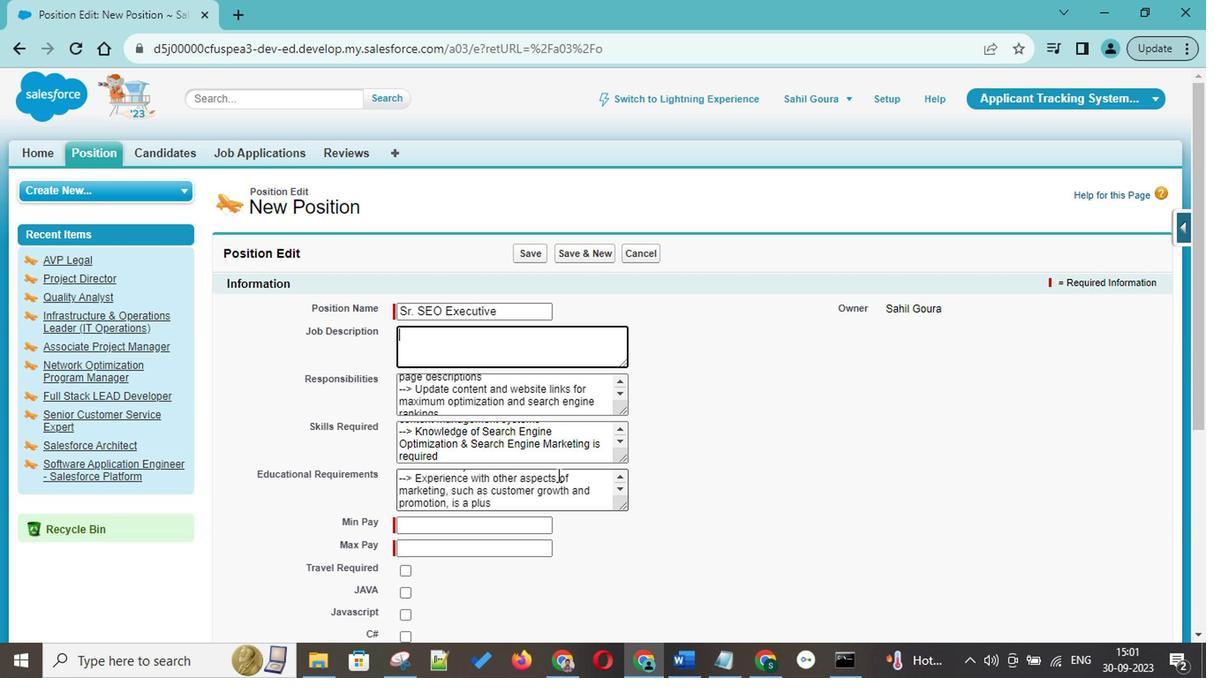 
Action: Mouse scrolled (560, 479) with delta (0, -1)
Screenshot: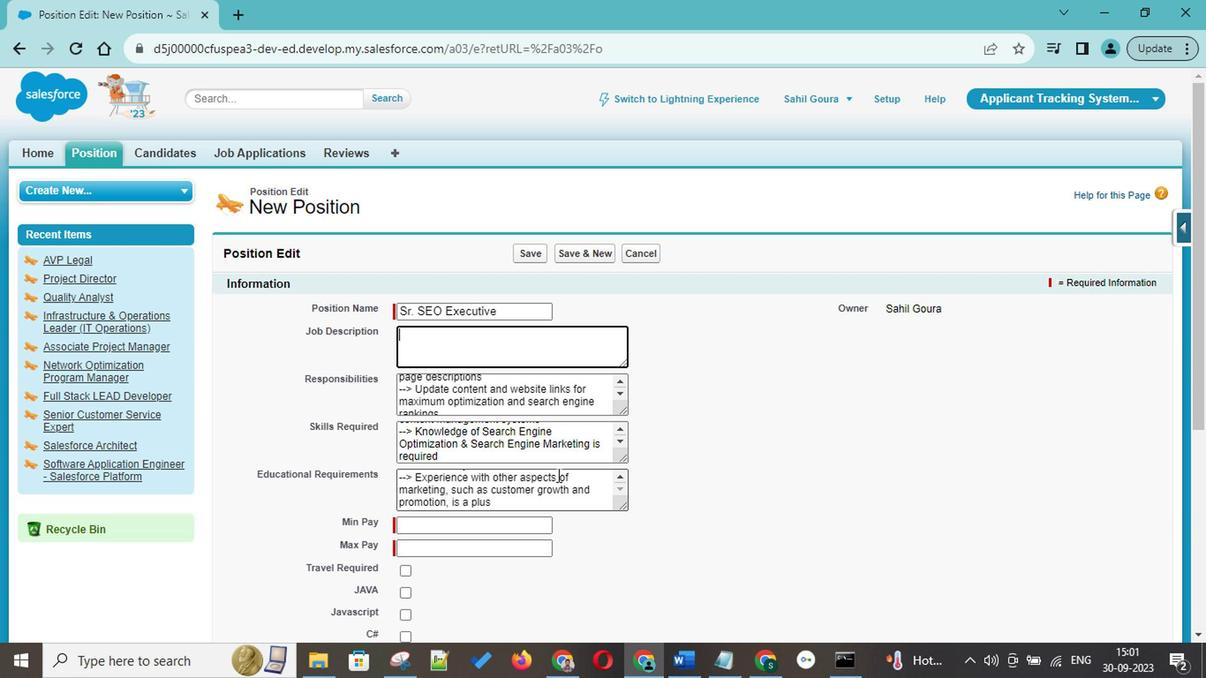 
Action: Mouse scrolled (560, 479) with delta (0, -1)
Screenshot: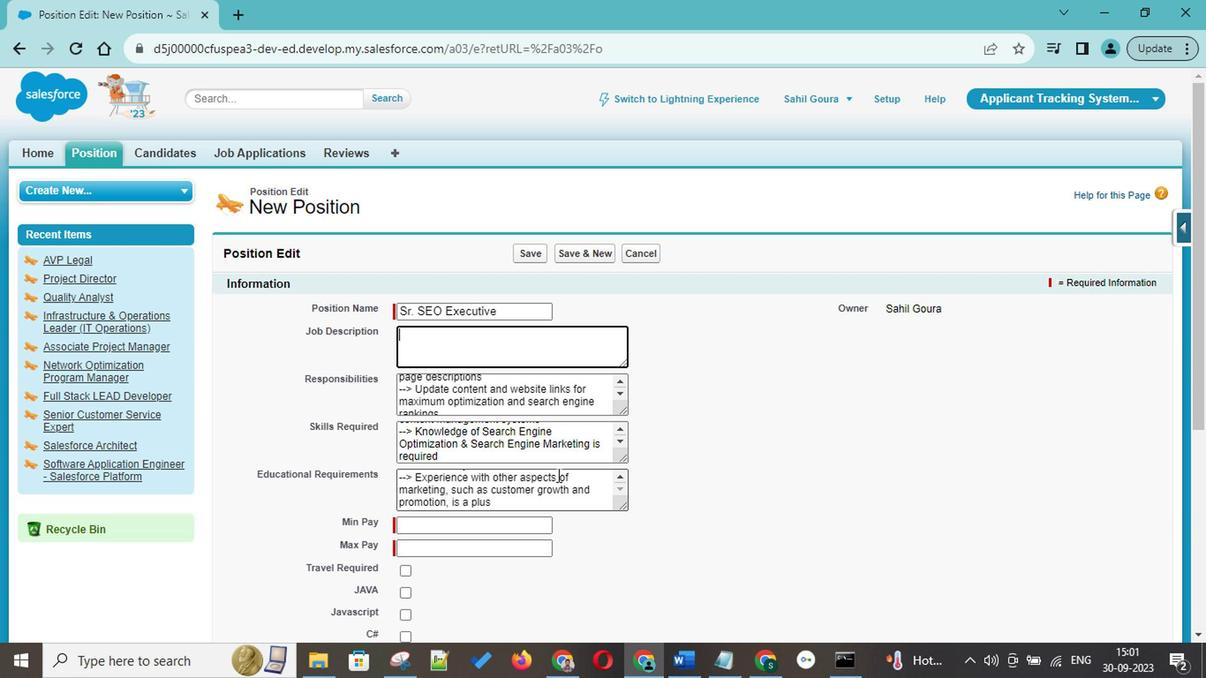 
Action: Mouse scrolled (560, 479) with delta (0, -1)
Screenshot: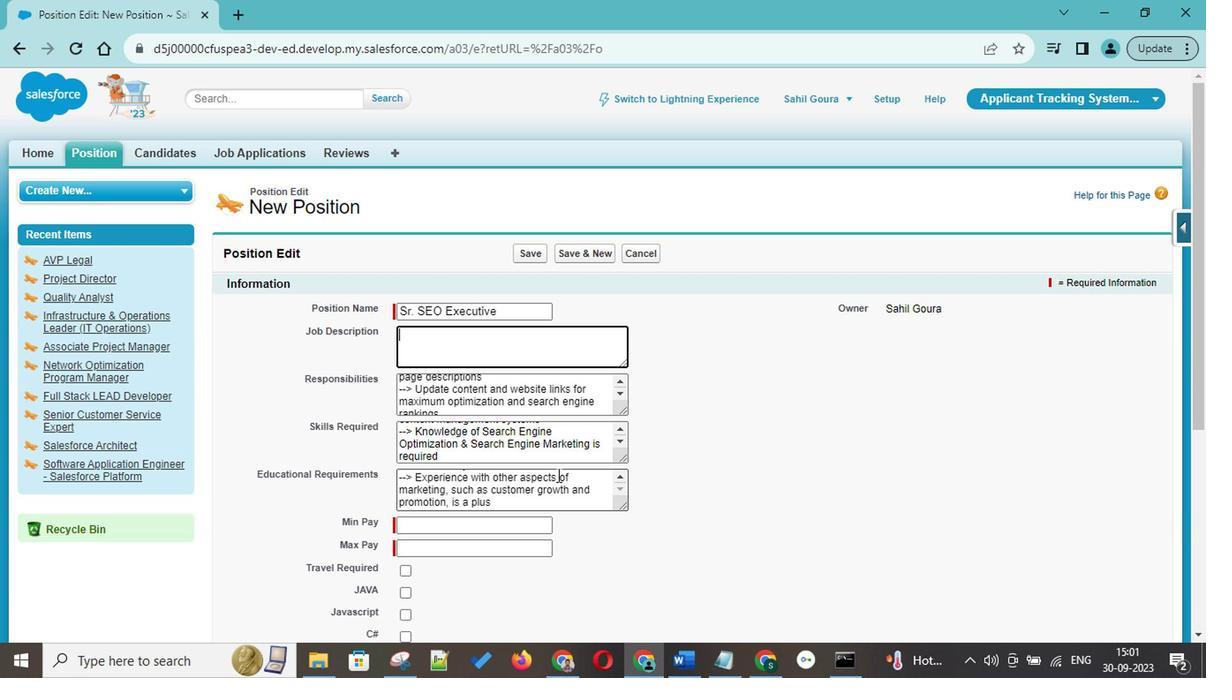 
Action: Mouse scrolled (560, 479) with delta (0, -1)
Screenshot: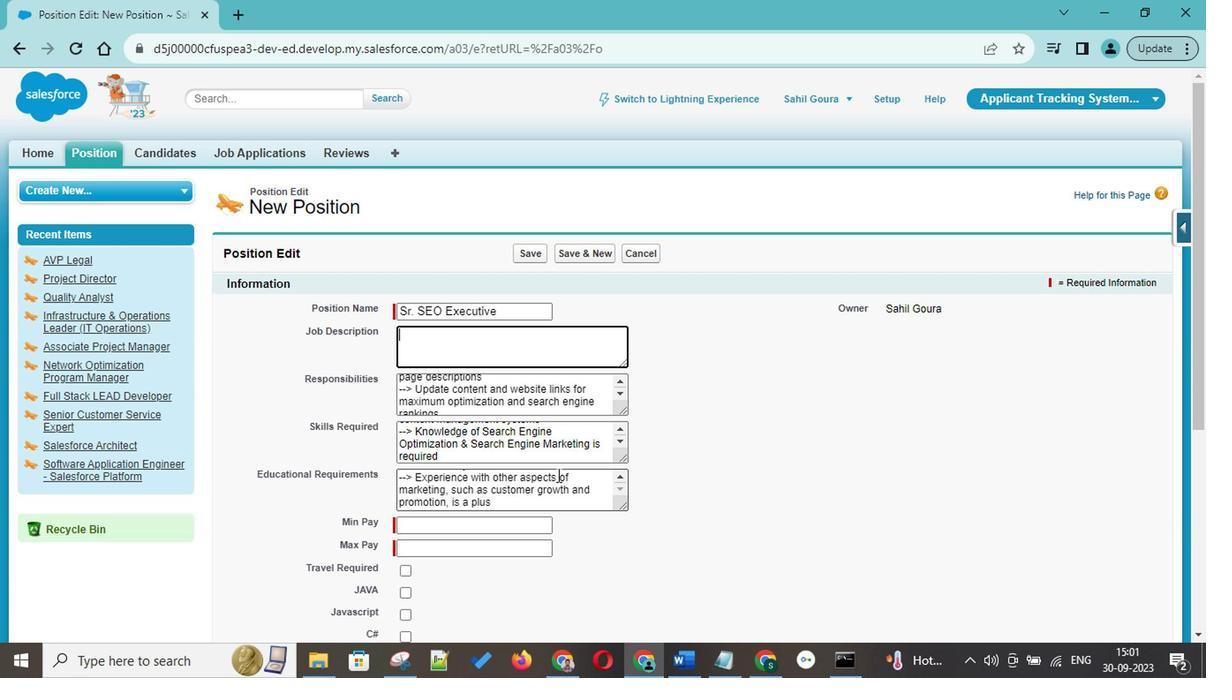 
Action: Mouse moved to (665, 594)
Screenshot: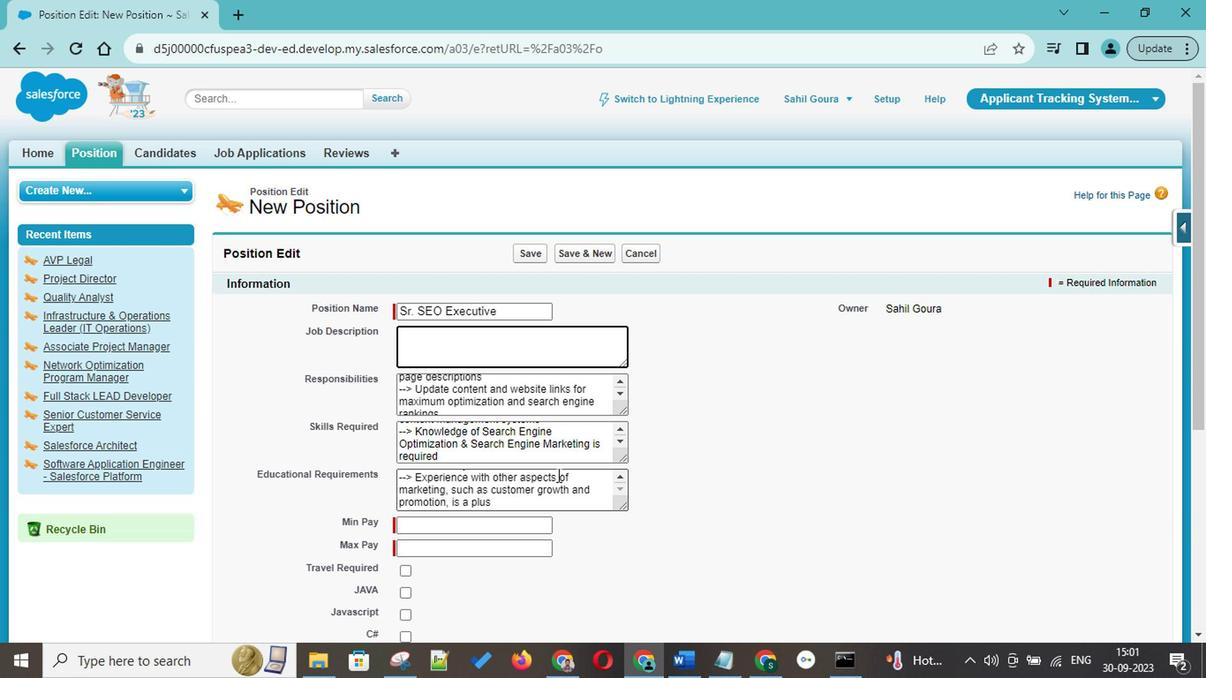 
Action: Mouse scrolled (665, 593) with delta (0, -1)
Screenshot: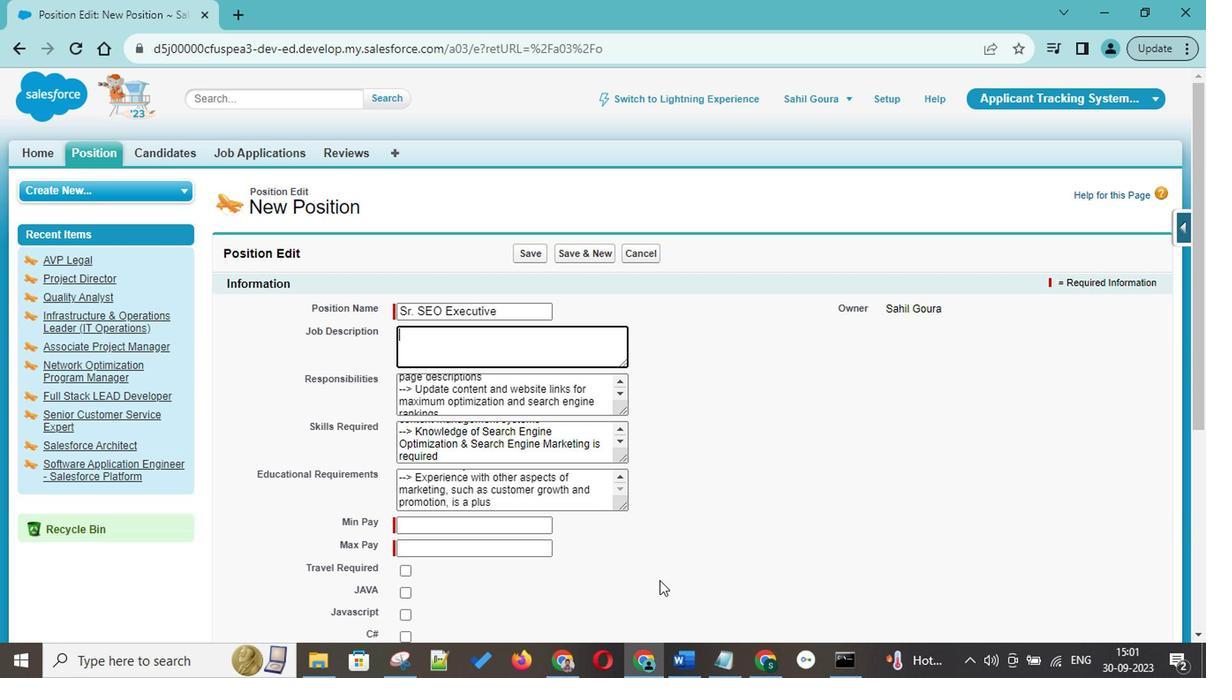 
Action: Mouse scrolled (665, 593) with delta (0, -1)
Screenshot: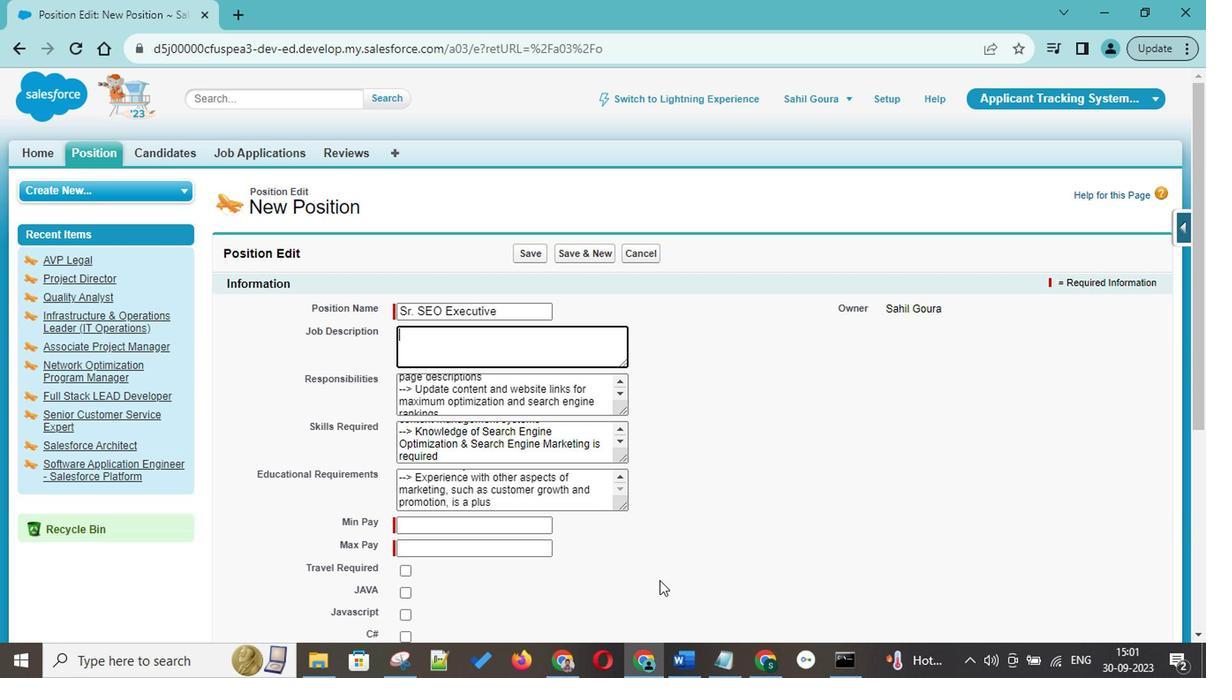 
Action: Mouse scrolled (665, 593) with delta (0, -1)
Screenshot: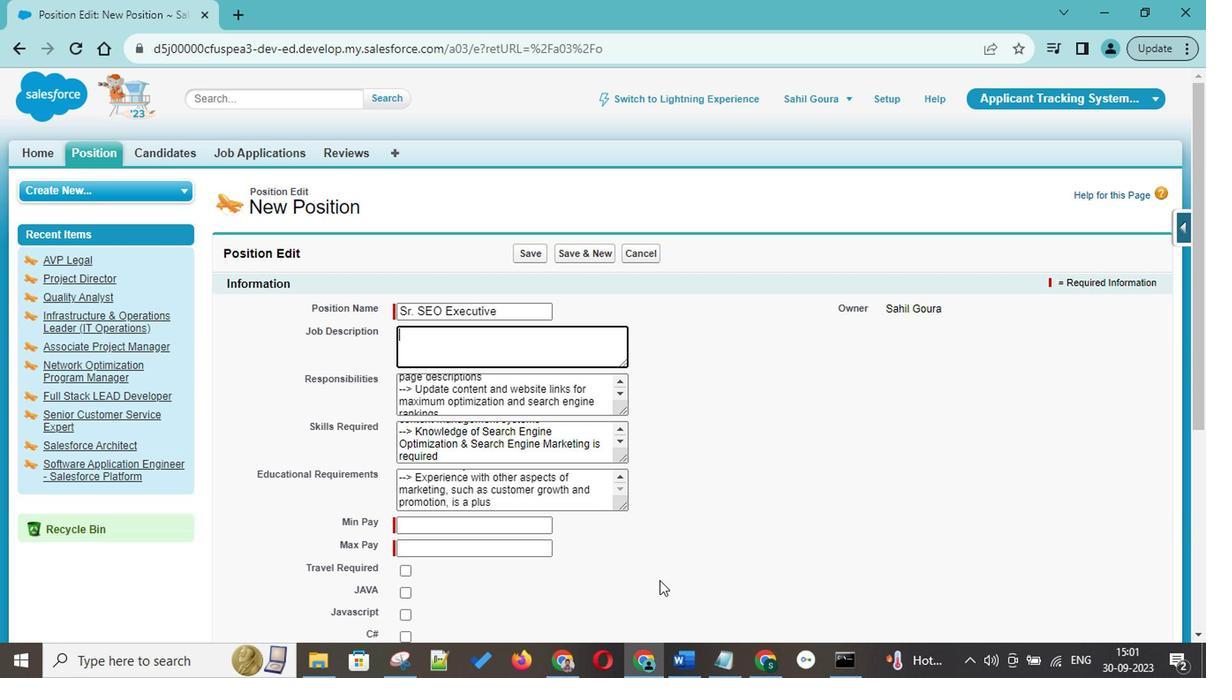
Action: Mouse scrolled (665, 593) with delta (0, -1)
Screenshot: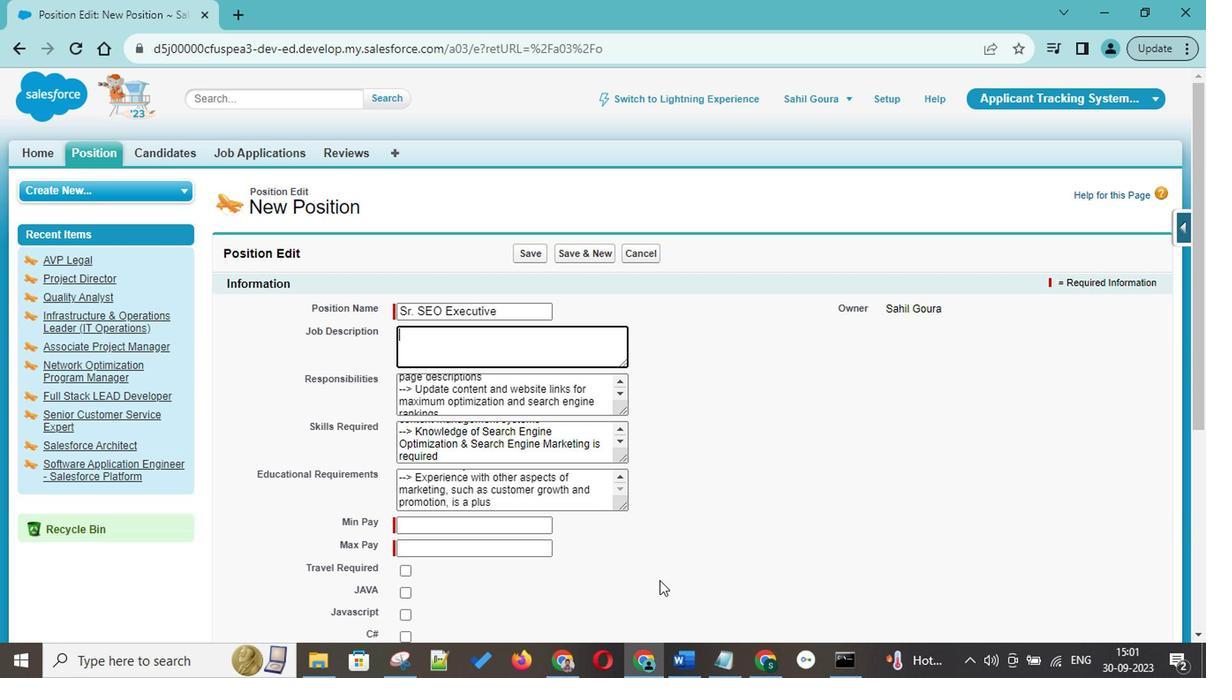 
Action: Mouse scrolled (665, 593) with delta (0, -1)
Screenshot: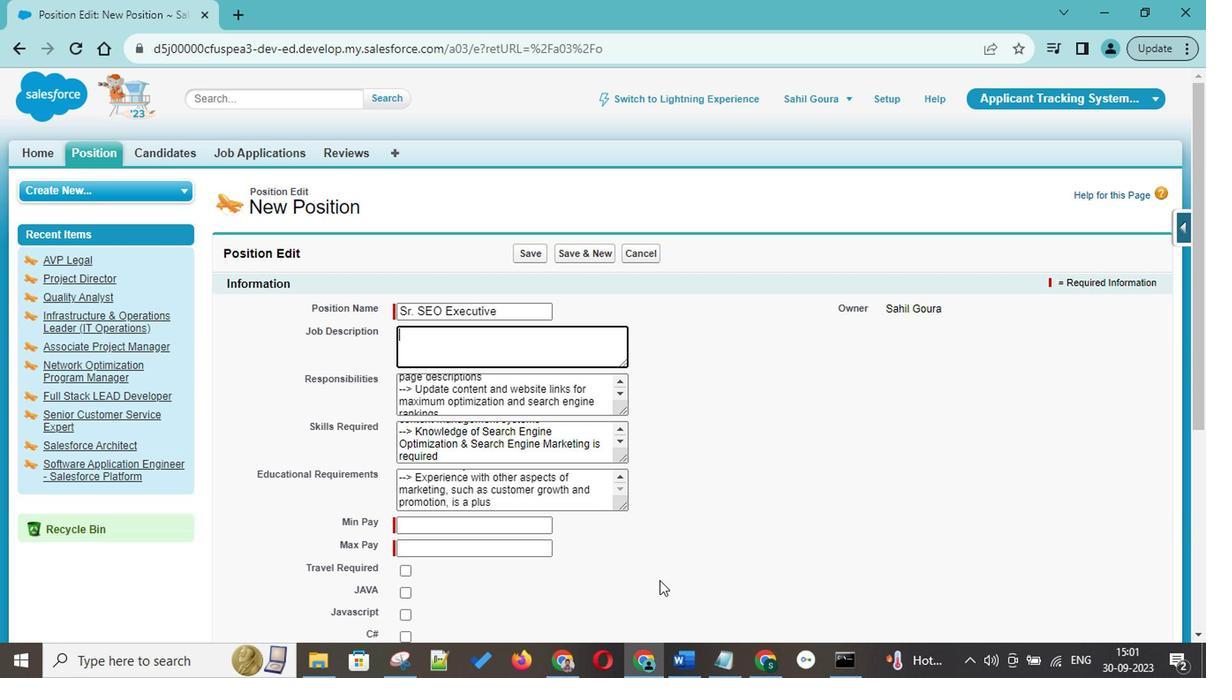 
Action: Mouse scrolled (665, 593) with delta (0, -1)
Screenshot: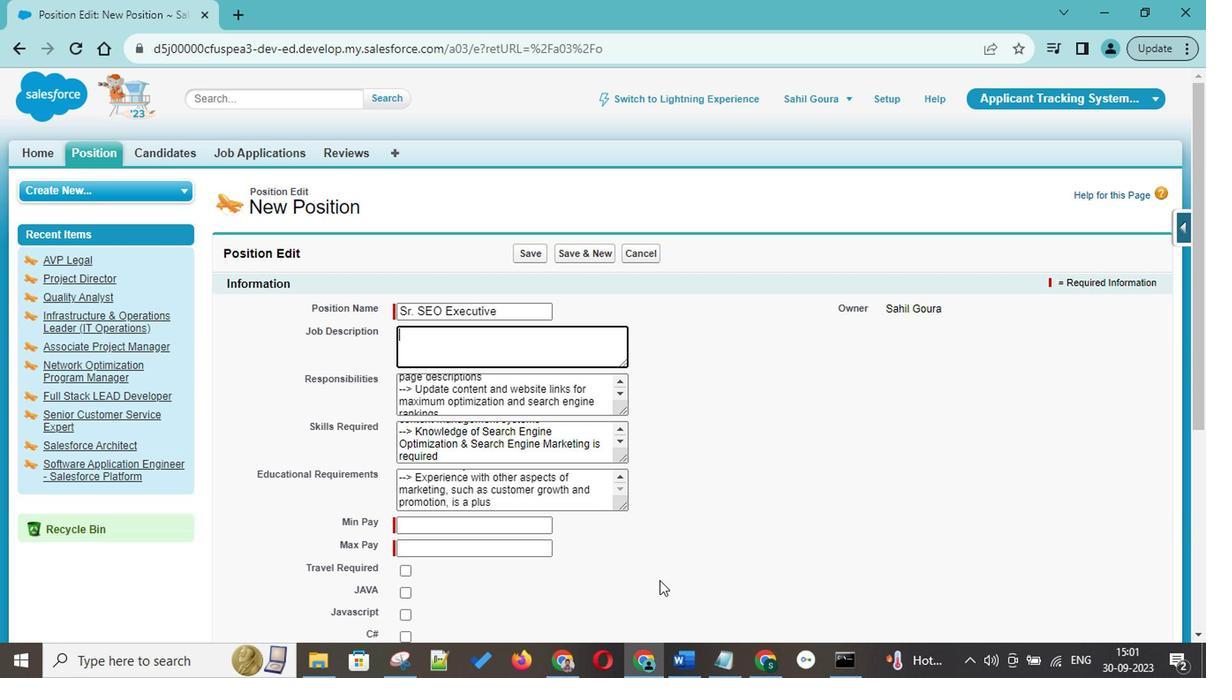 
Action: Mouse scrolled (665, 593) with delta (0, -1)
Screenshot: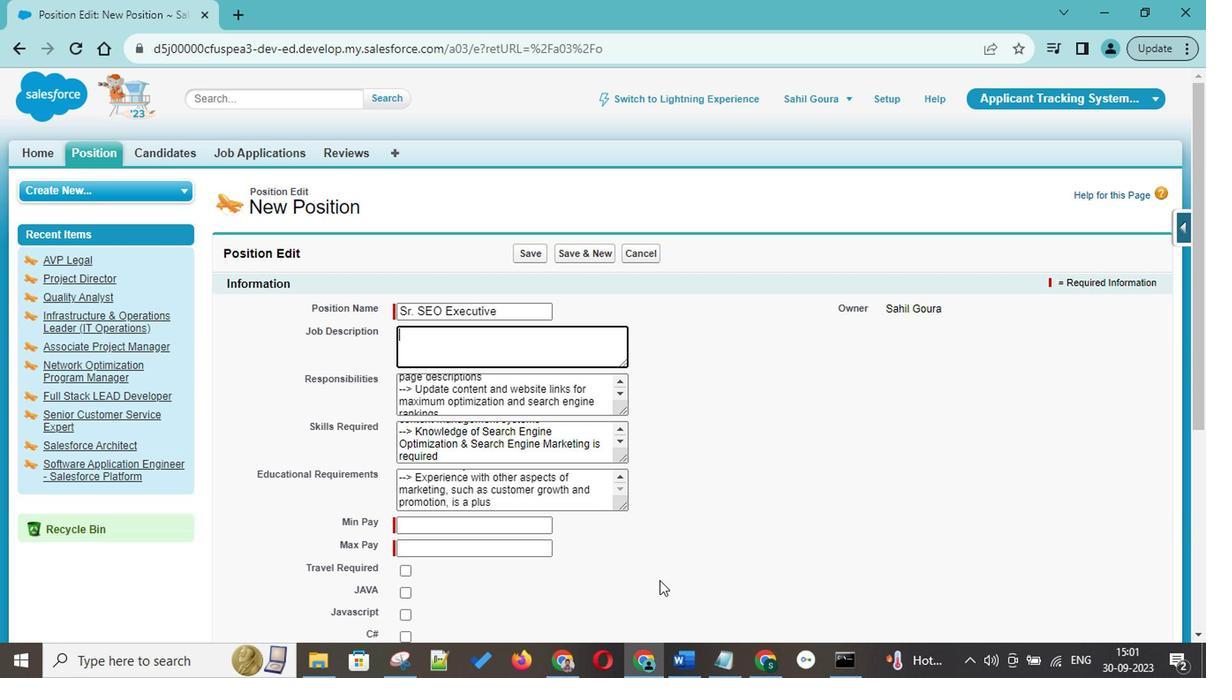 
Action: Mouse scrolled (665, 593) with delta (0, -1)
Screenshot: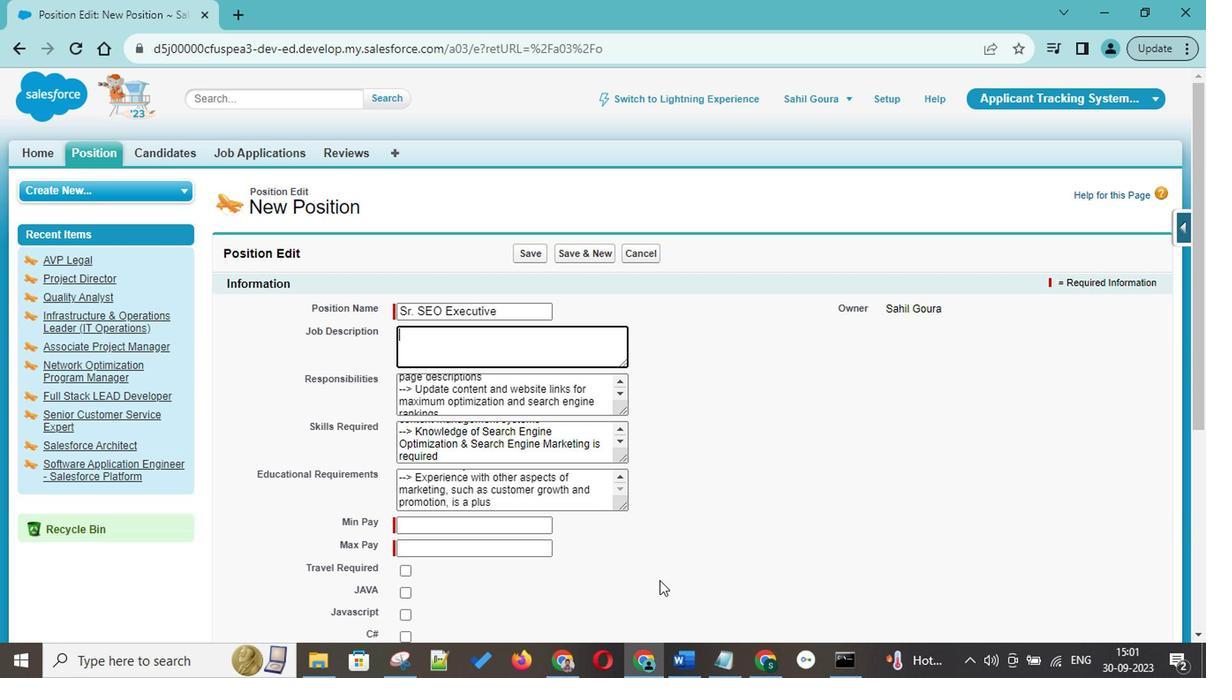 
Action: Mouse scrolled (665, 593) with delta (0, -1)
Screenshot: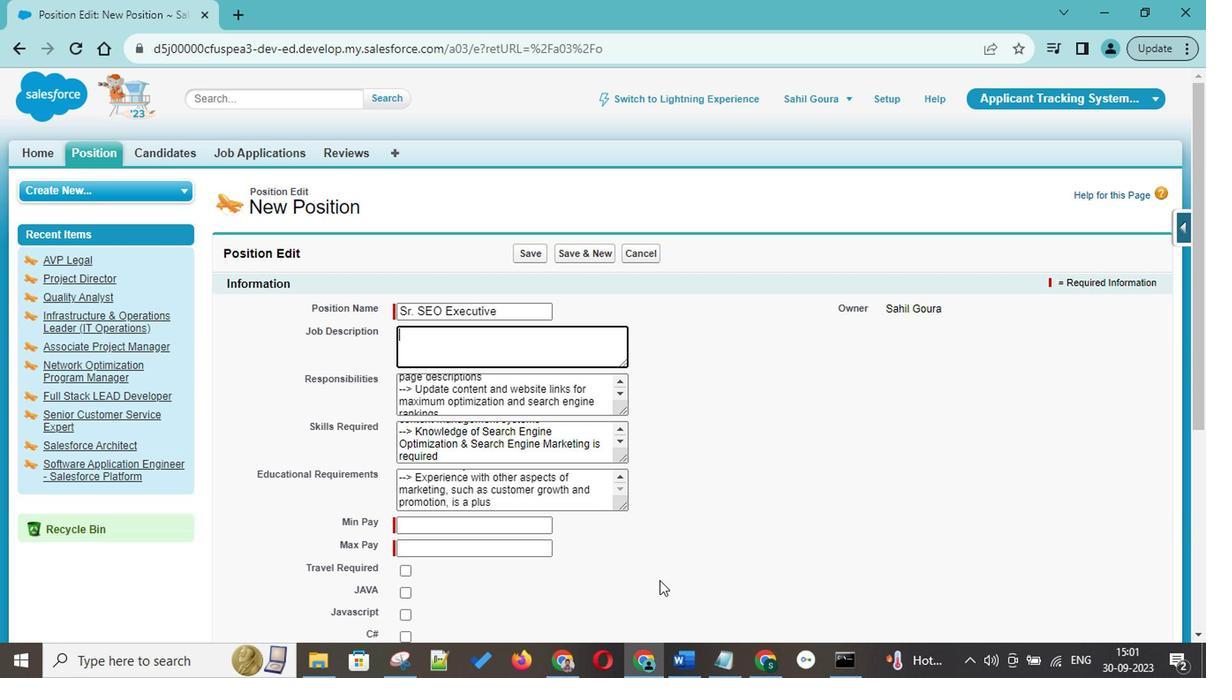 
Action: Mouse moved to (456, 412)
Screenshot: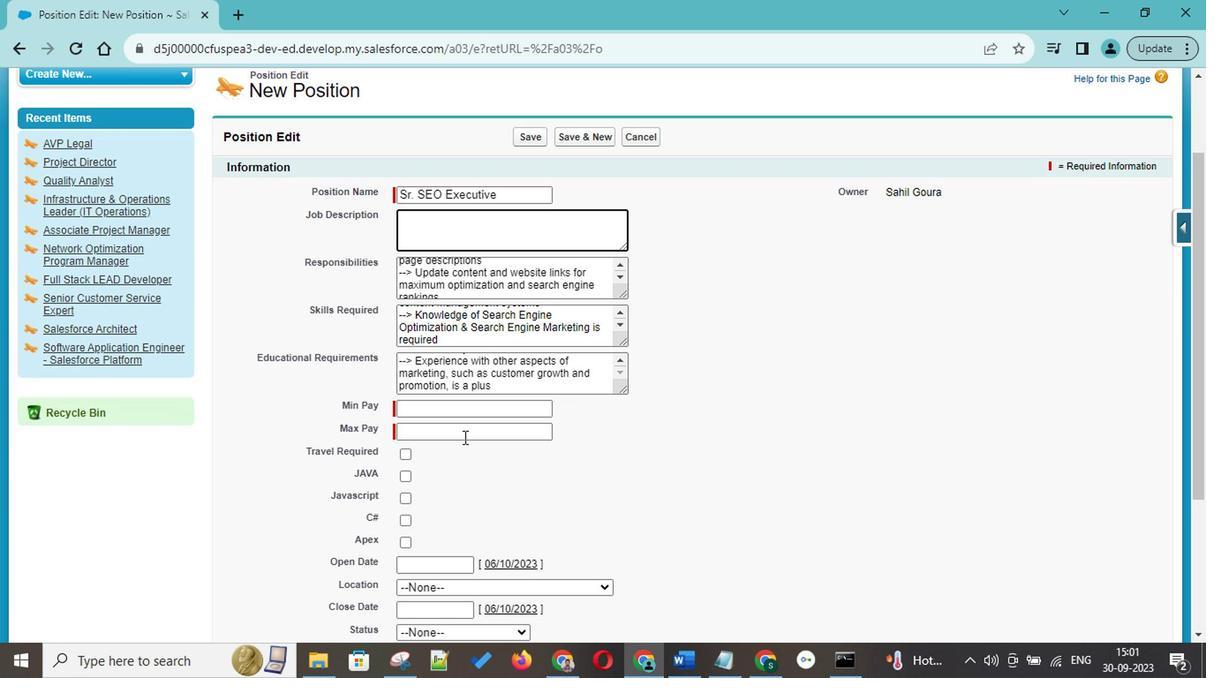 
Action: Mouse pressed left at (456, 412)
Screenshot: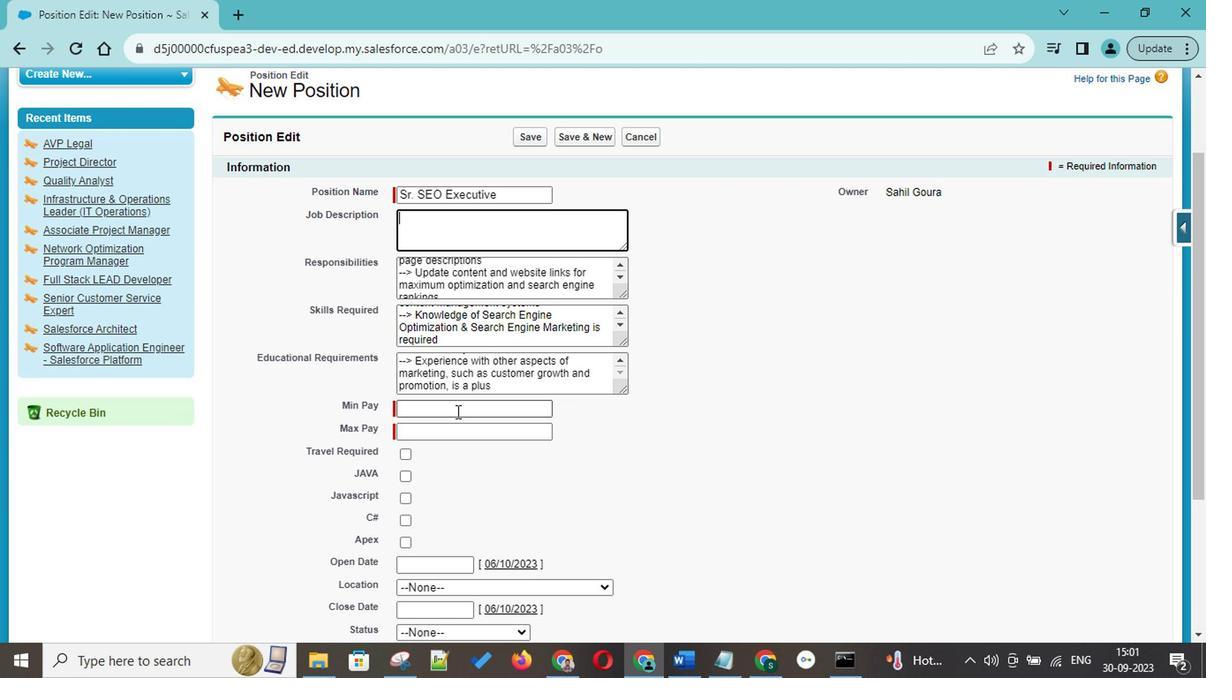 
Action: Key pressed 30000
Screenshot: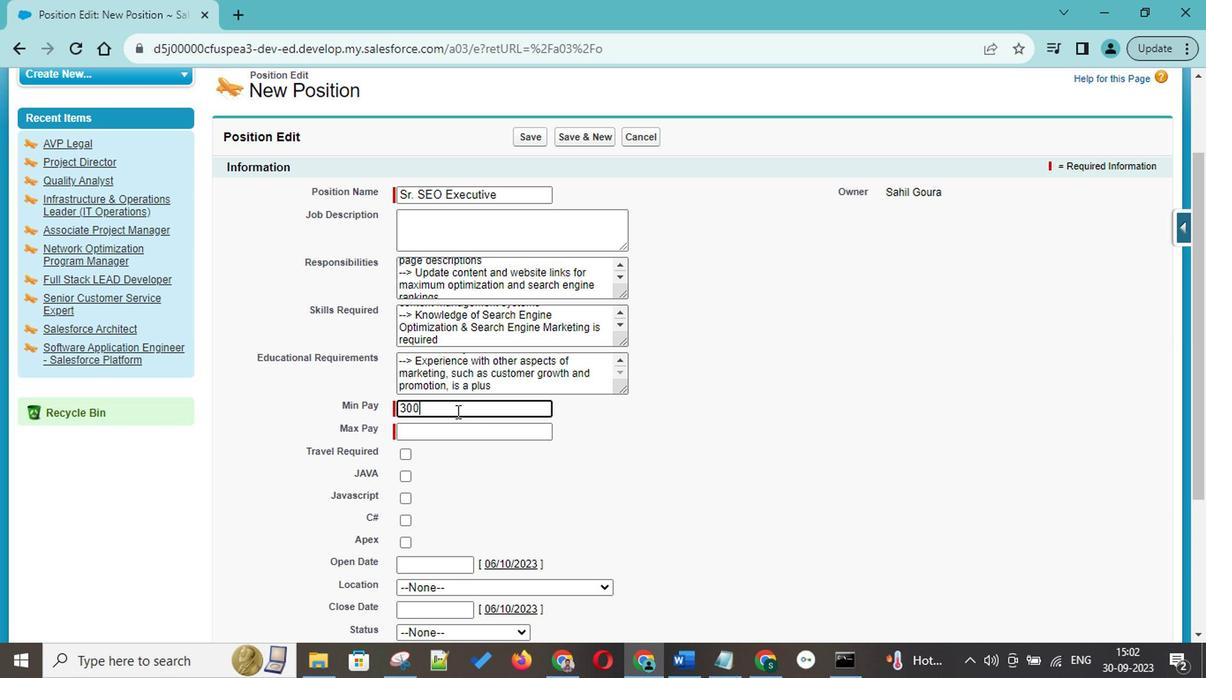 
Action: Mouse moved to (444, 442)
Screenshot: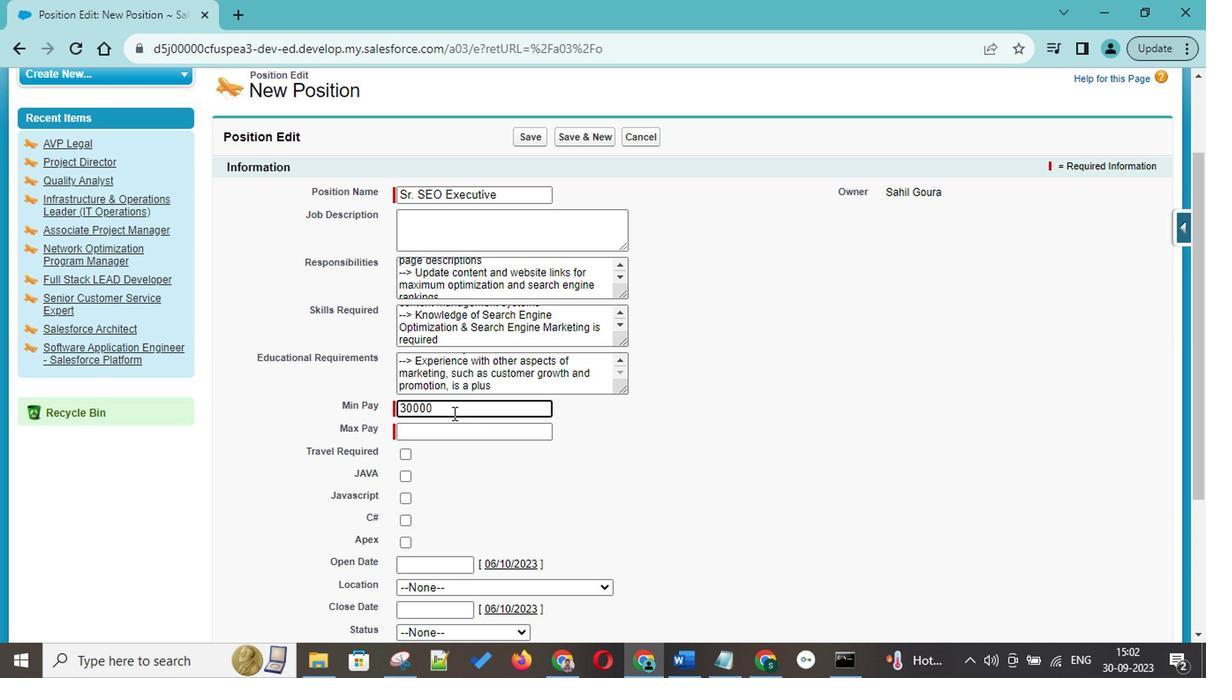 
Action: Mouse pressed left at (444, 442)
Screenshot: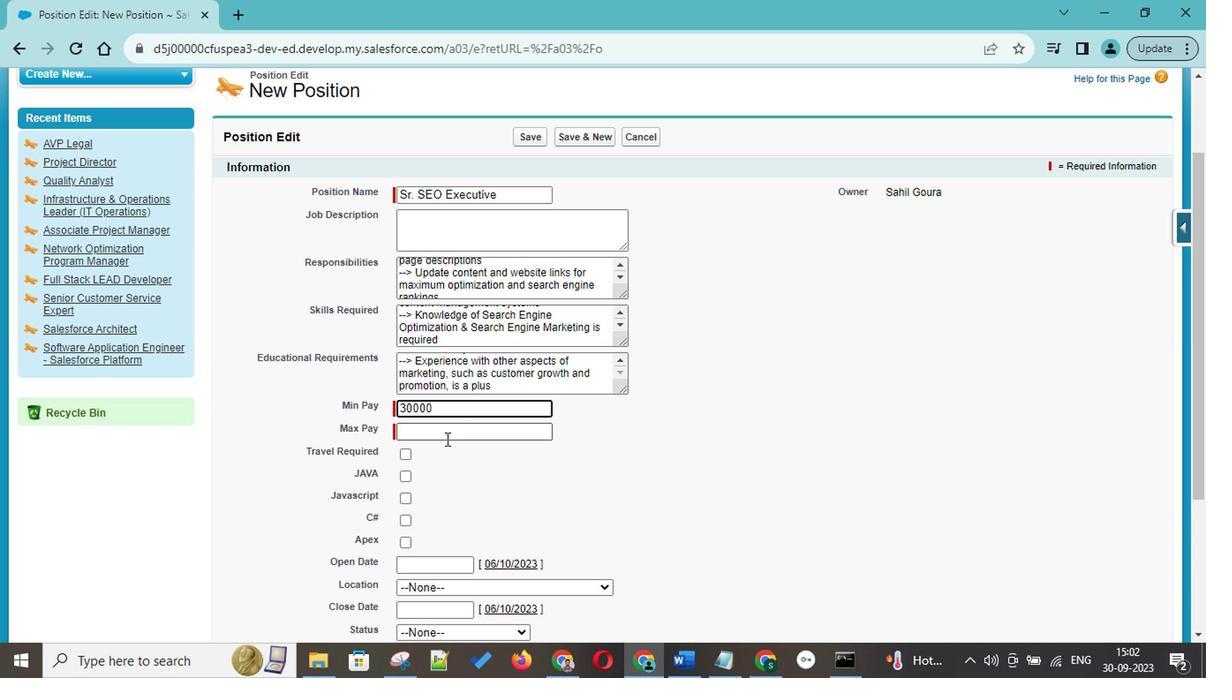 
Action: Key pressed 60000
Screenshot: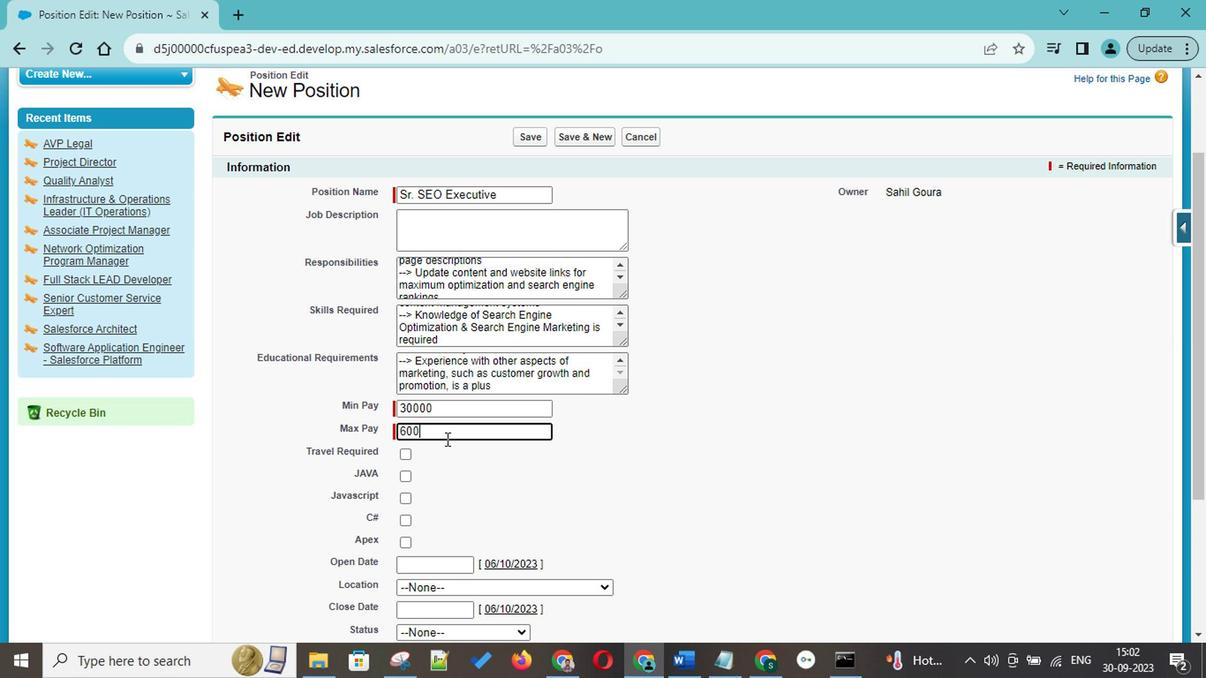 
Action: Mouse moved to (404, 457)
Screenshot: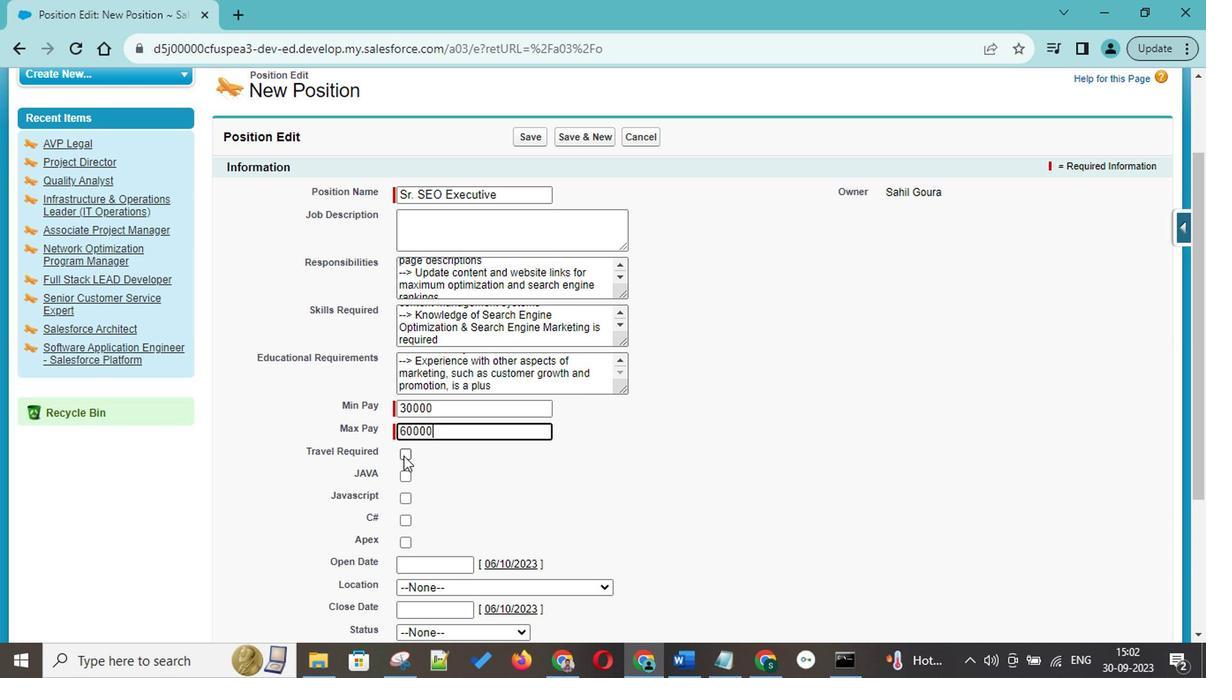 
Action: Mouse pressed left at (404, 457)
Screenshot: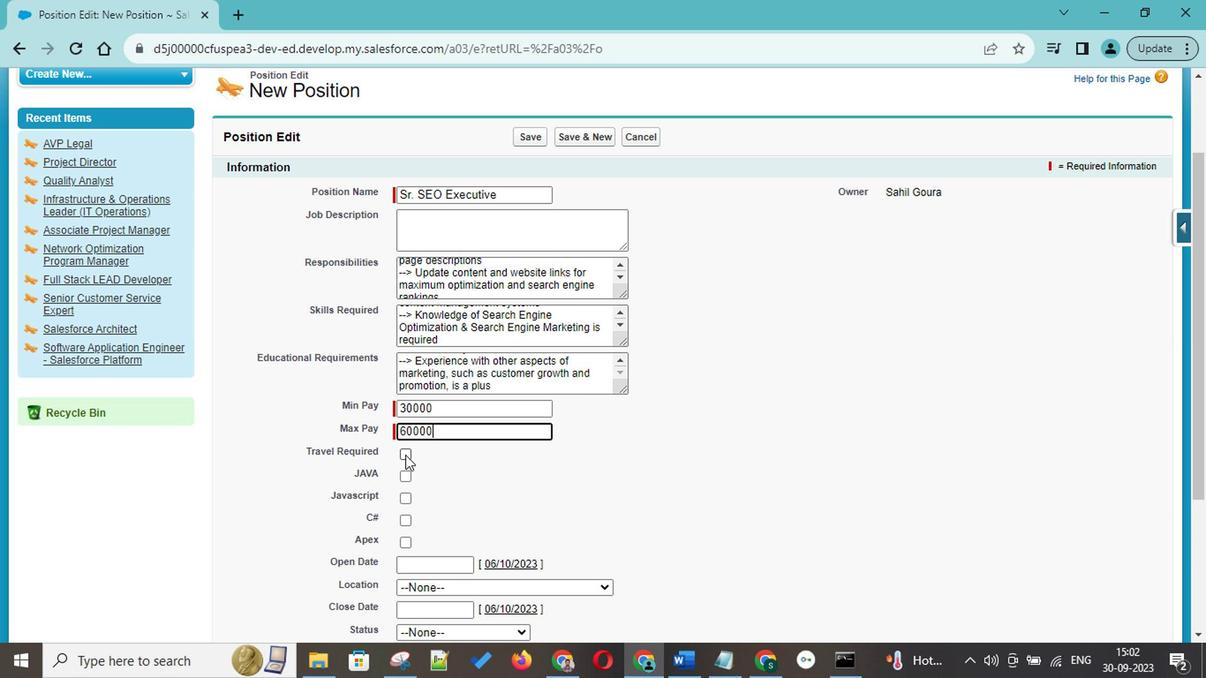 
Action: Mouse moved to (458, 542)
Screenshot: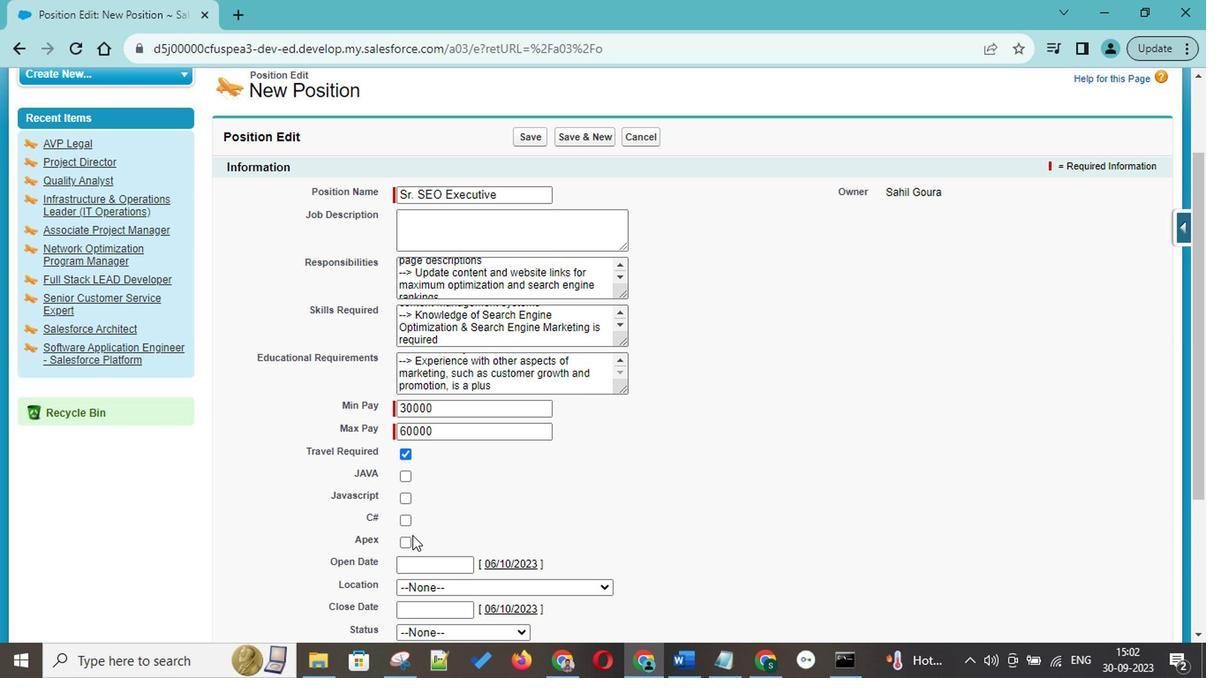 
Action: Mouse scrolled (458, 542) with delta (0, 0)
Screenshot: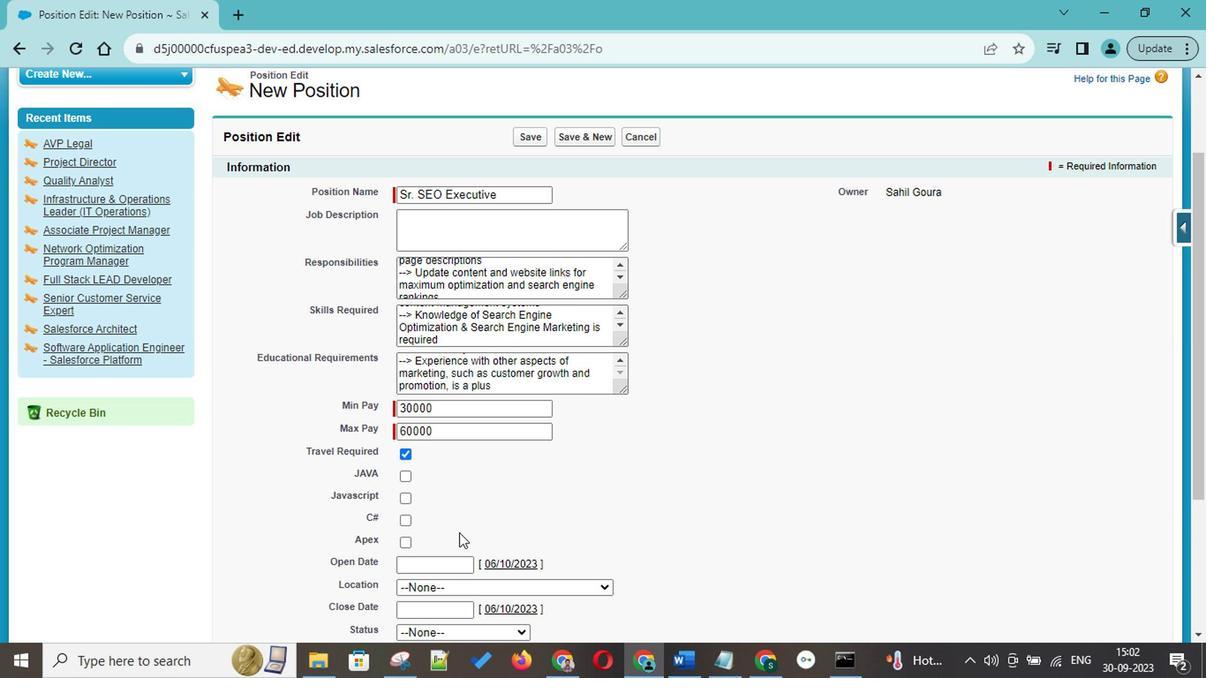 
Action: Mouse scrolled (458, 542) with delta (0, 0)
Screenshot: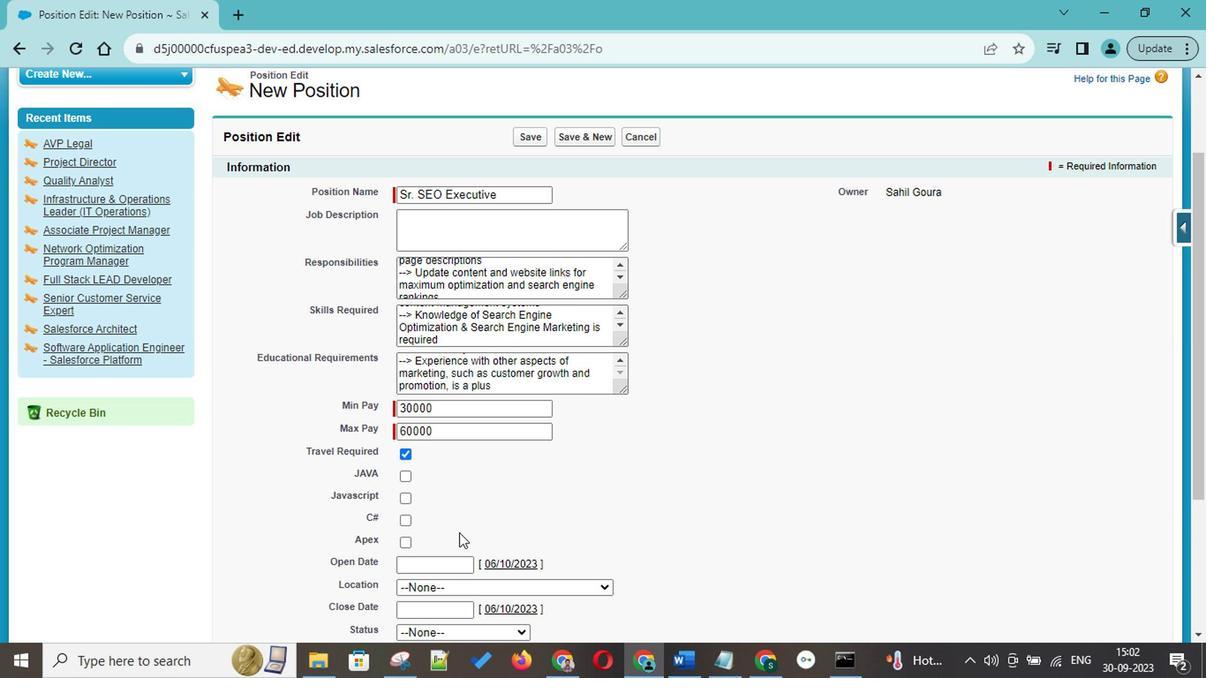 
Action: Mouse scrolled (458, 542) with delta (0, 0)
Screenshot: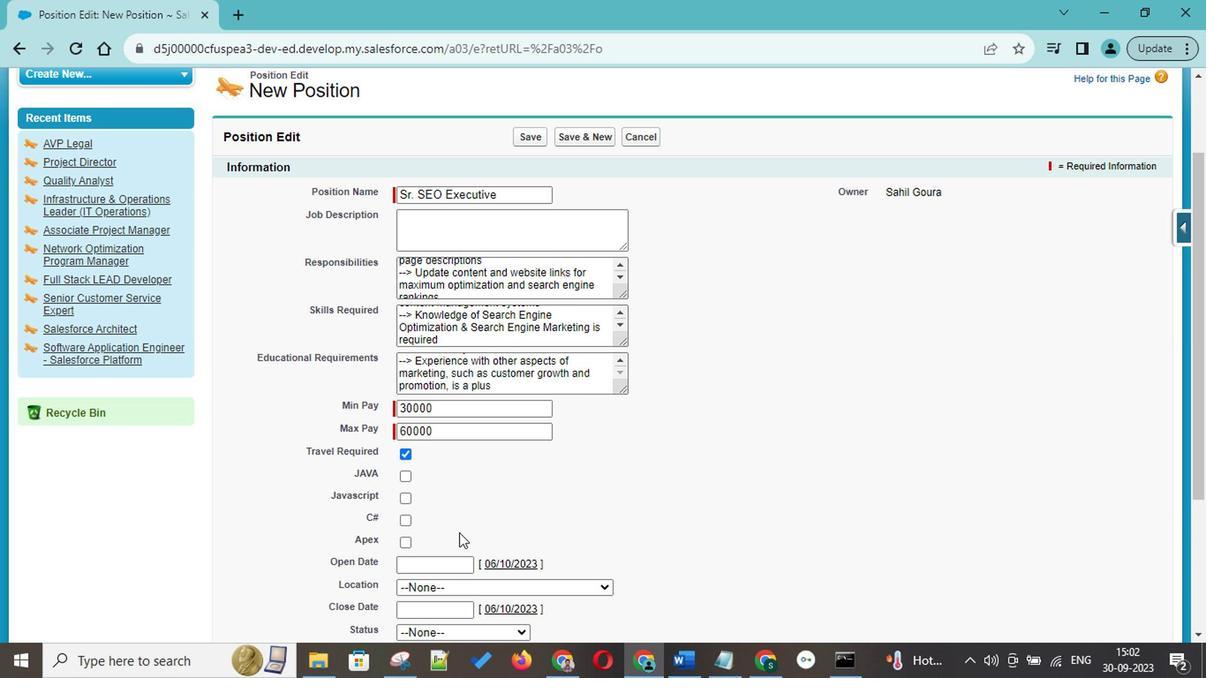 
Action: Mouse scrolled (458, 542) with delta (0, 0)
Screenshot: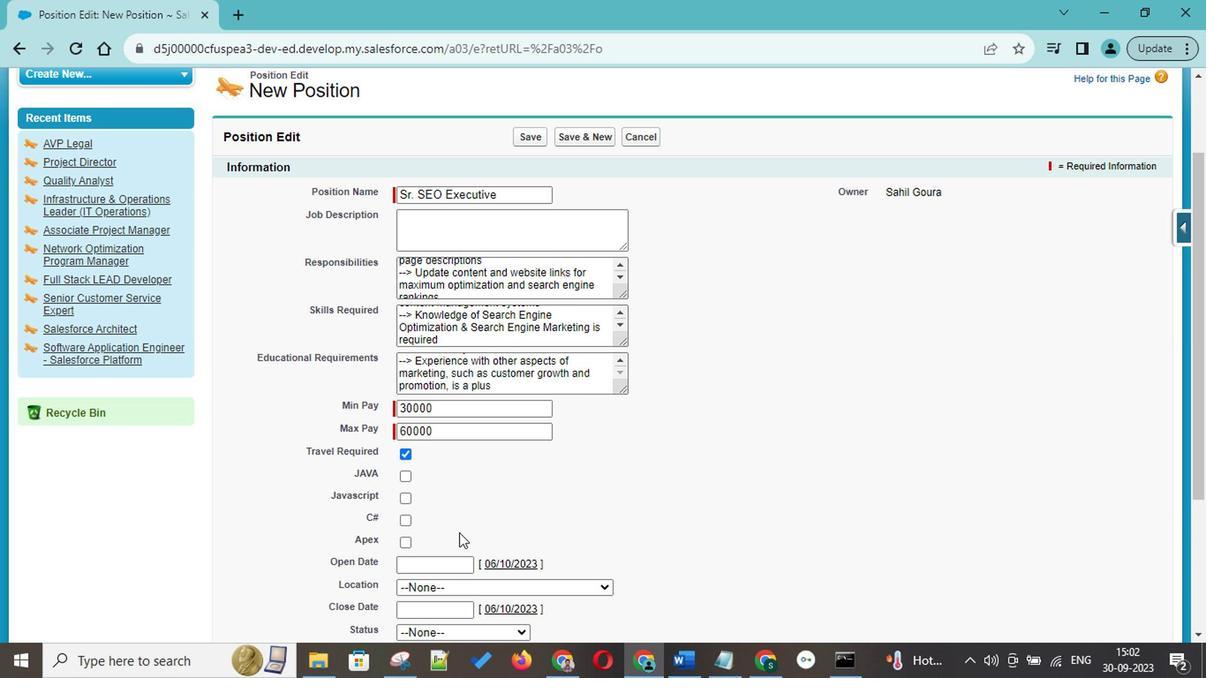 
Action: Mouse scrolled (458, 542) with delta (0, 0)
Screenshot: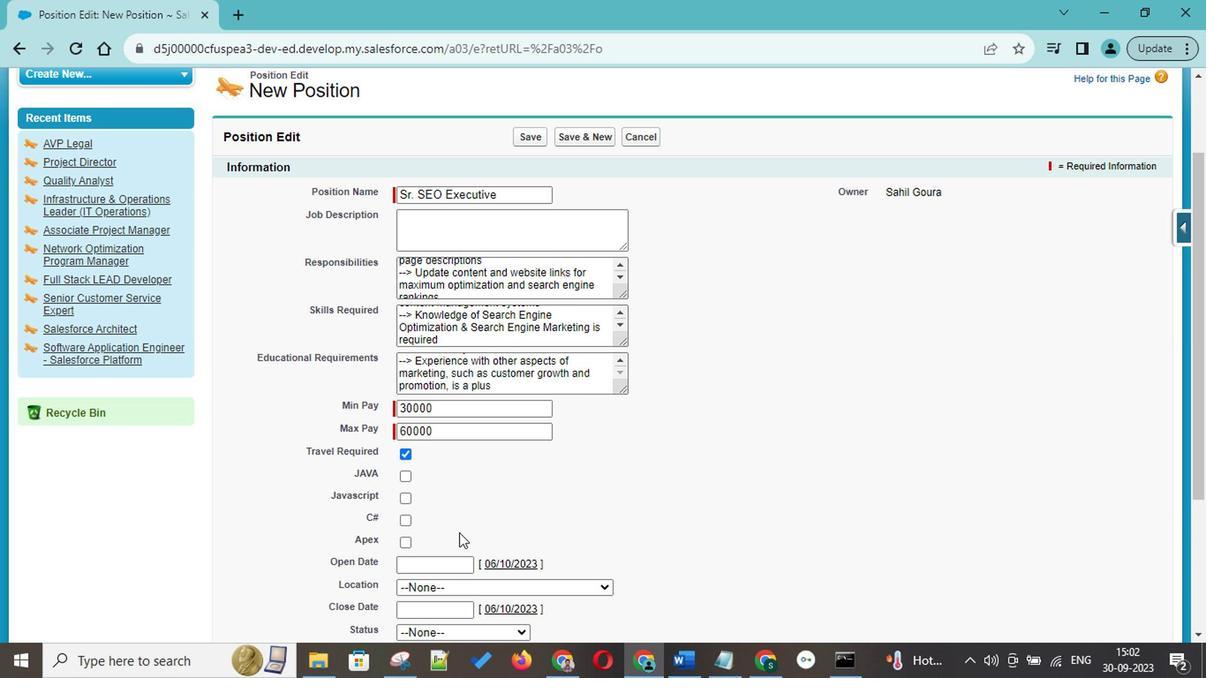 
Action: Mouse moved to (647, 483)
Screenshot: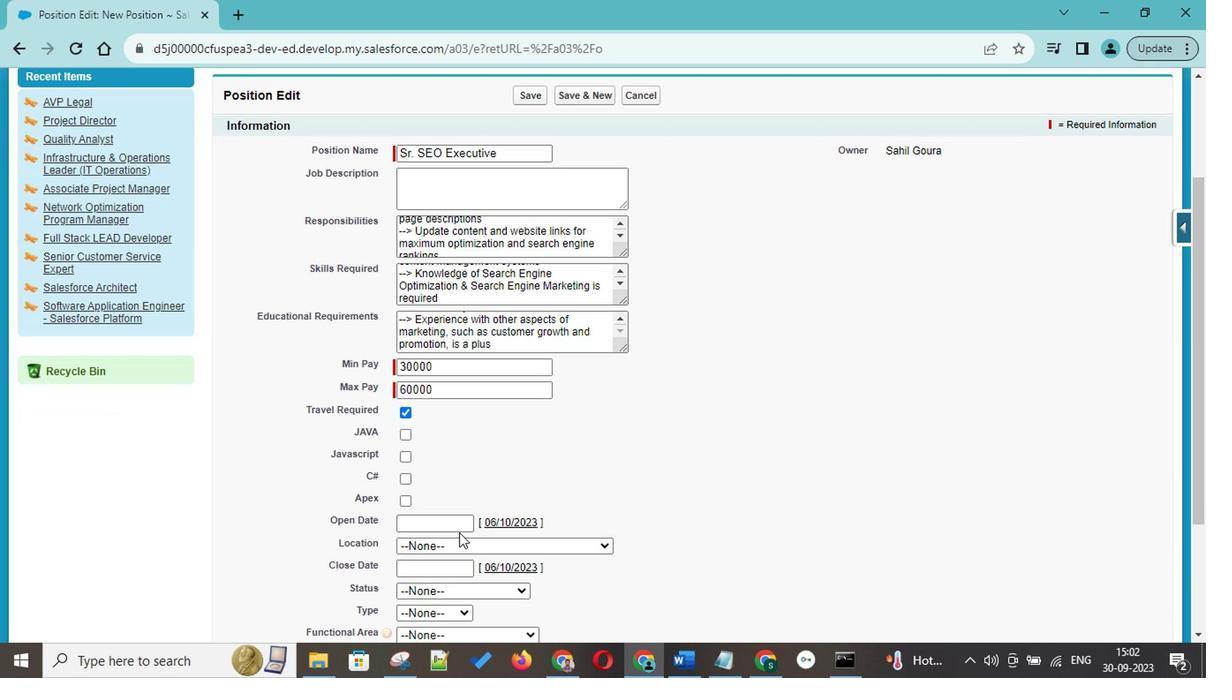 
Action: Mouse scrolled (647, 481) with delta (0, -1)
Screenshot: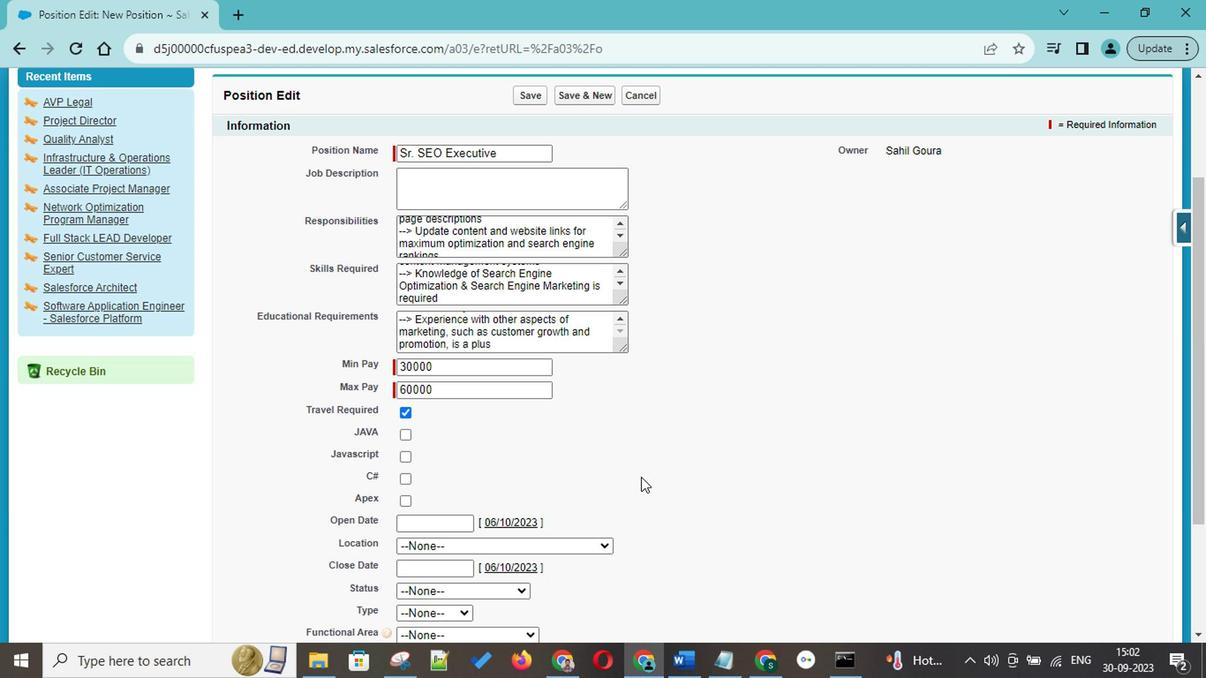 
Action: Mouse scrolled (647, 481) with delta (0, -1)
Screenshot: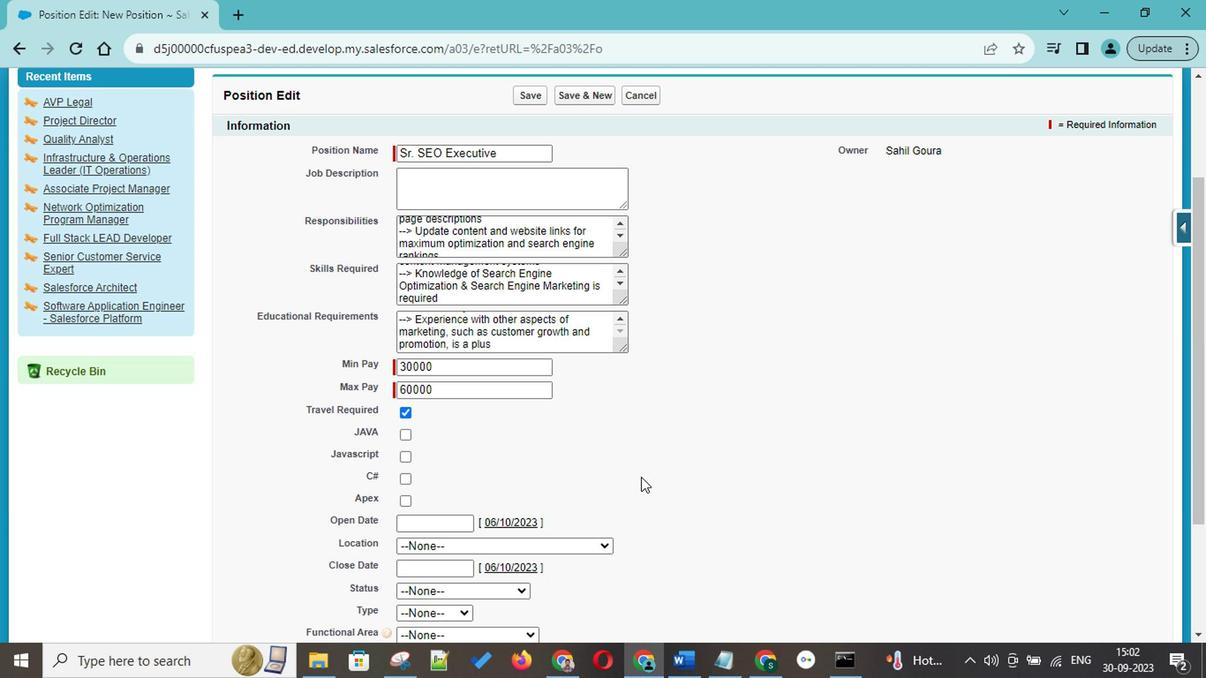 
Action: Mouse scrolled (647, 481) with delta (0, -1)
Screenshot: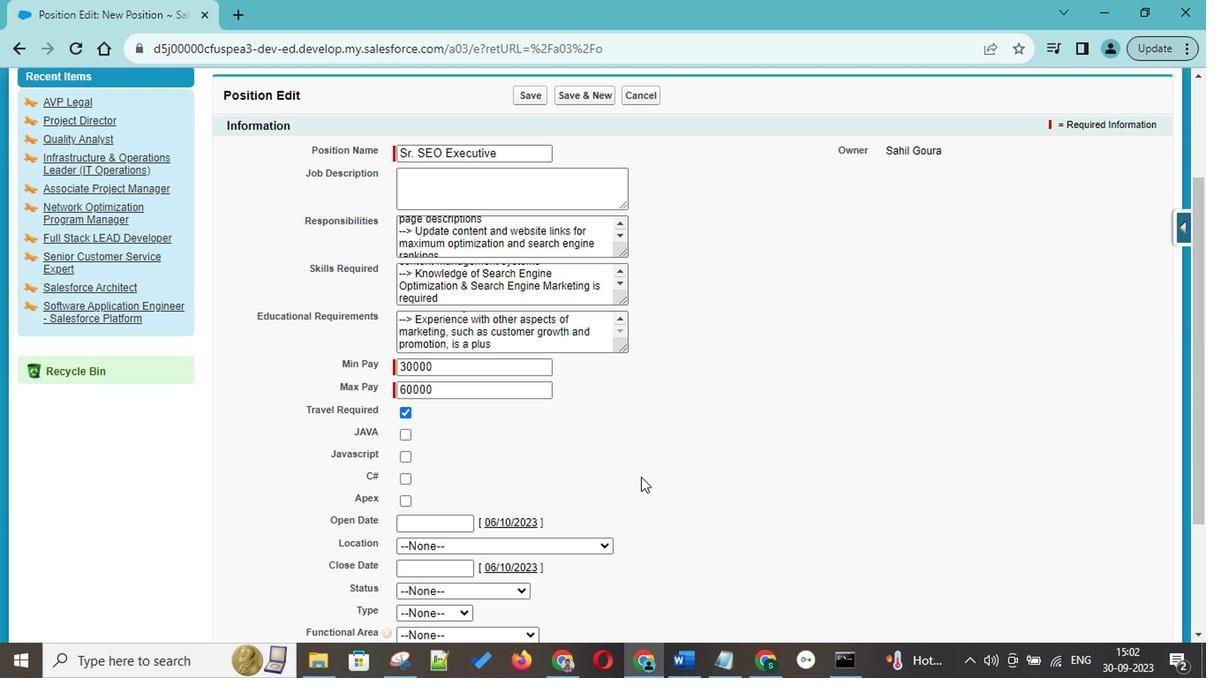 
Action: Mouse scrolled (647, 481) with delta (0, -1)
Screenshot: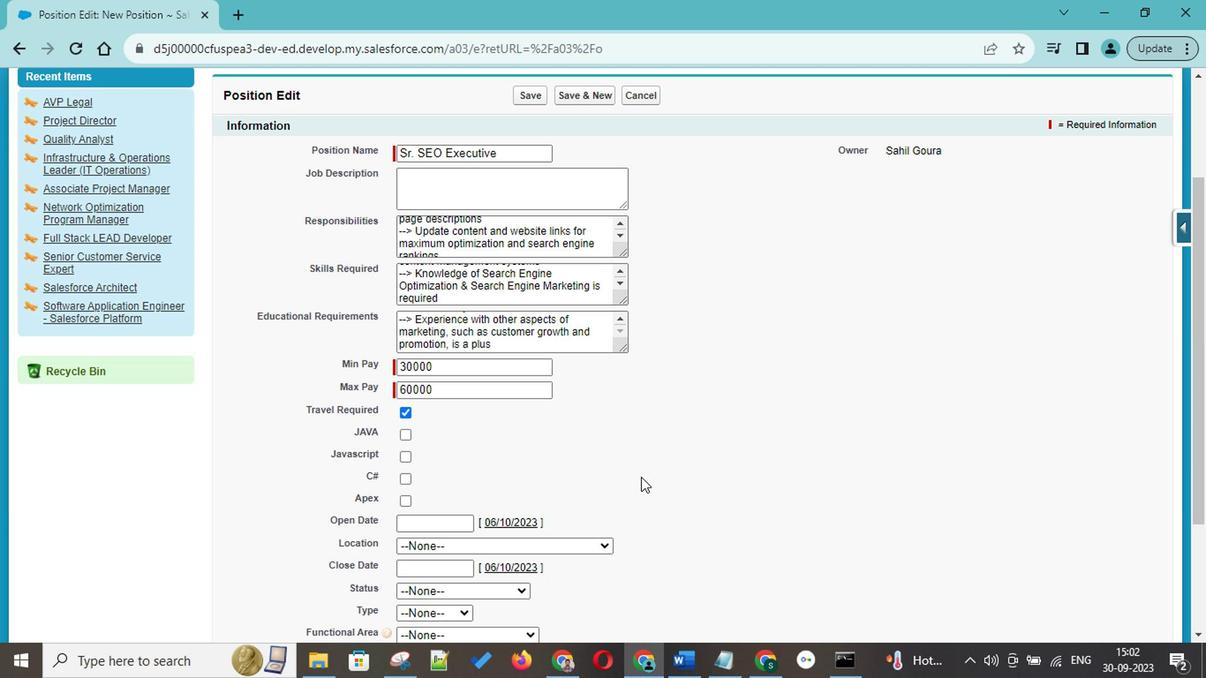 
Action: Mouse scrolled (647, 481) with delta (0, -1)
Screenshot: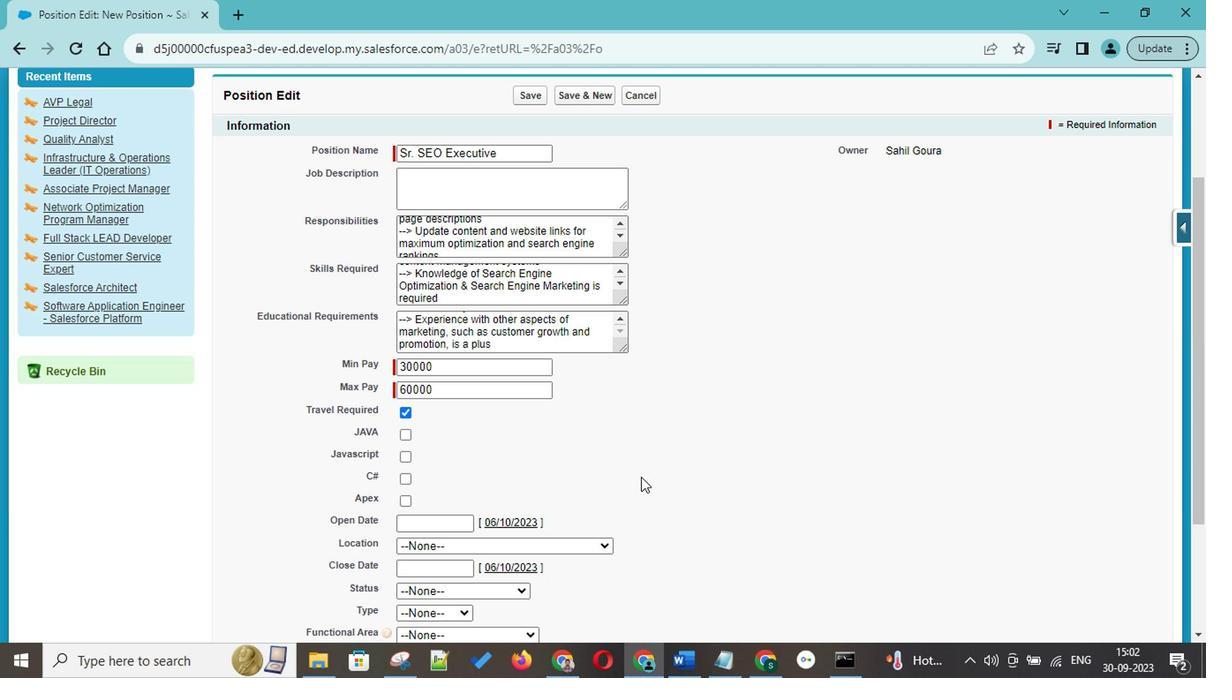 
Action: Mouse scrolled (647, 481) with delta (0, -1)
Screenshot: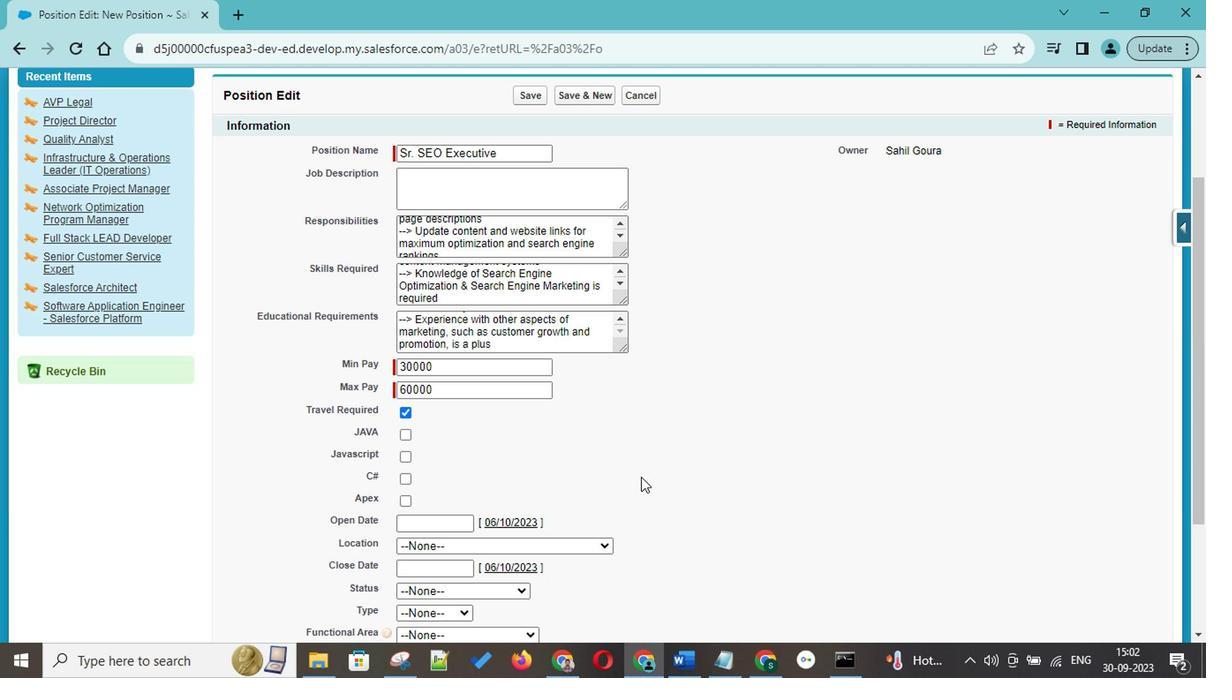 
Action: Mouse scrolled (647, 481) with delta (0, -1)
Screenshot: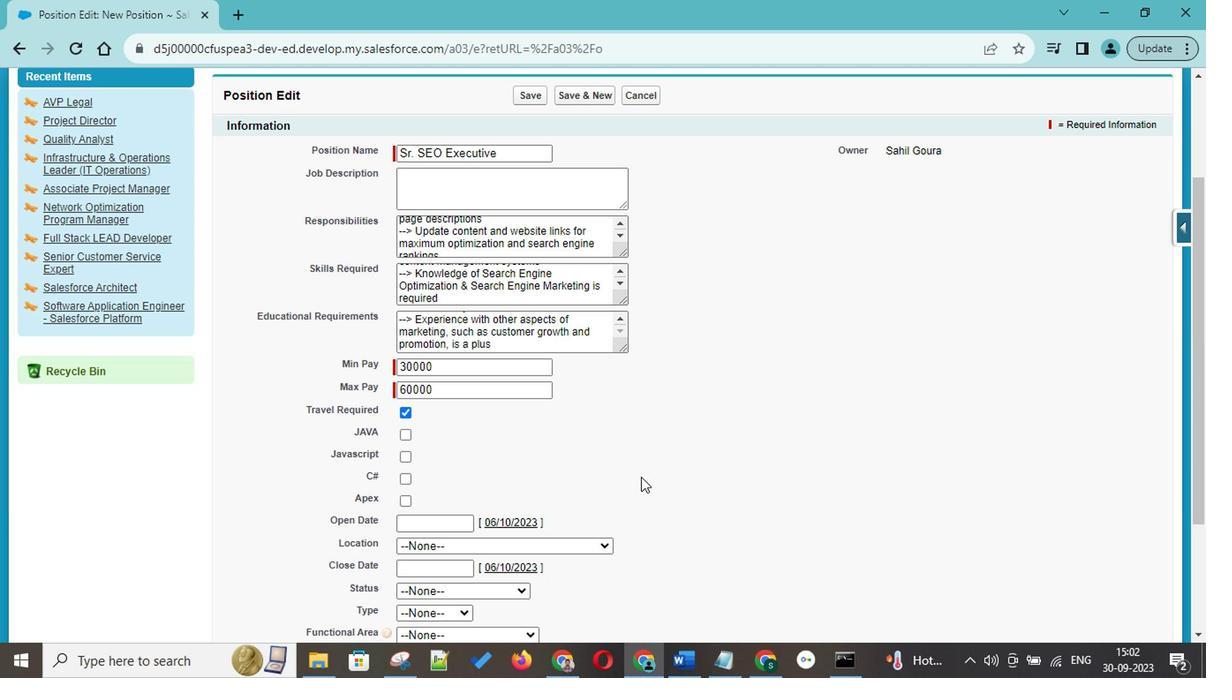 
Action: Mouse scrolled (647, 481) with delta (0, -1)
Screenshot: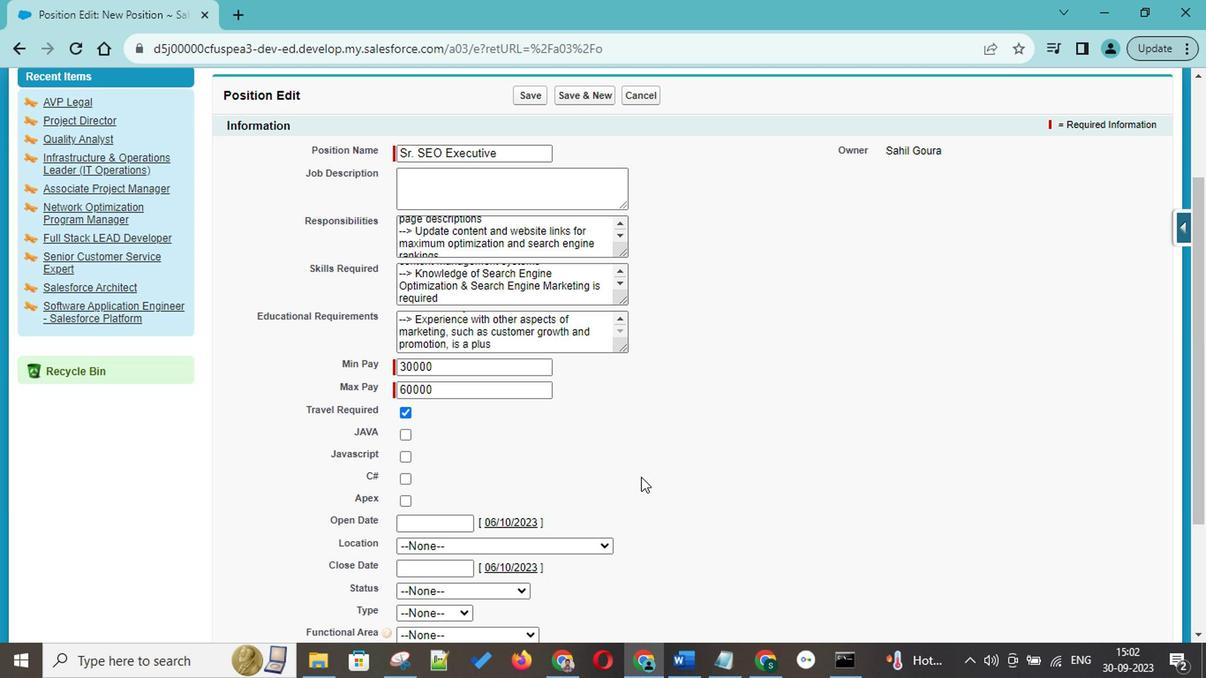 
Action: Mouse scrolled (647, 481) with delta (0, -1)
Screenshot: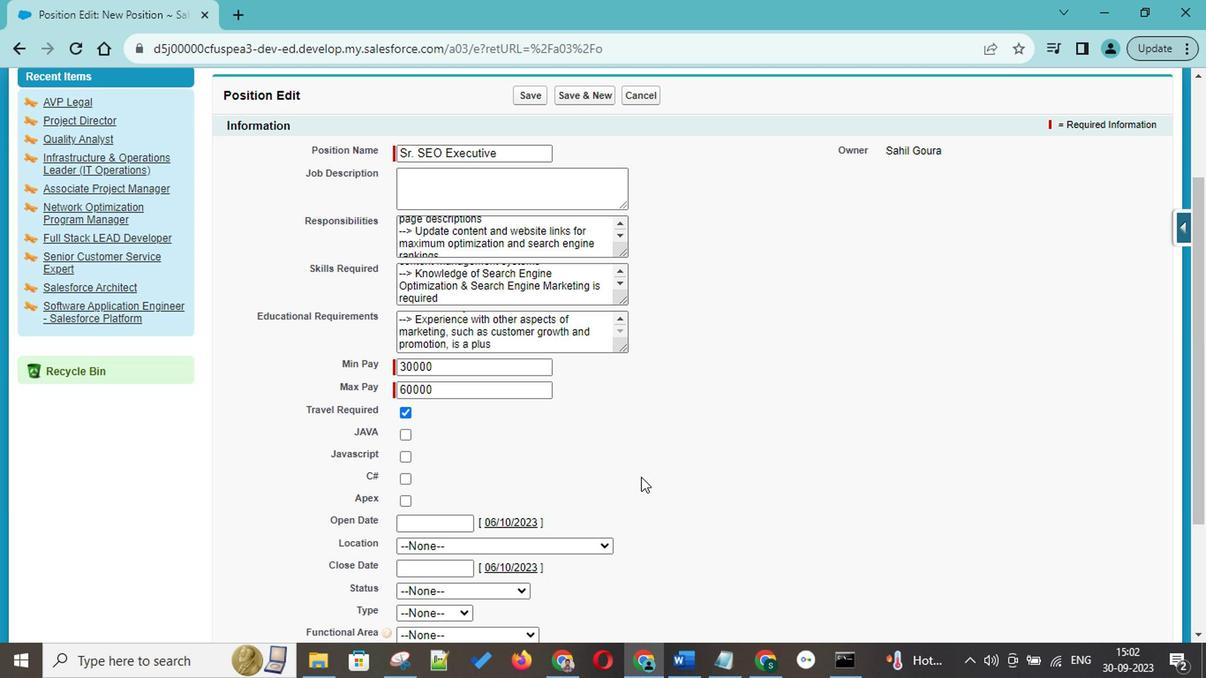 
Action: Mouse scrolled (647, 481) with delta (0, -1)
Screenshot: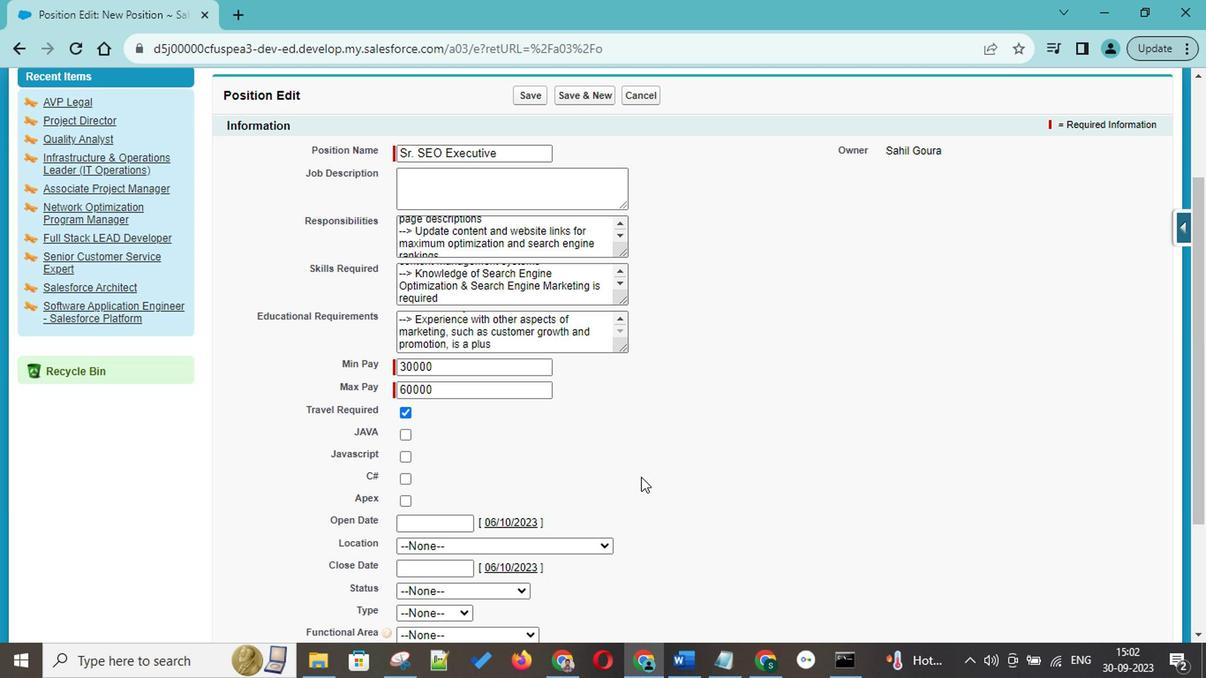 
Action: Mouse scrolled (647, 481) with delta (0, -1)
Screenshot: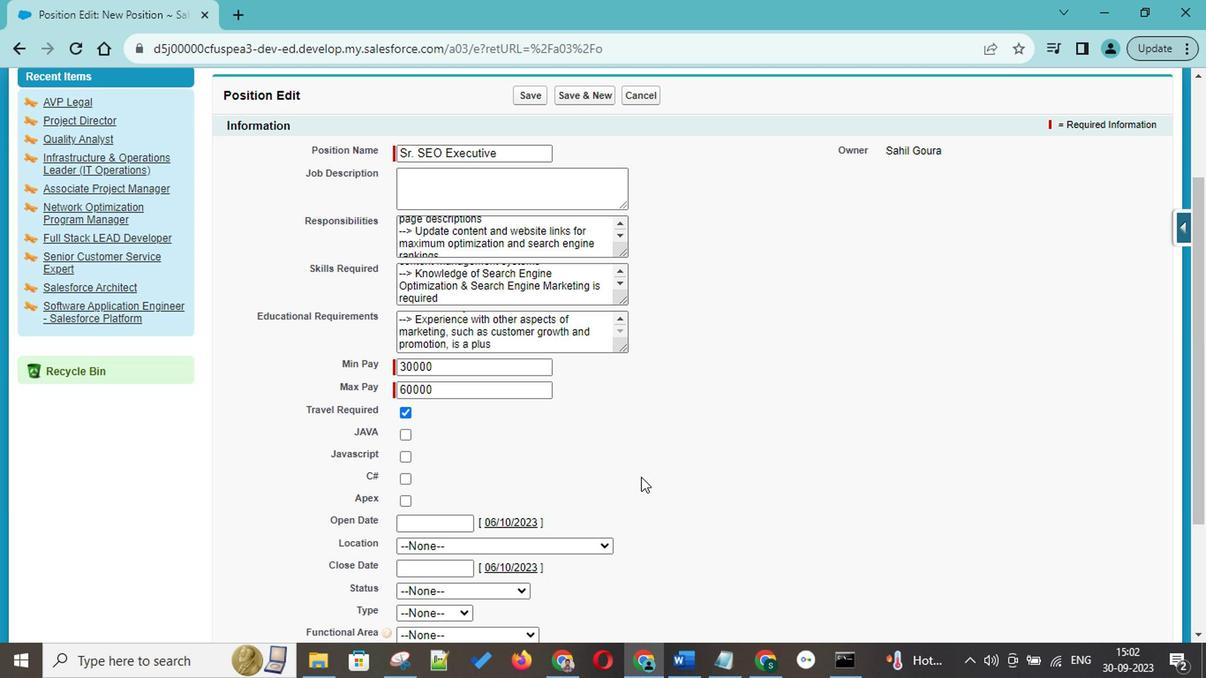 
Action: Mouse moved to (424, 352)
Screenshot: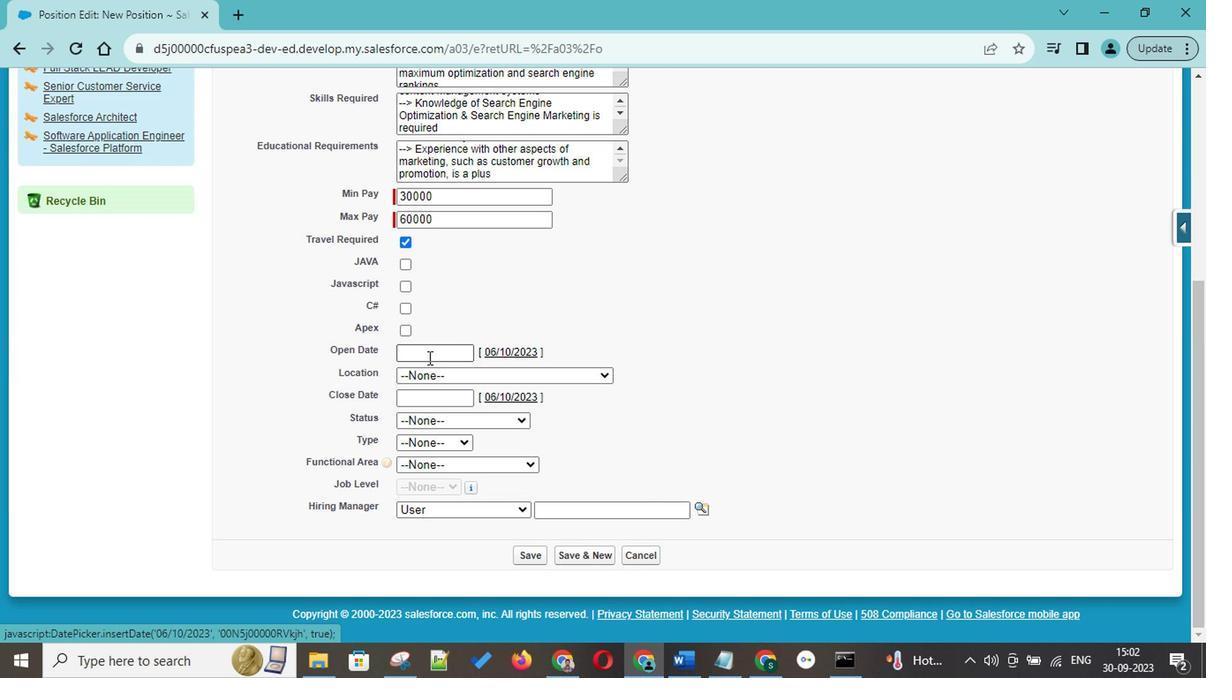 
Action: Mouse pressed left at (424, 352)
Screenshot: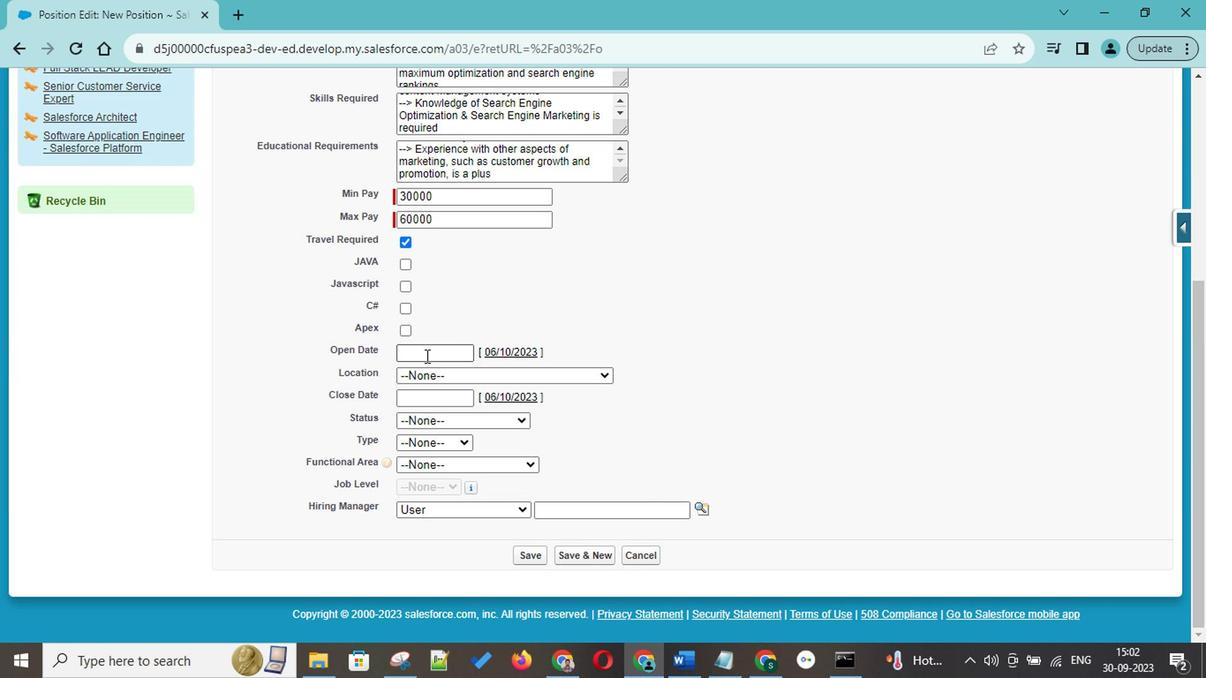 
Action: Mouse moved to (438, 348)
Screenshot: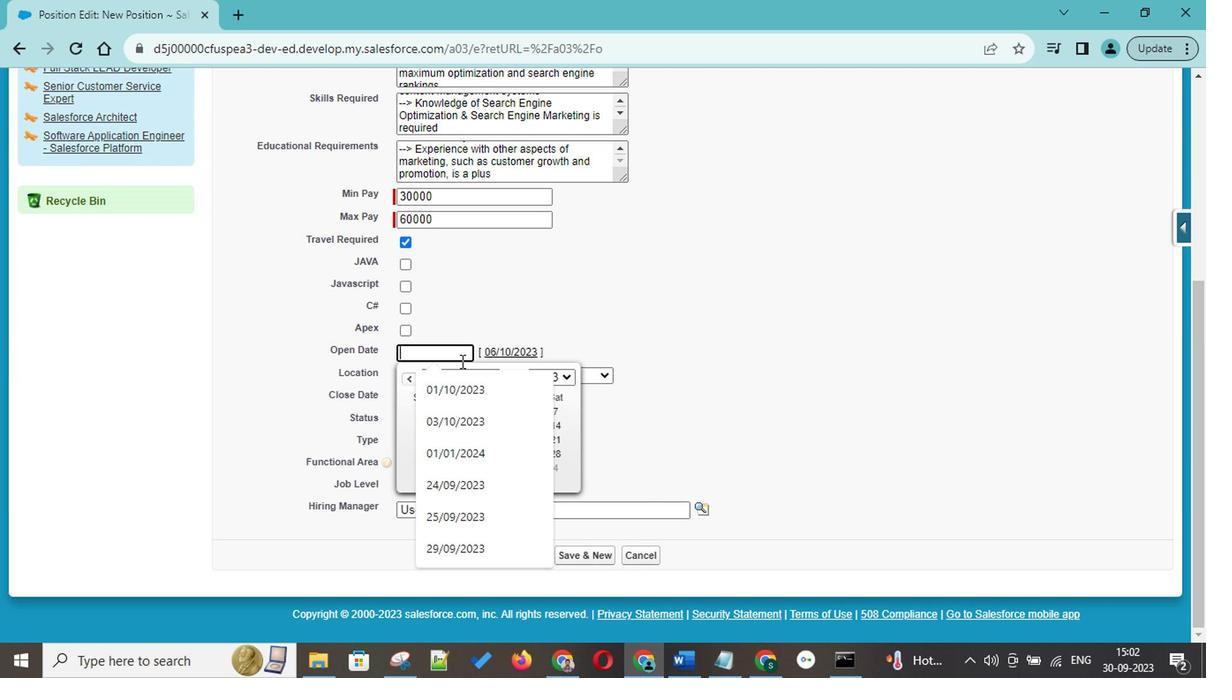 
Action: Mouse pressed left at (438, 348)
Screenshot: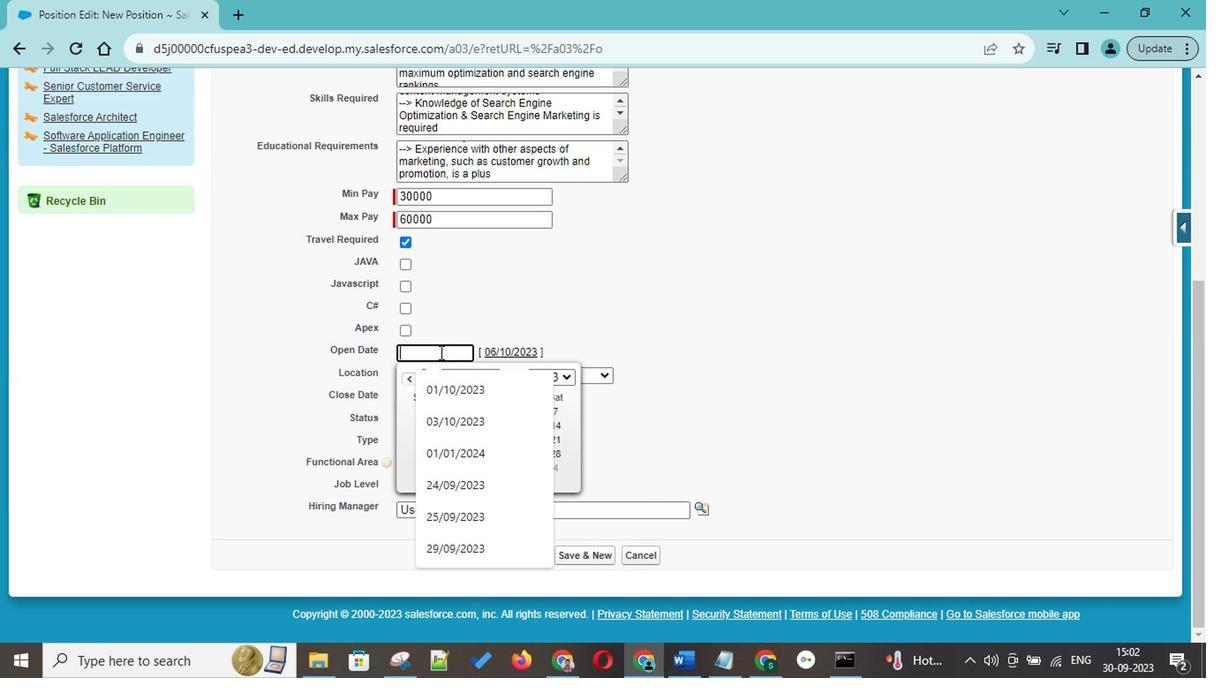 
Action: Mouse moved to (506, 344)
Screenshot: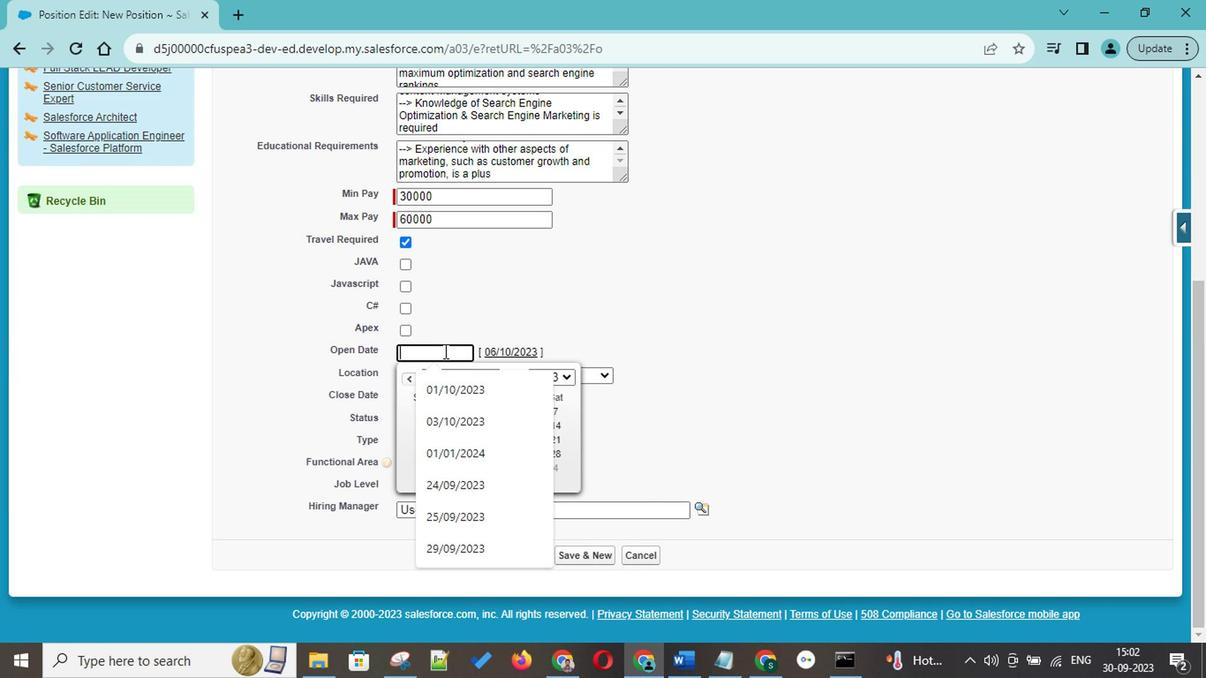
Action: Mouse pressed left at (506, 344)
Screenshot: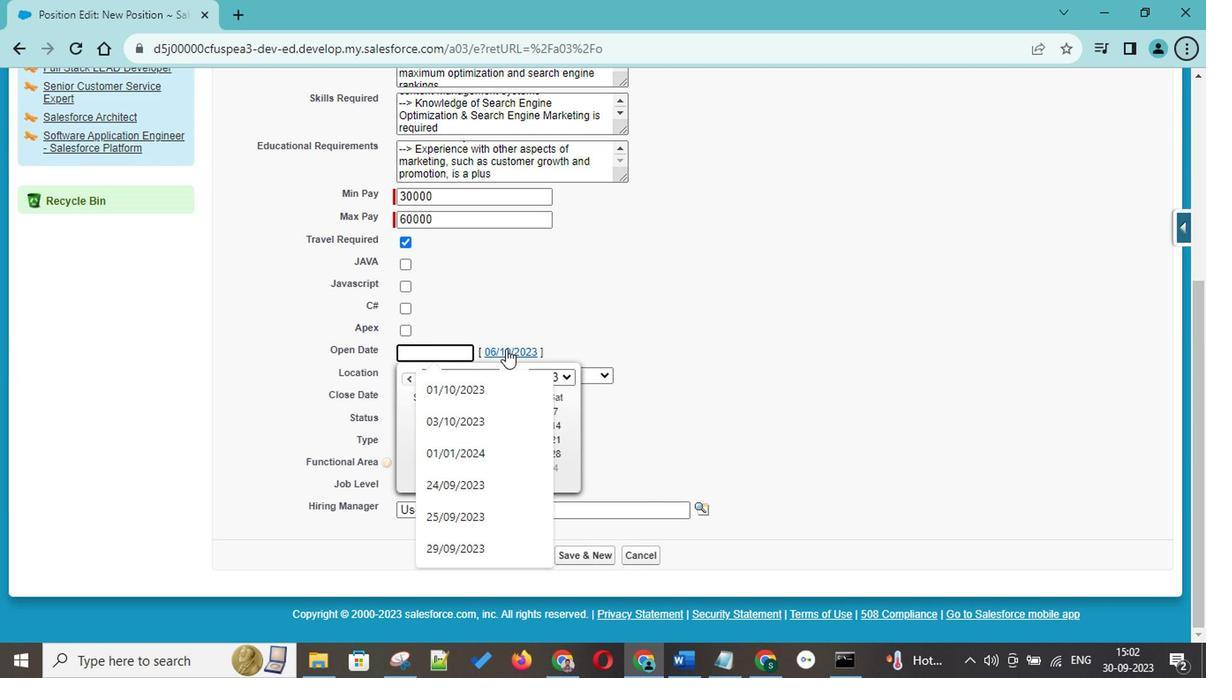
Action: Mouse moved to (470, 370)
Screenshot: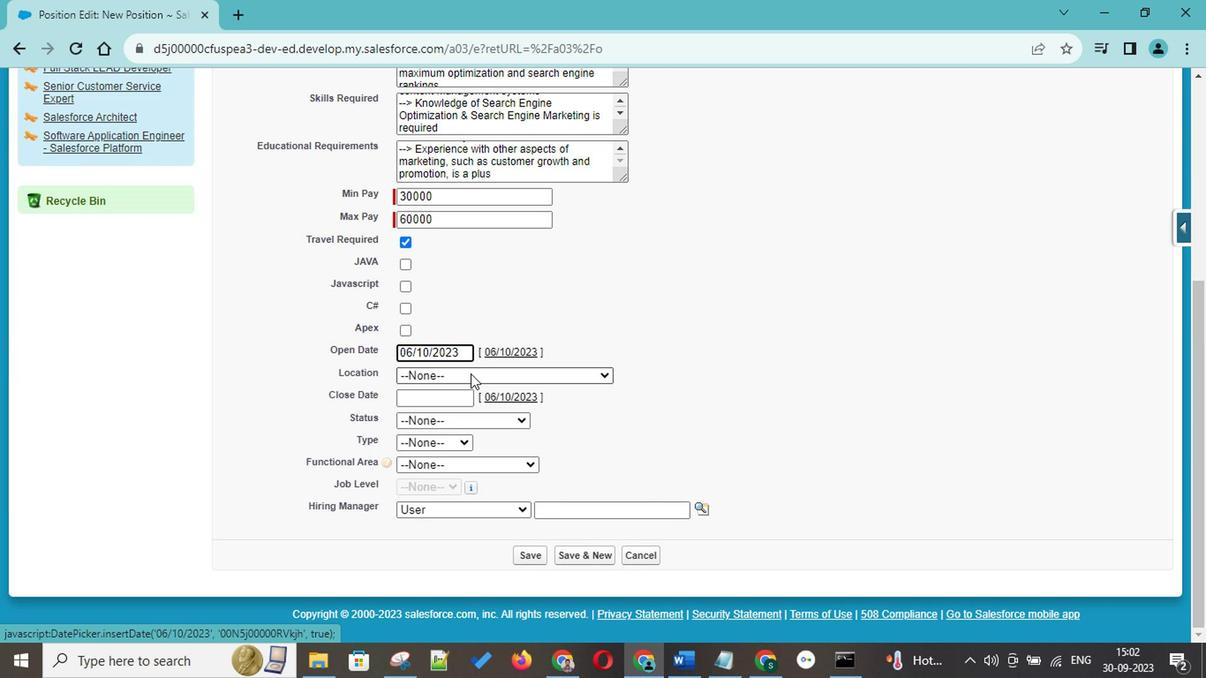 
Action: Mouse pressed left at (470, 370)
Screenshot: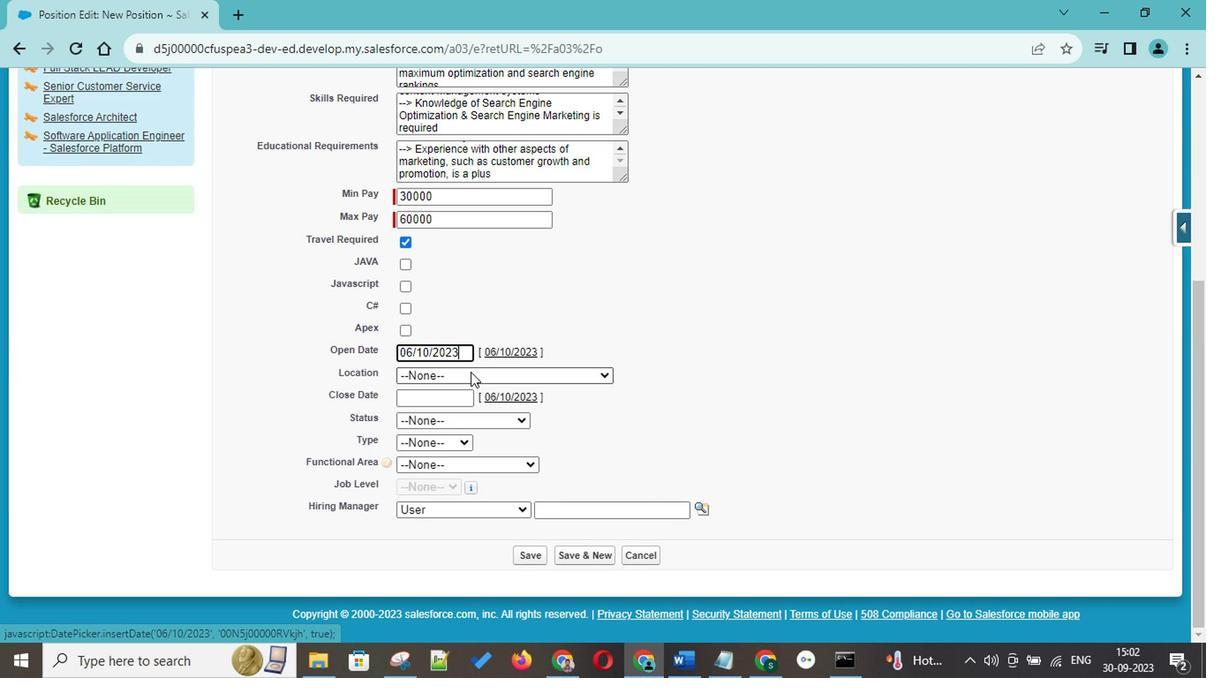 
Action: Mouse moved to (454, 307)
Screenshot: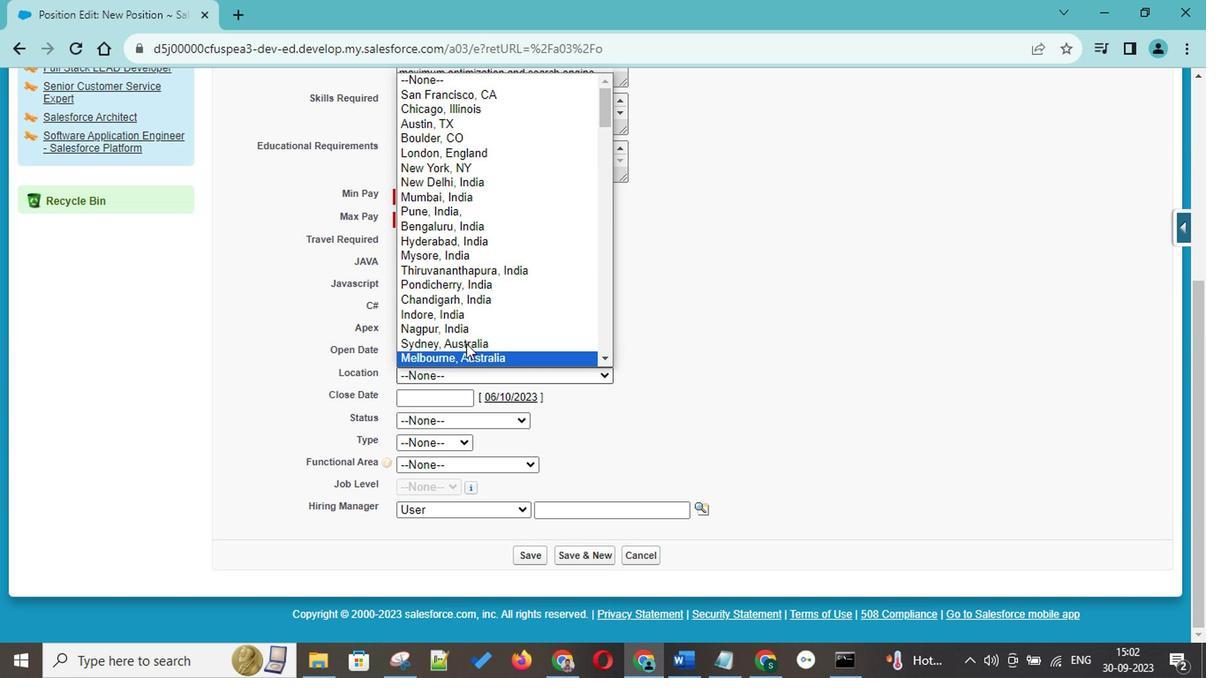 
Action: Mouse pressed left at (454, 307)
Screenshot: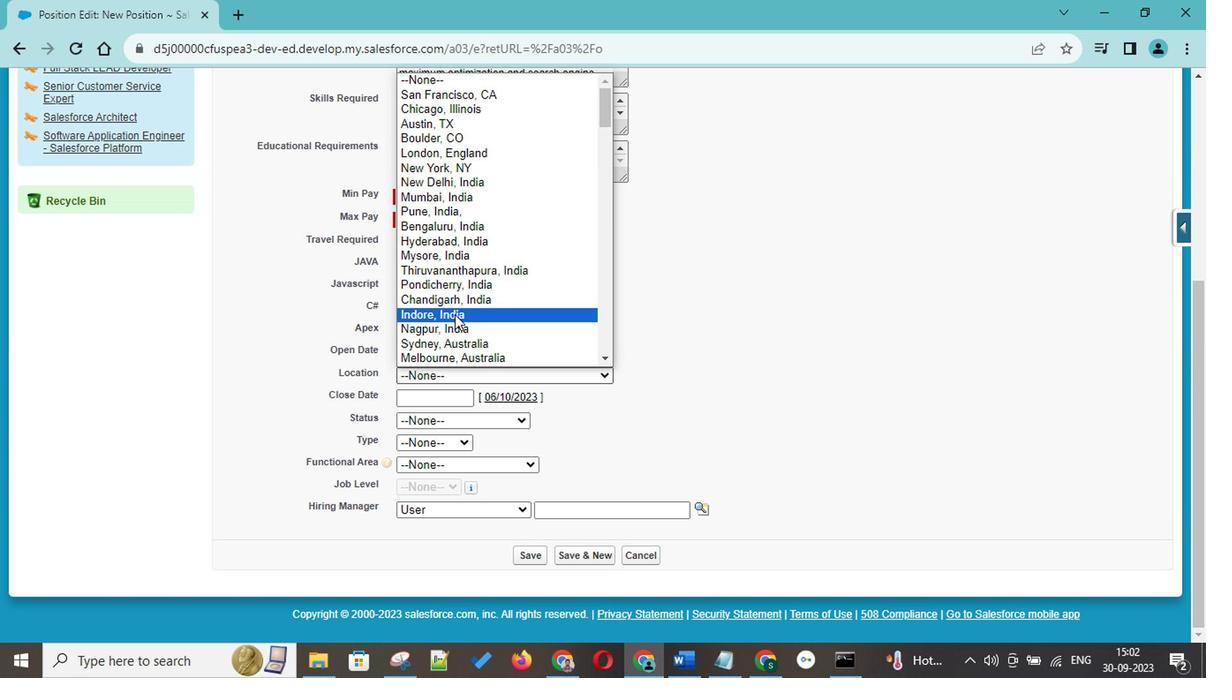
Action: Mouse moved to (434, 396)
Screenshot: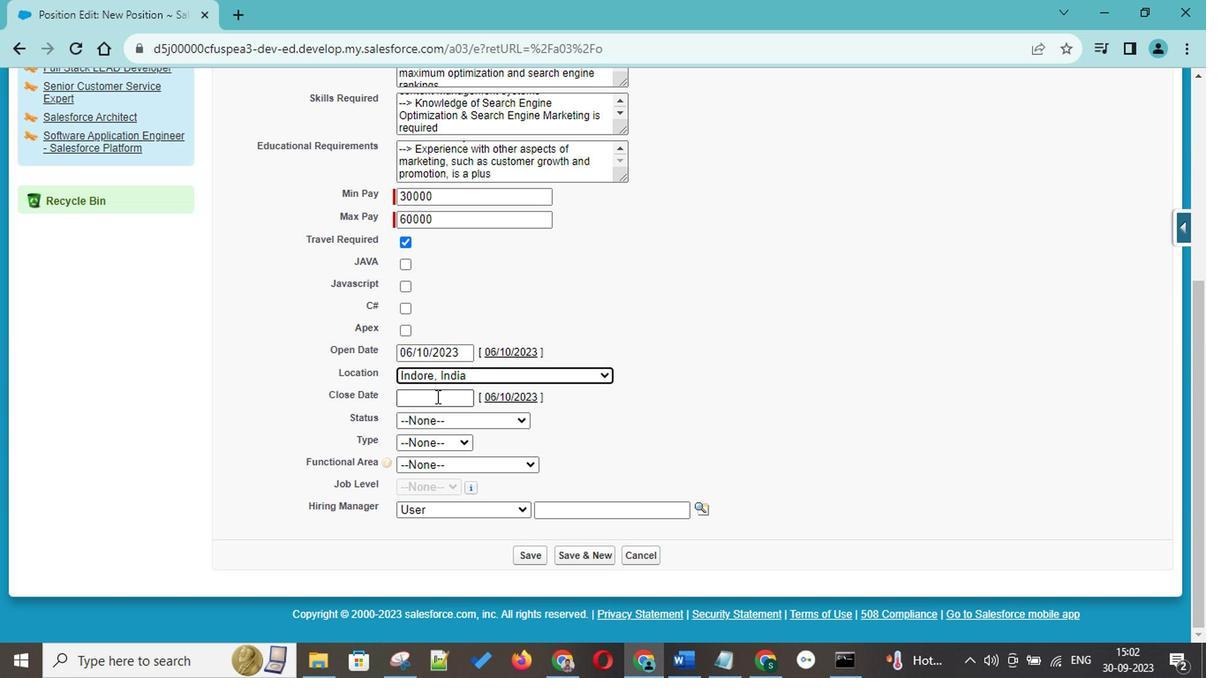
Action: Mouse pressed left at (434, 396)
Screenshot: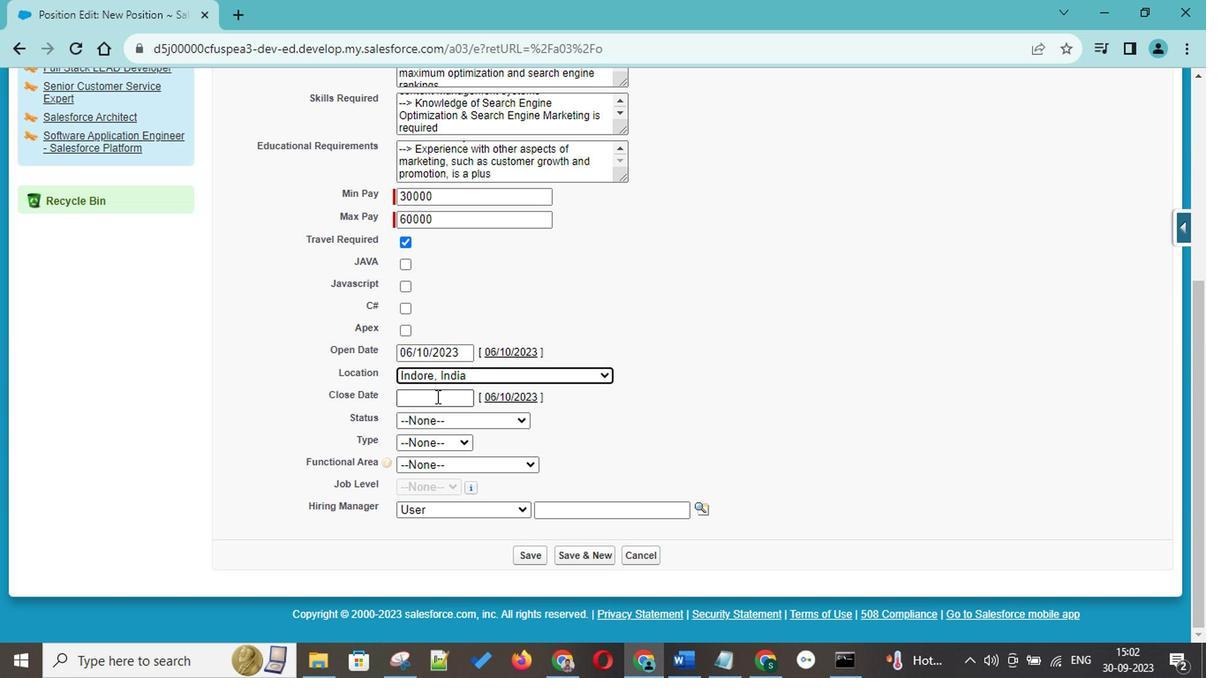 
Action: Mouse moved to (496, 393)
Screenshot: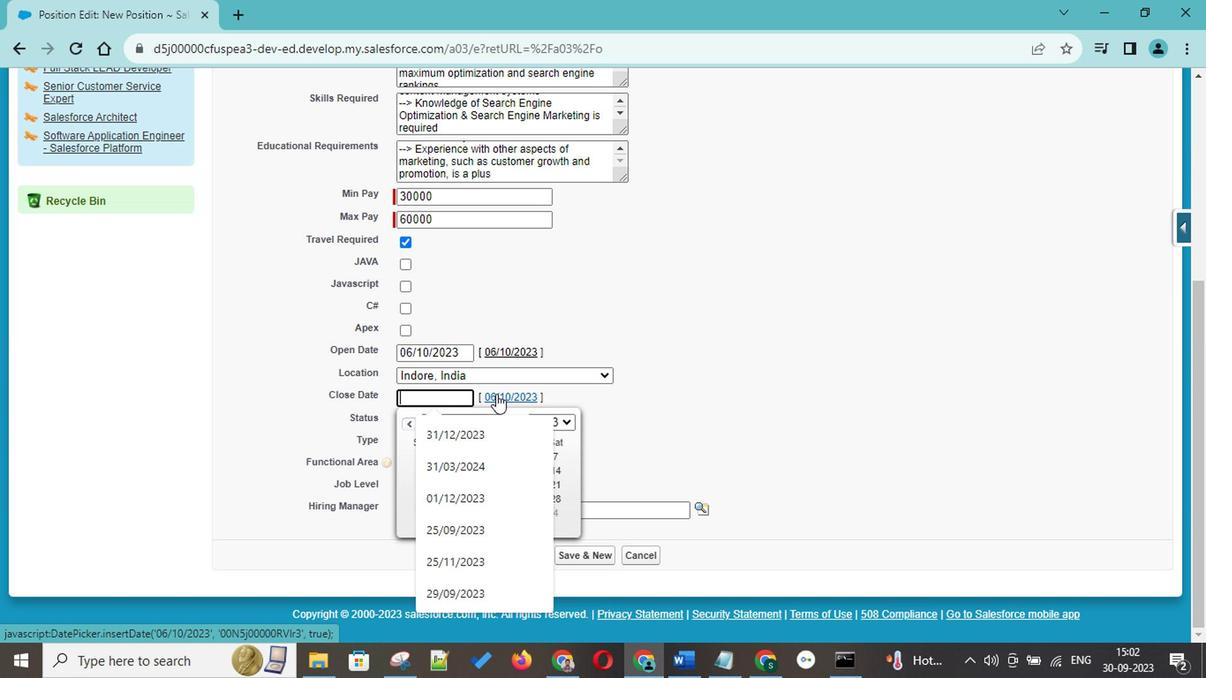
Action: Mouse pressed left at (496, 393)
Screenshot: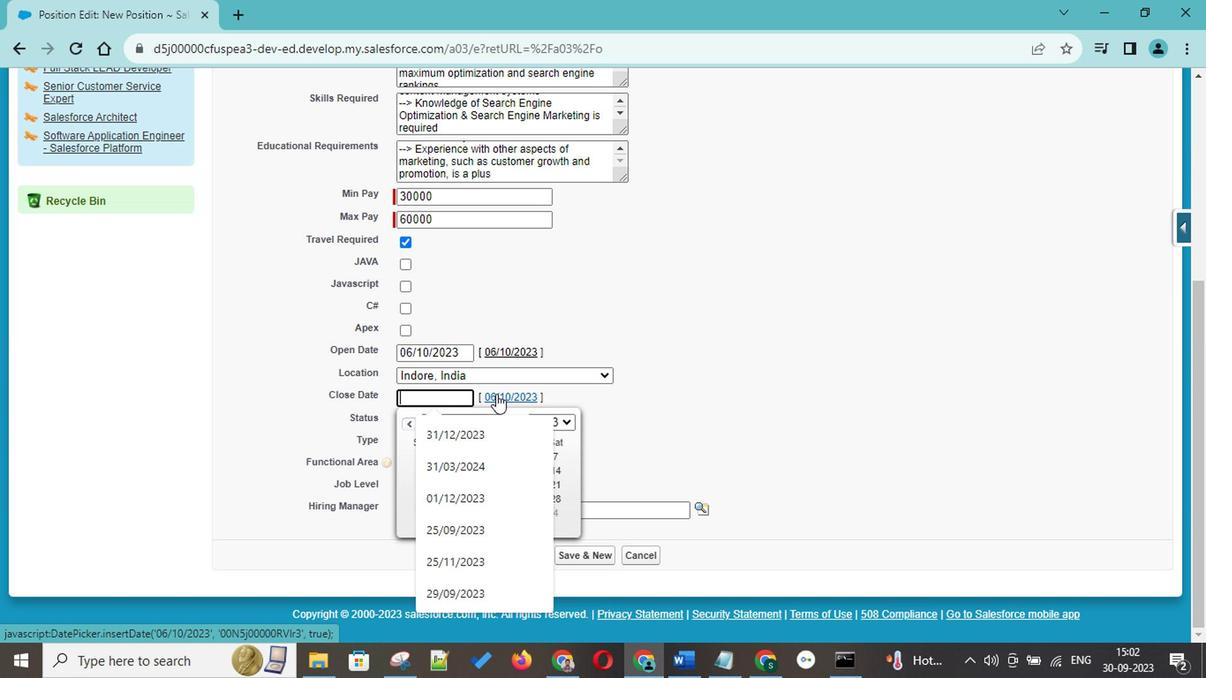 
Action: Mouse moved to (461, 395)
Screenshot: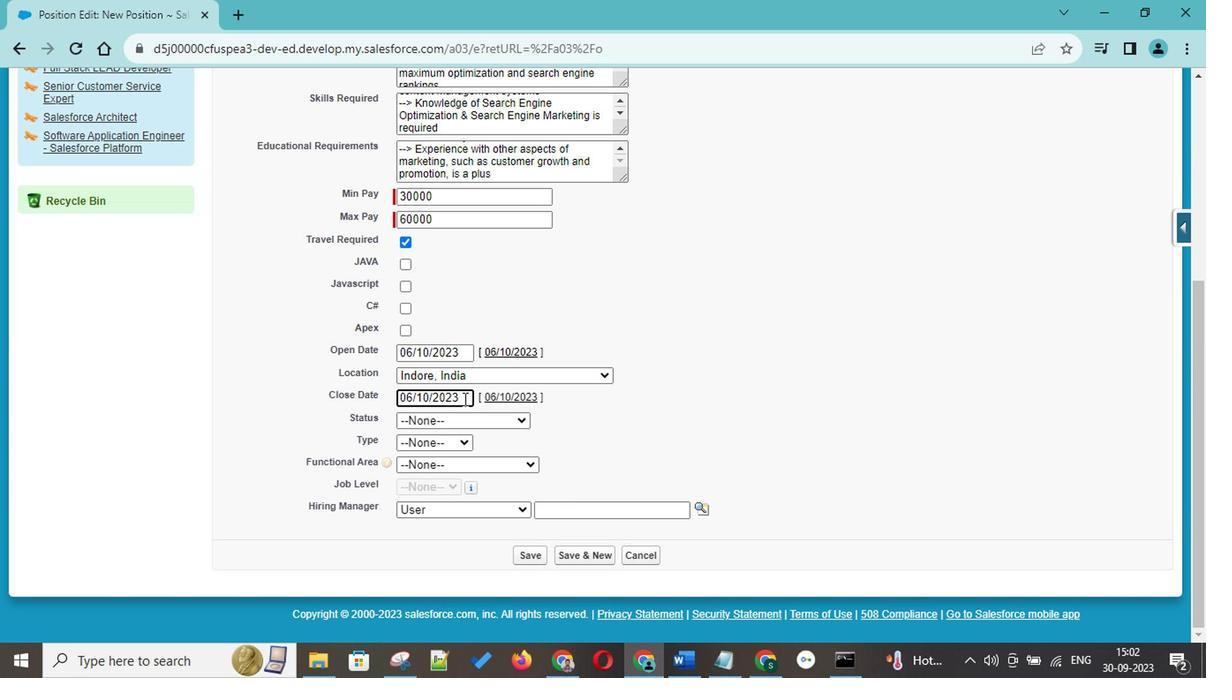 
Action: Mouse pressed left at (461, 395)
Screenshot: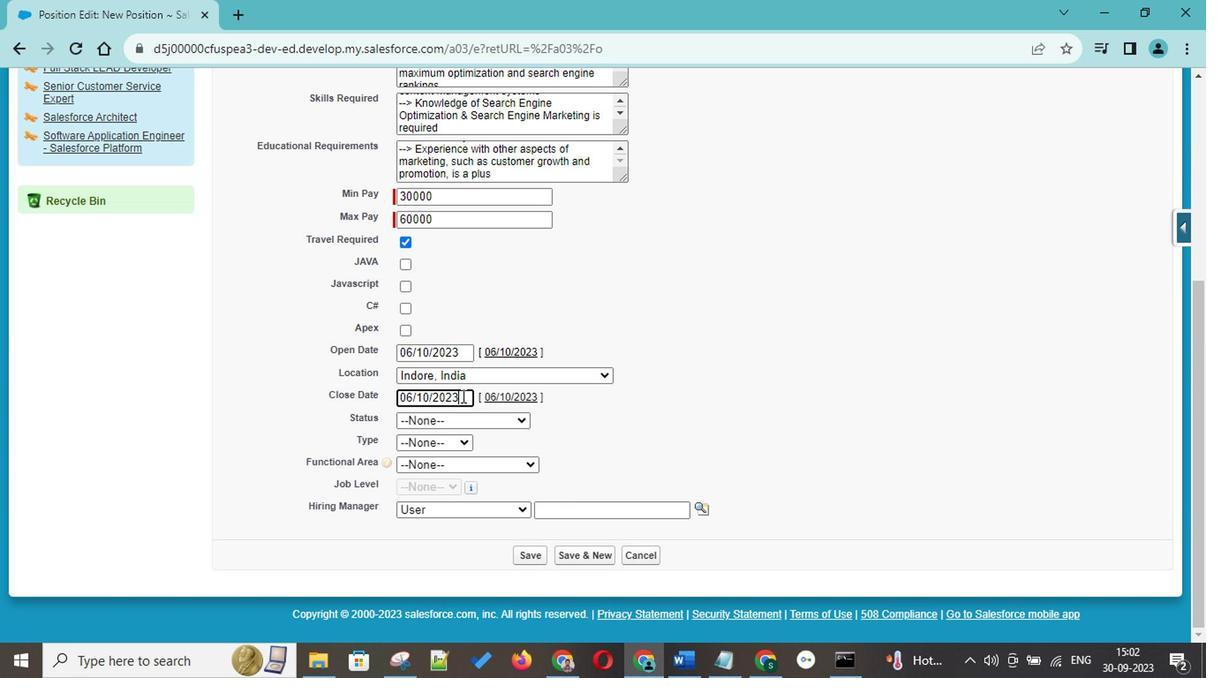 
Action: Mouse moved to (490, 422)
Screenshot: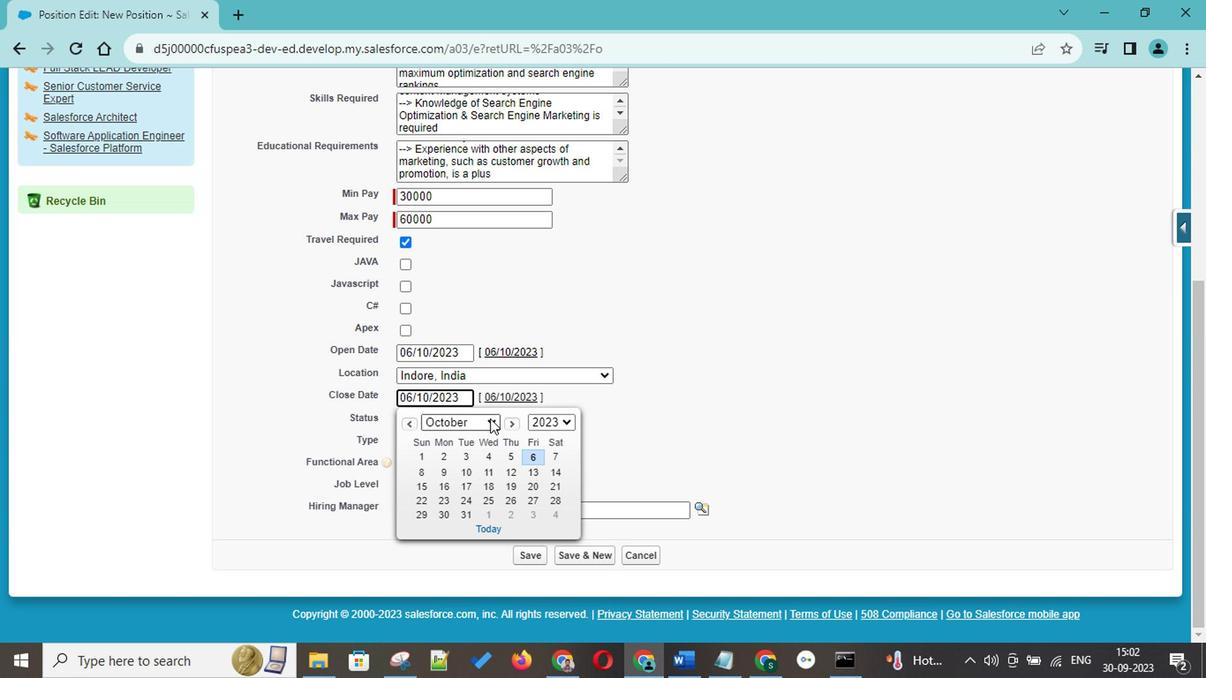 
Action: Mouse pressed left at (490, 422)
Screenshot: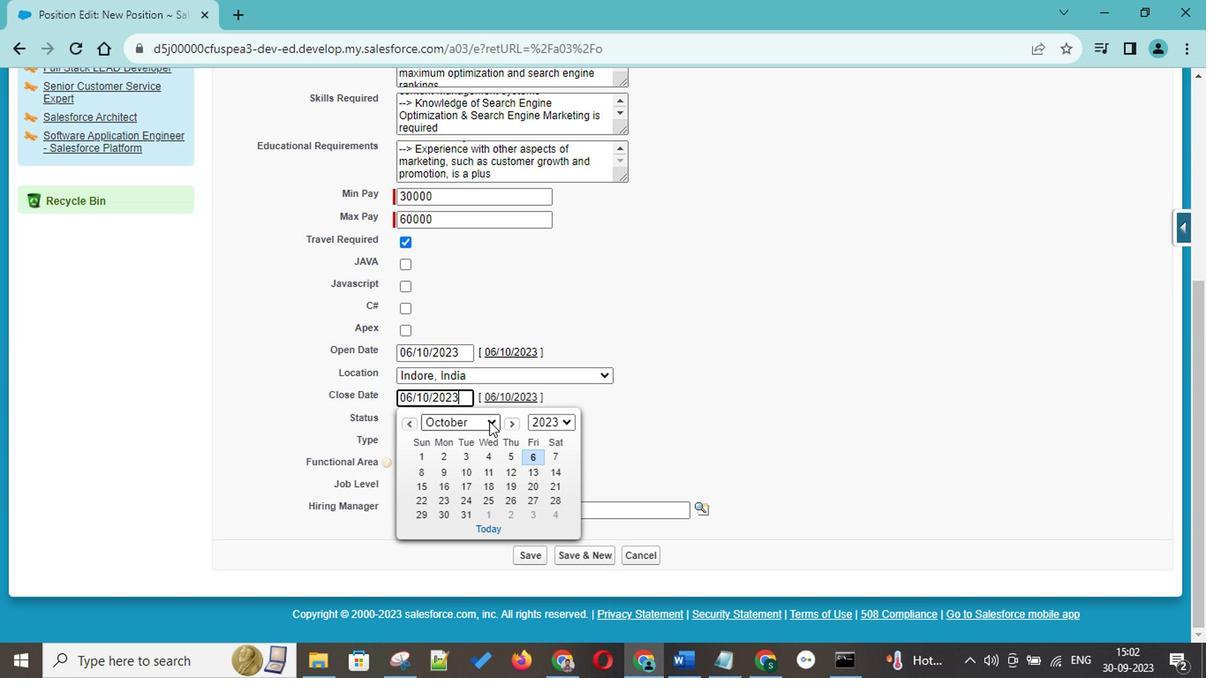 
Action: Mouse moved to (456, 608)
Screenshot: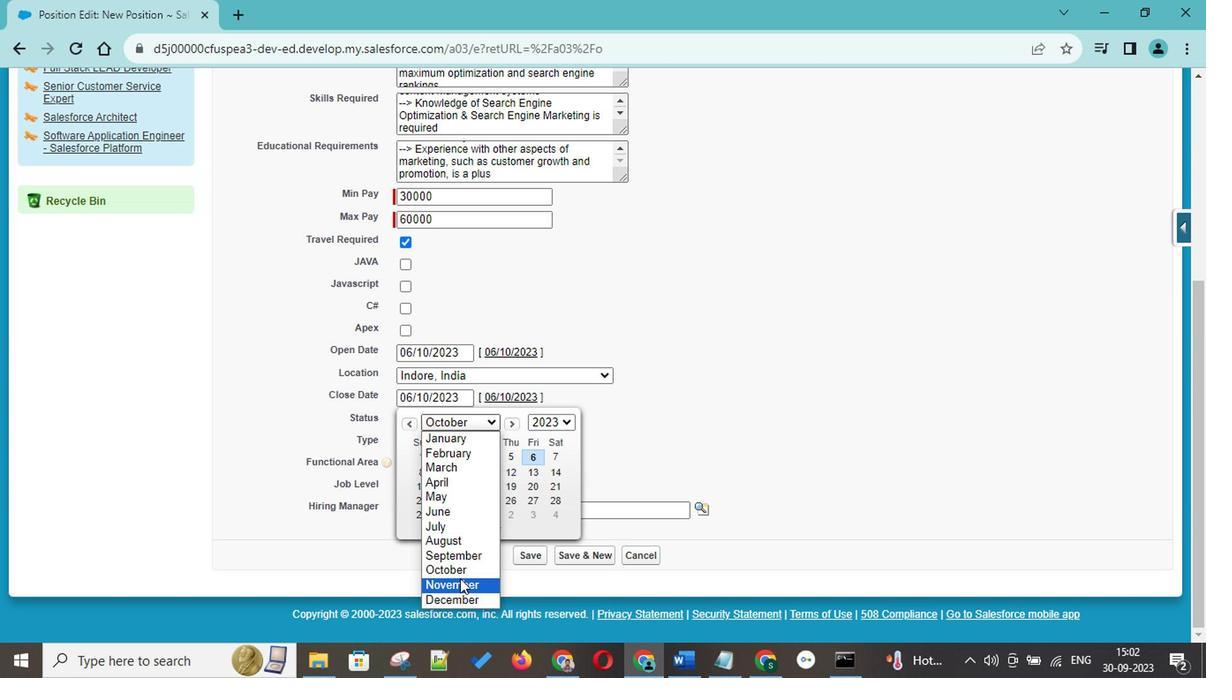 
Action: Mouse pressed left at (456, 608)
Screenshot: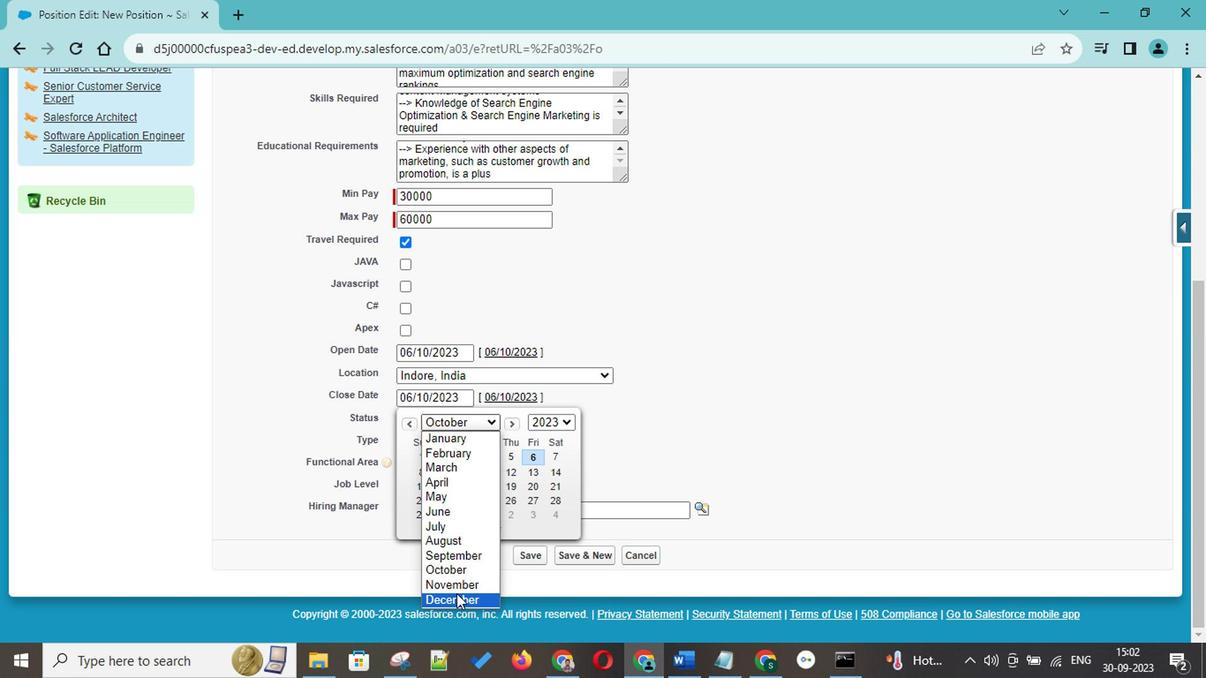 
Action: Mouse moved to (538, 523)
Screenshot: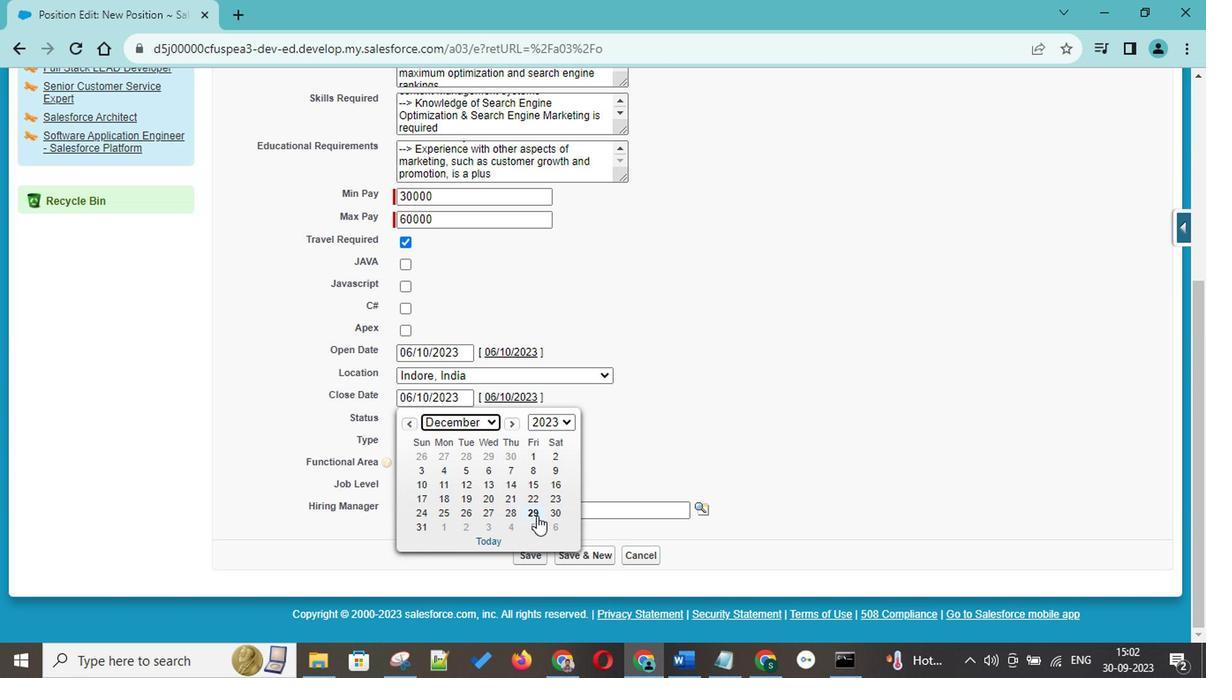 
Action: Mouse pressed left at (538, 523)
Screenshot: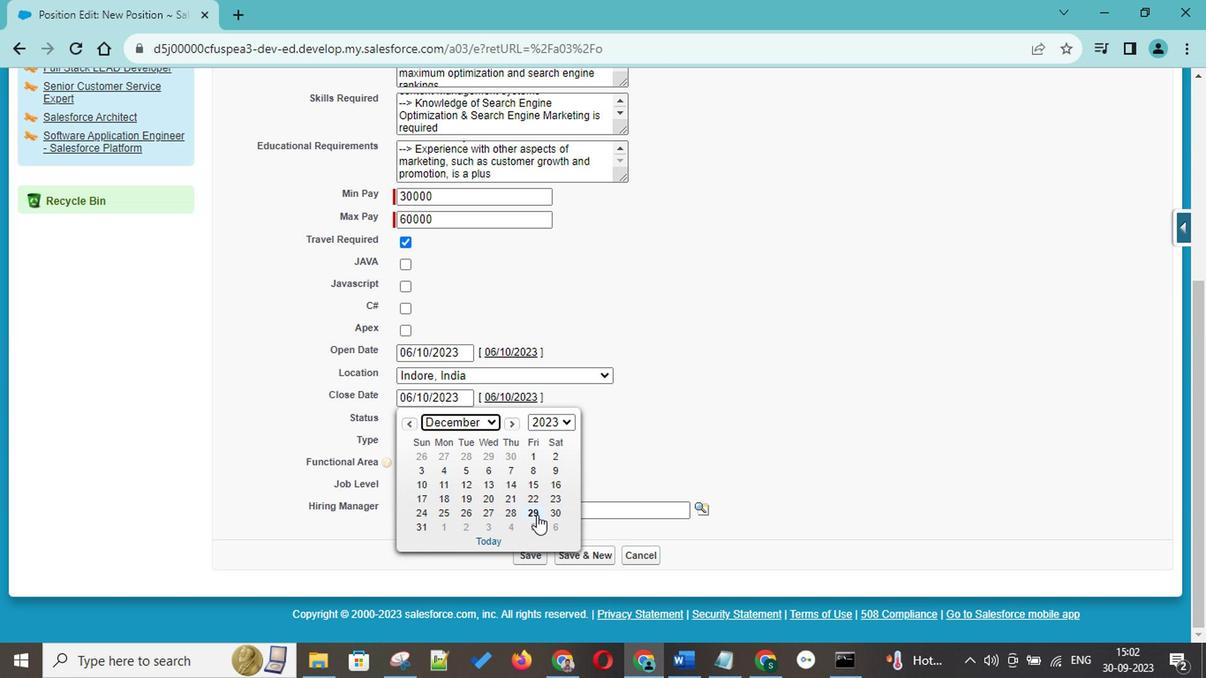 
Action: Mouse moved to (464, 419)
Screenshot: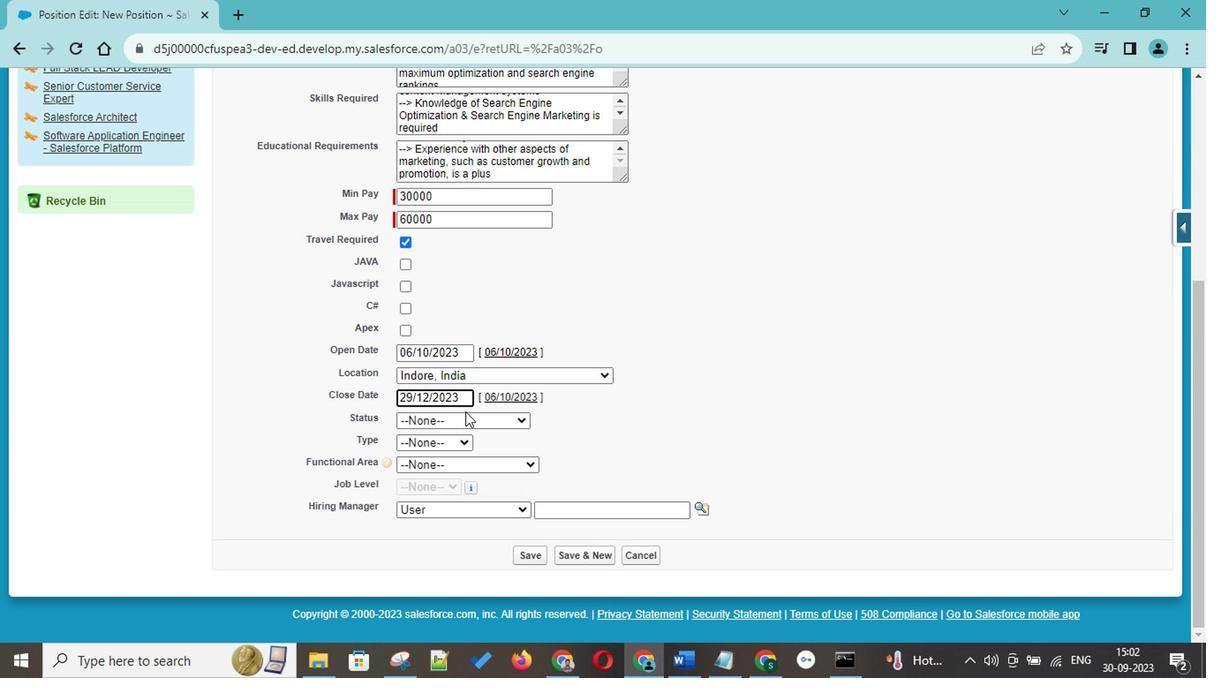 
Action: Mouse pressed left at (464, 419)
Screenshot: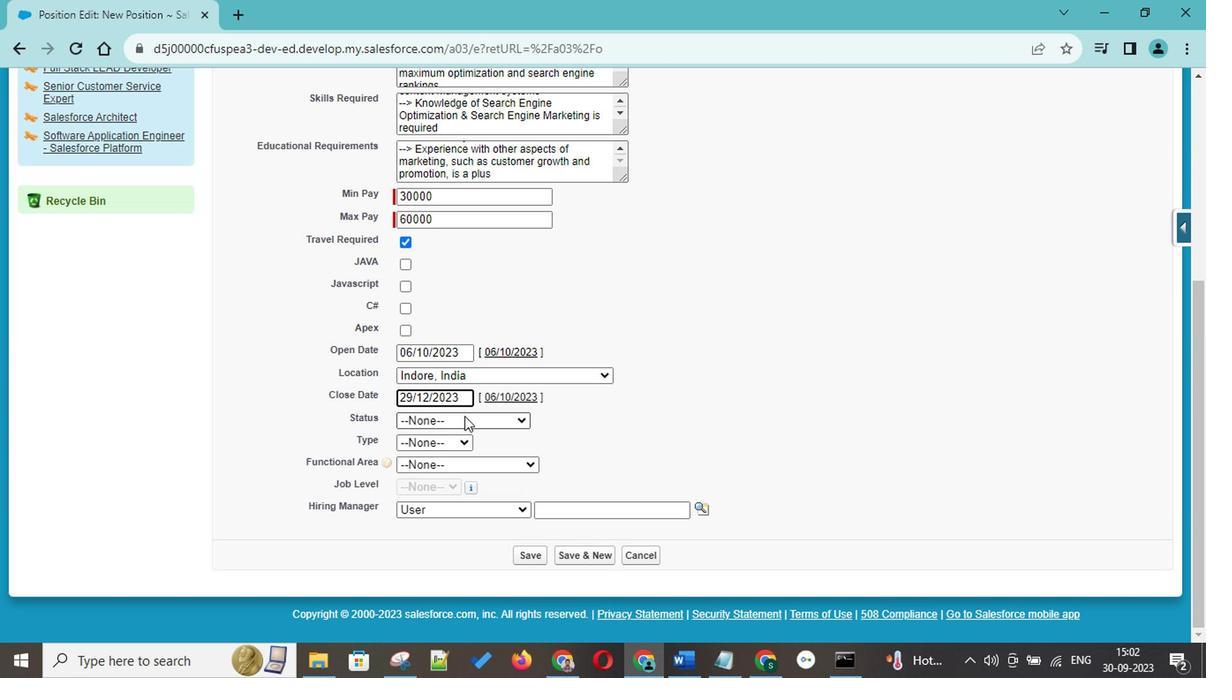 
Action: Mouse moved to (432, 451)
Screenshot: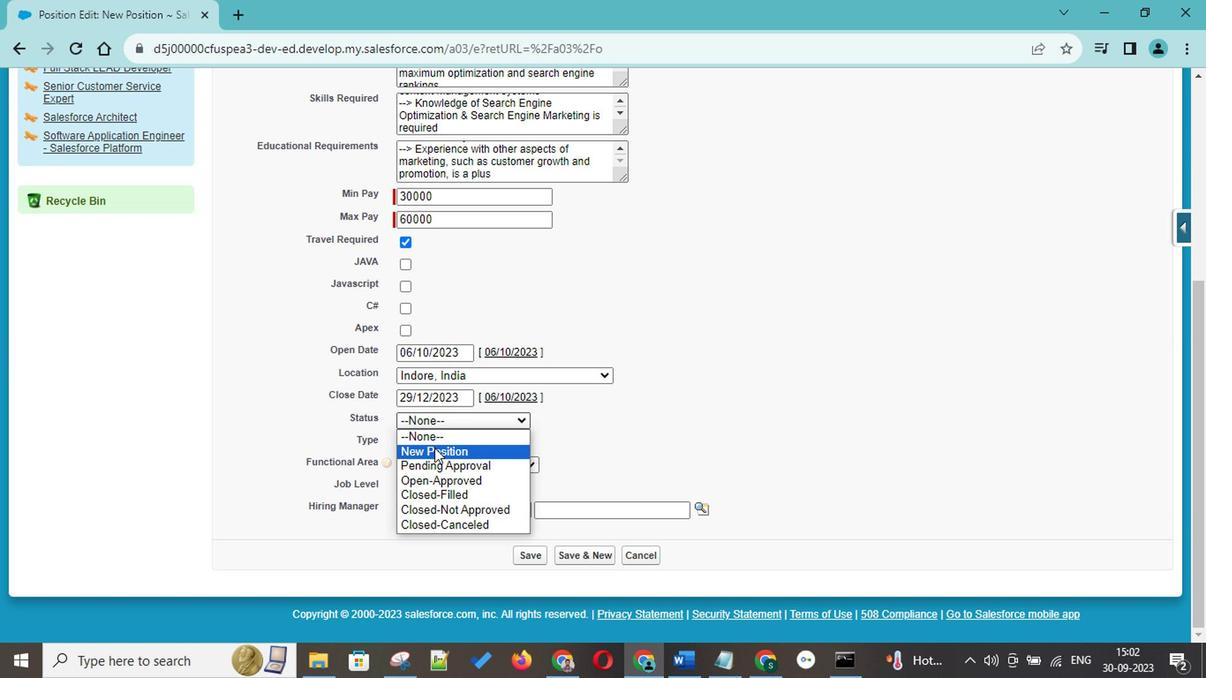 
Action: Mouse pressed left at (432, 451)
Screenshot: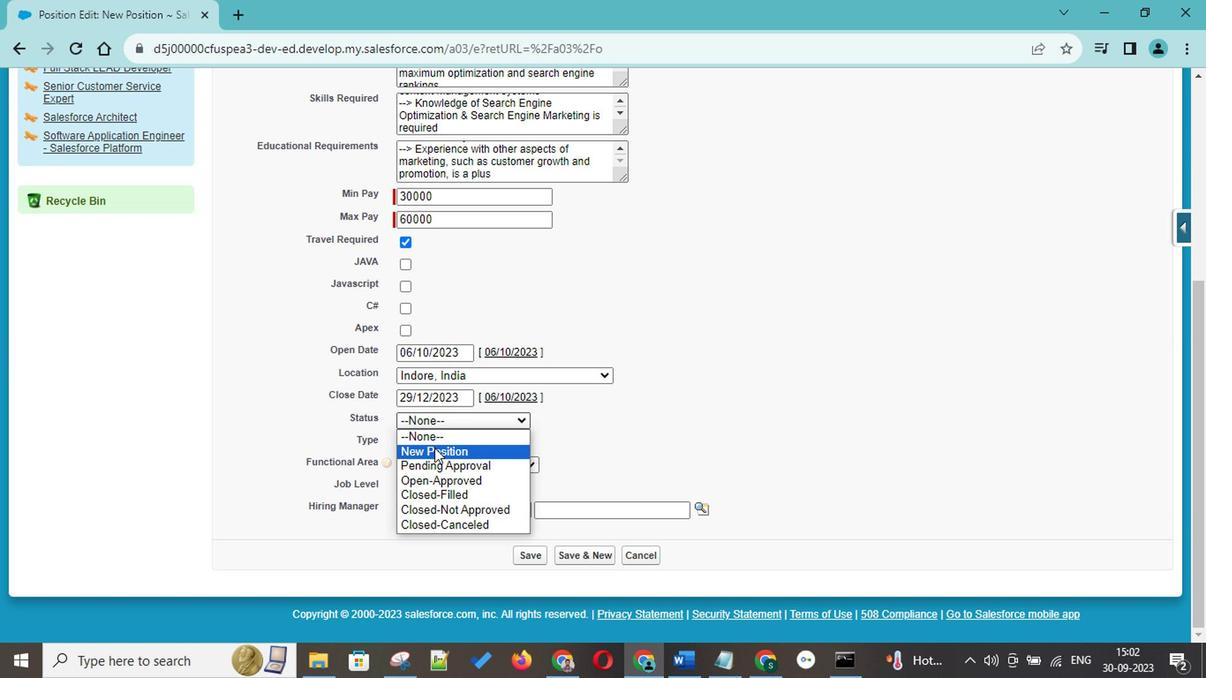 
Action: Mouse moved to (430, 444)
Screenshot: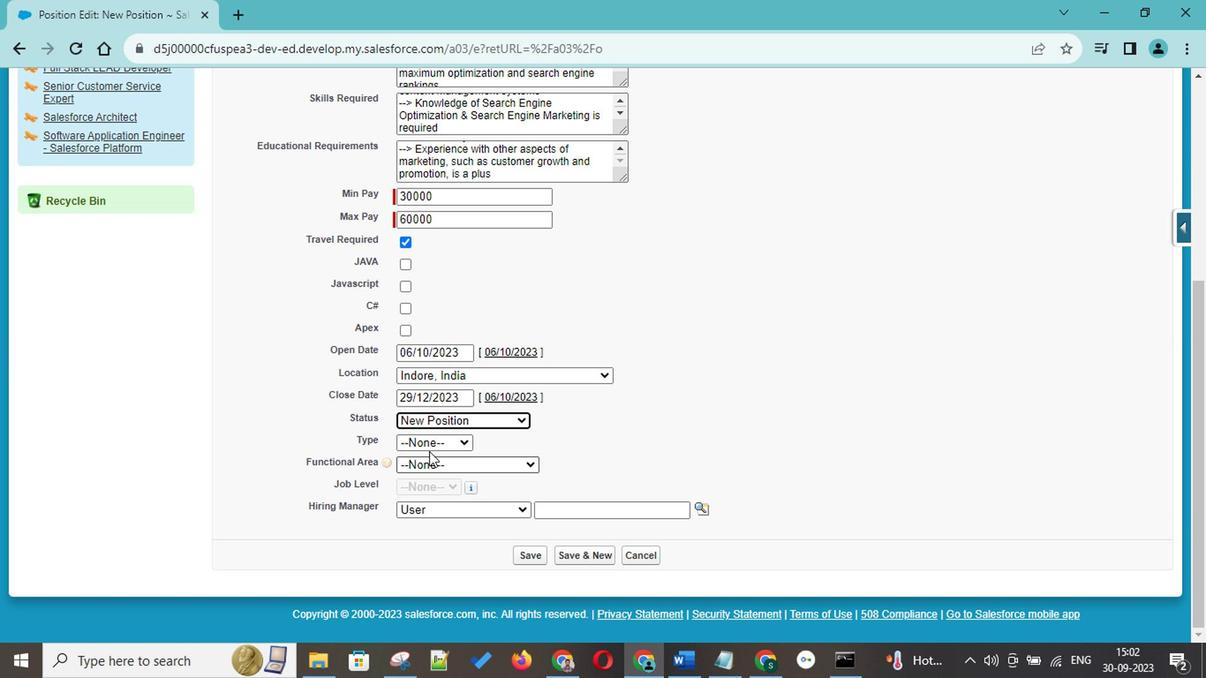 
Action: Mouse pressed left at (430, 444)
Screenshot: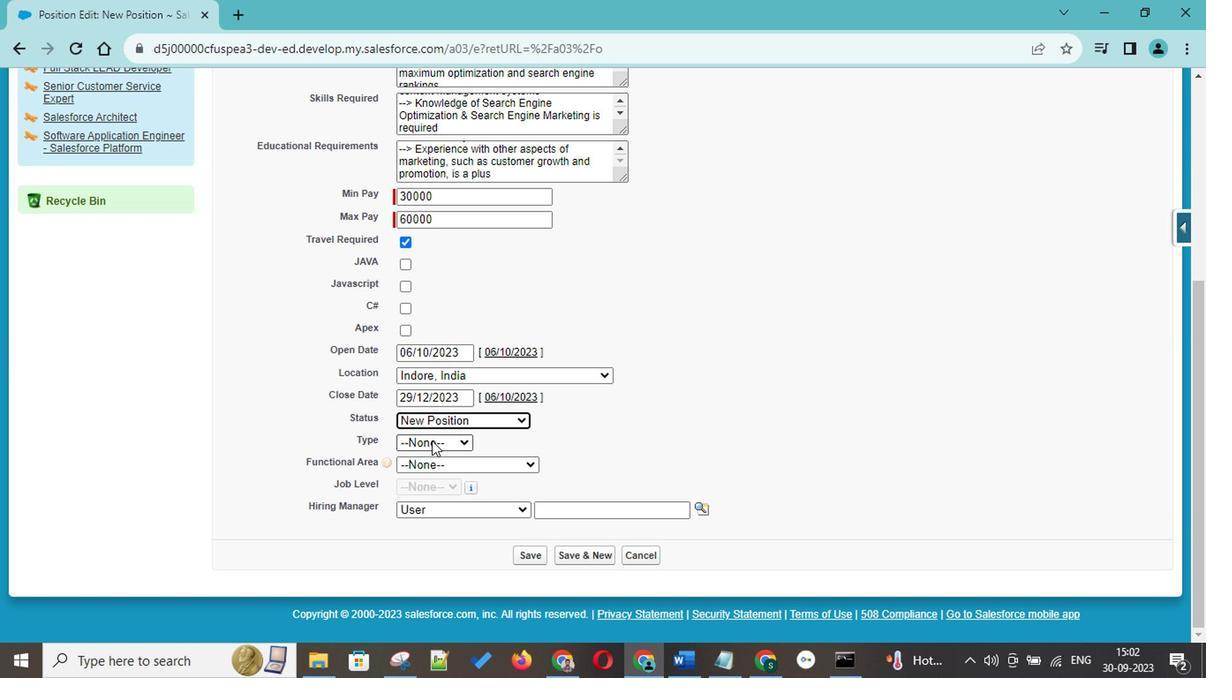 
Action: Mouse moved to (426, 481)
Screenshot: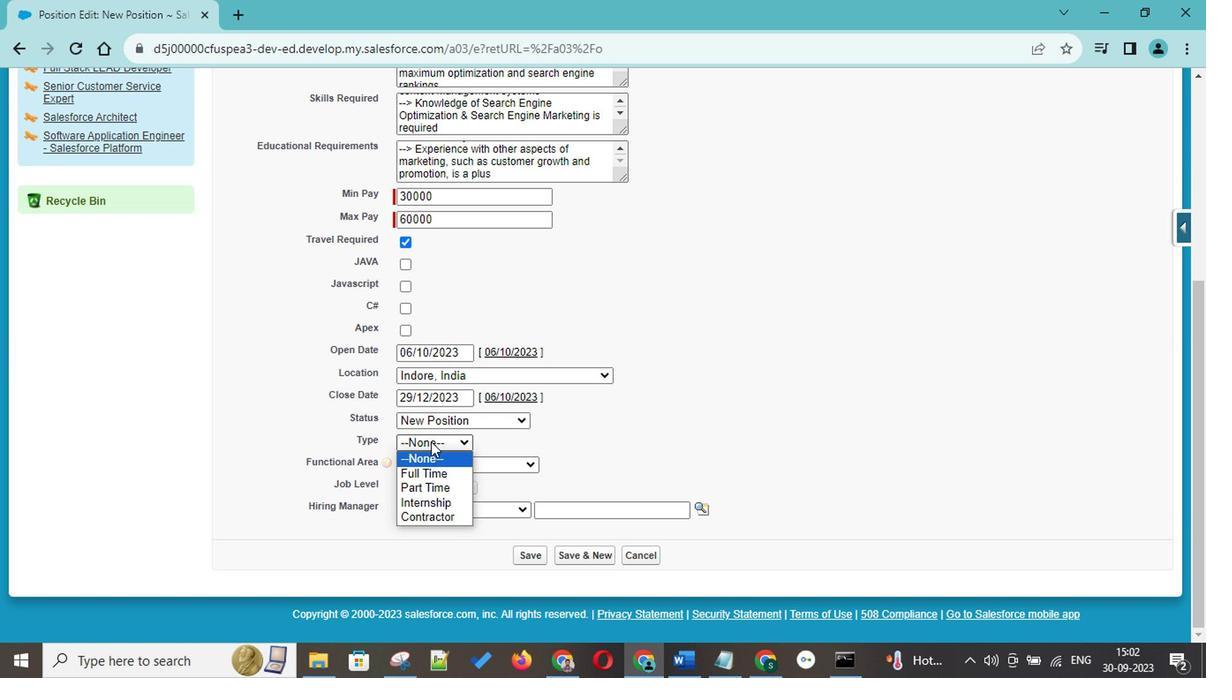 
Action: Mouse pressed left at (426, 481)
Screenshot: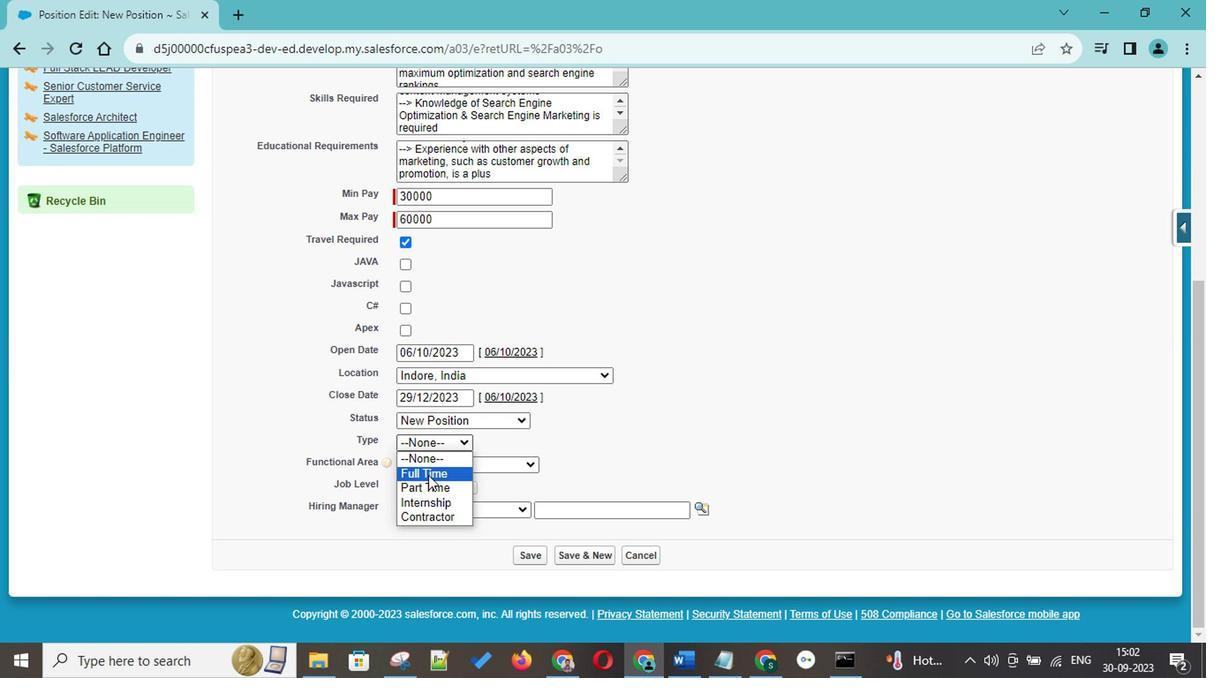 
Action: Mouse moved to (457, 473)
Screenshot: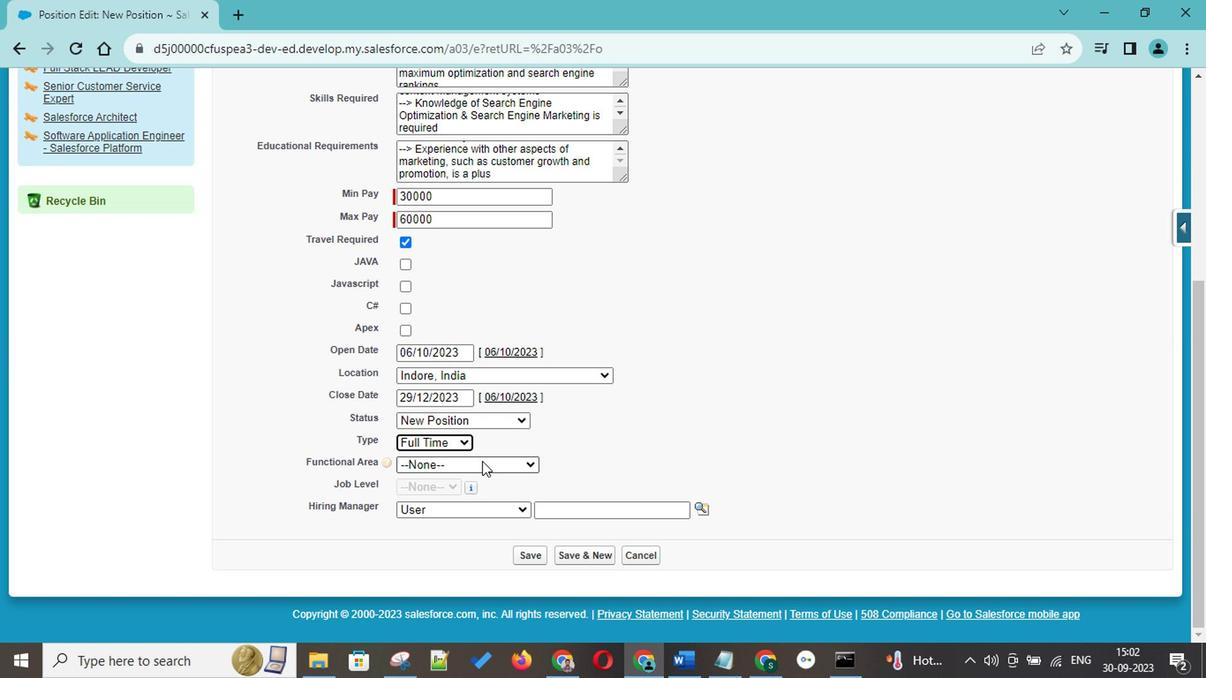 
Action: Mouse pressed left at (457, 473)
Screenshot: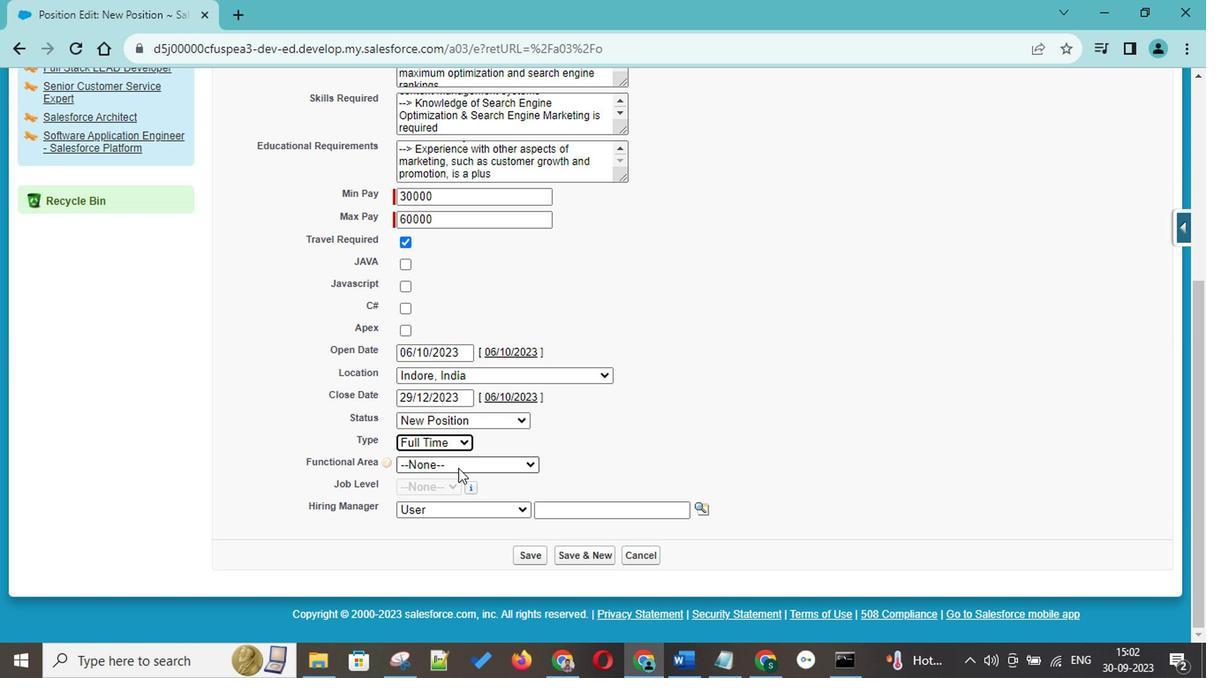 
Action: Mouse moved to (436, 530)
Screenshot: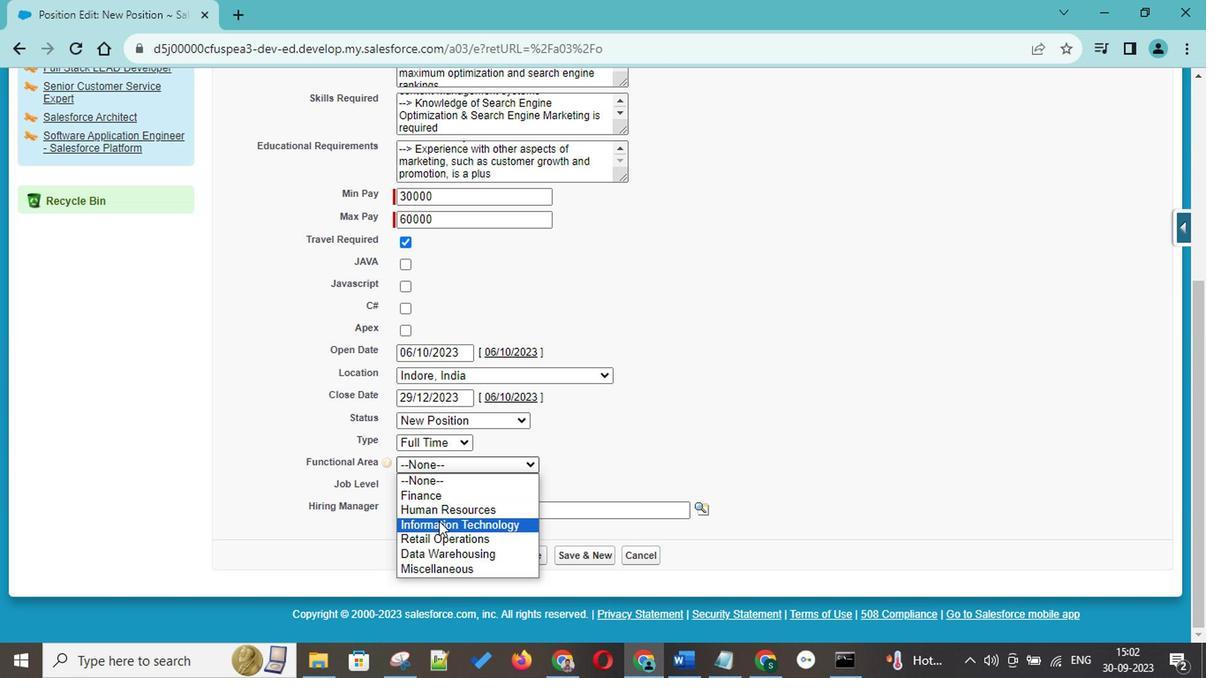 
Action: Mouse pressed left at (436, 530)
Screenshot: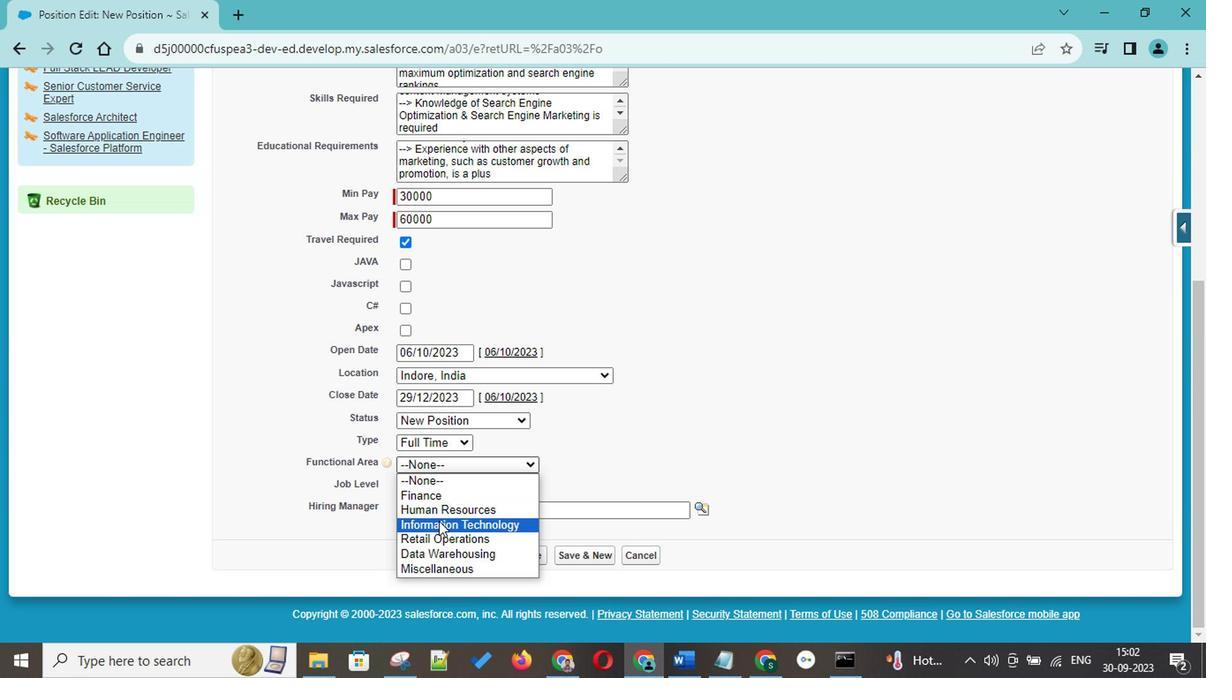 
Action: Mouse moved to (436, 492)
Screenshot: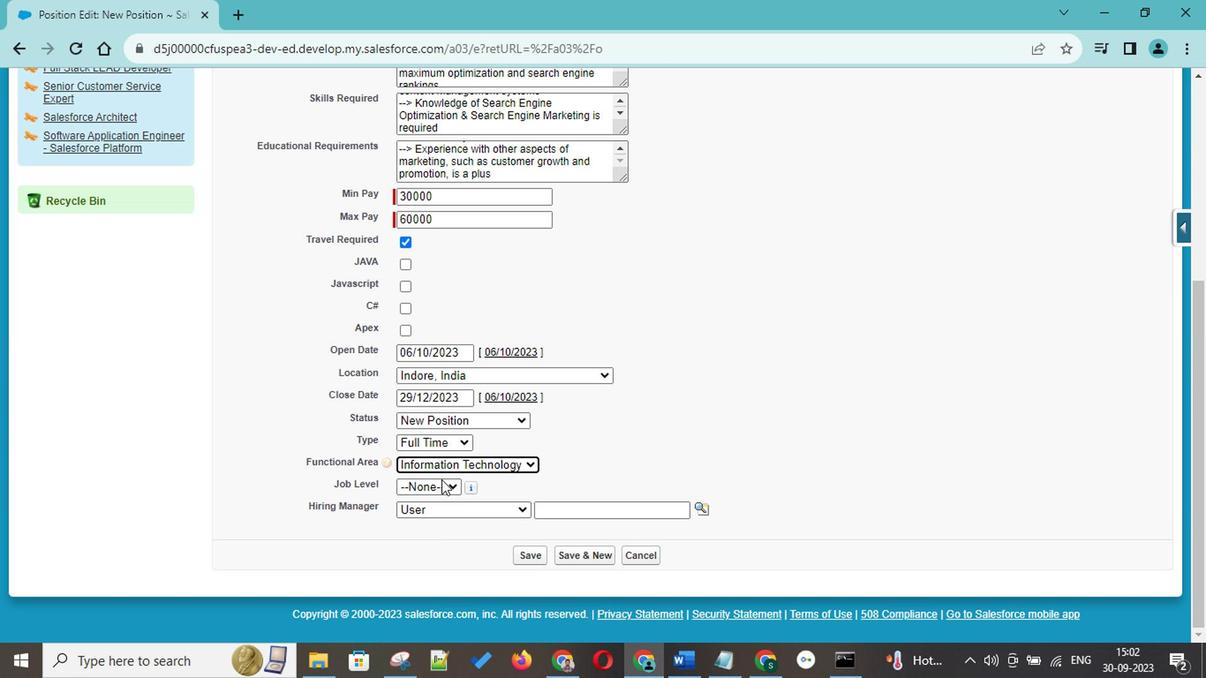 
Action: Mouse pressed left at (436, 492)
Screenshot: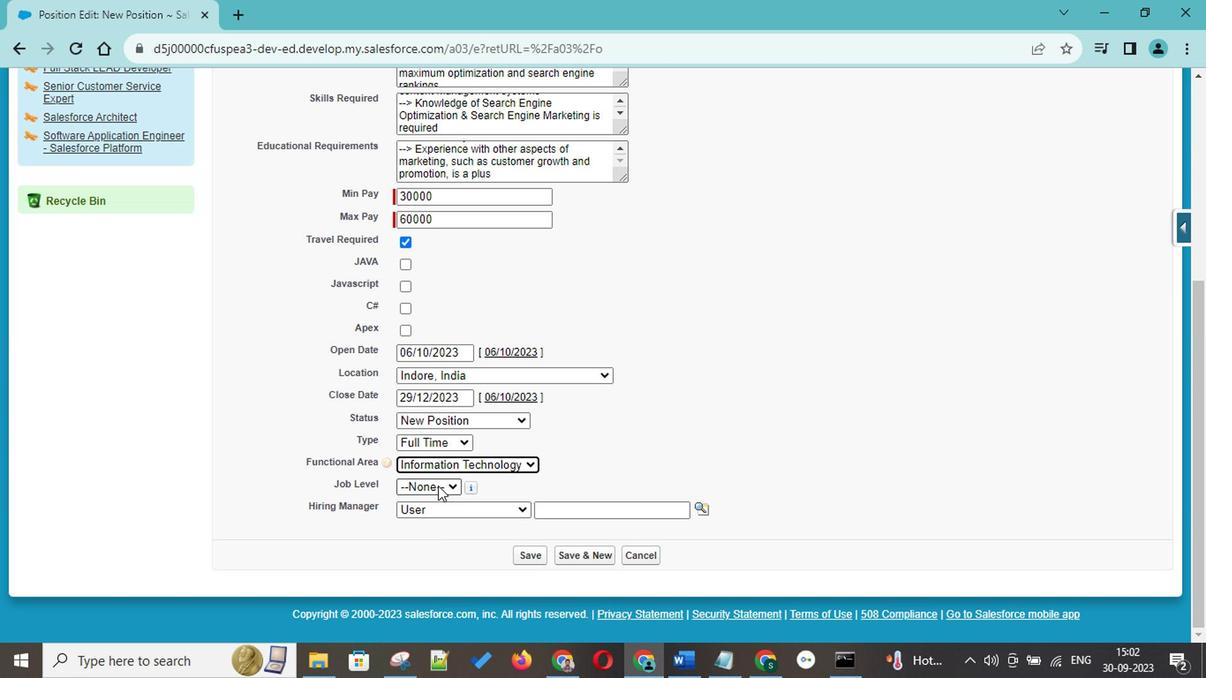 
Action: Mouse moved to (411, 539)
Screenshot: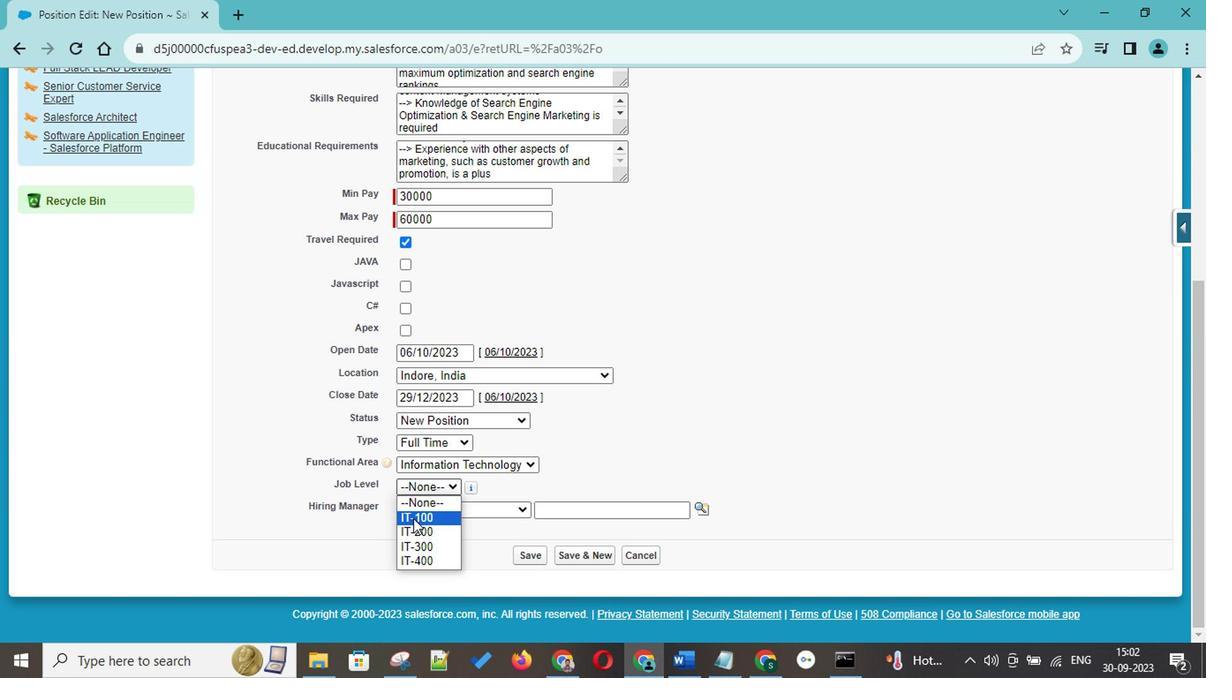 
Action: Mouse pressed left at (411, 539)
Screenshot: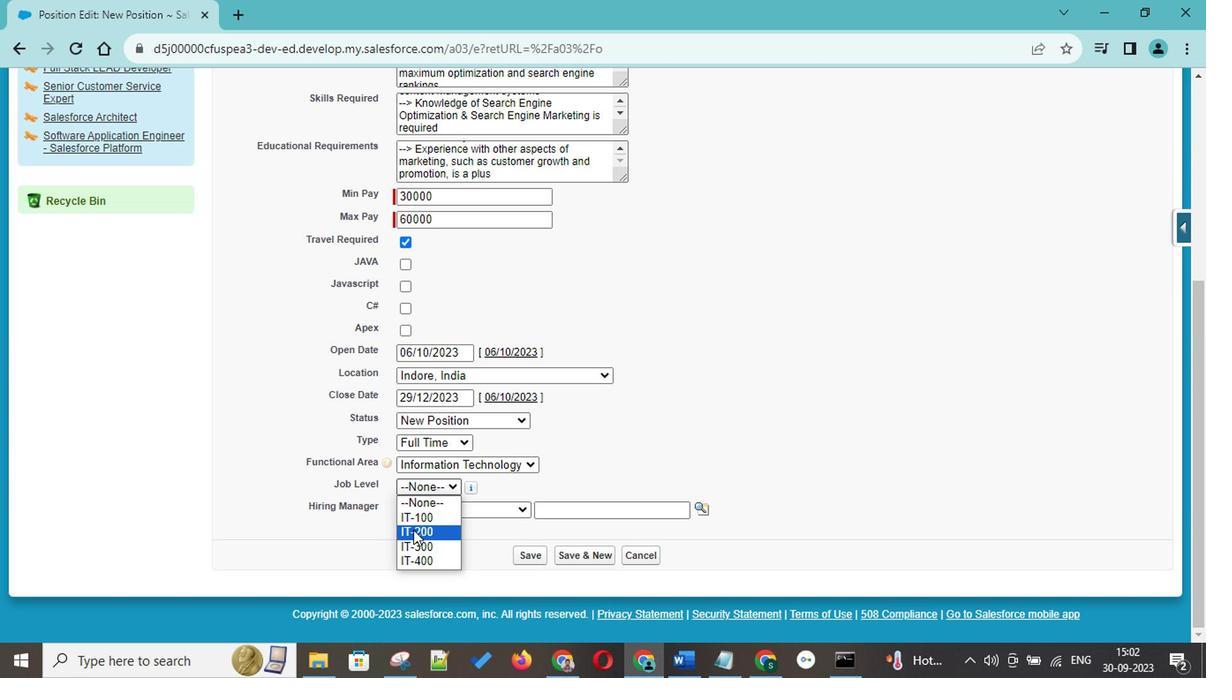 
Action: Mouse moved to (534, 567)
Screenshot: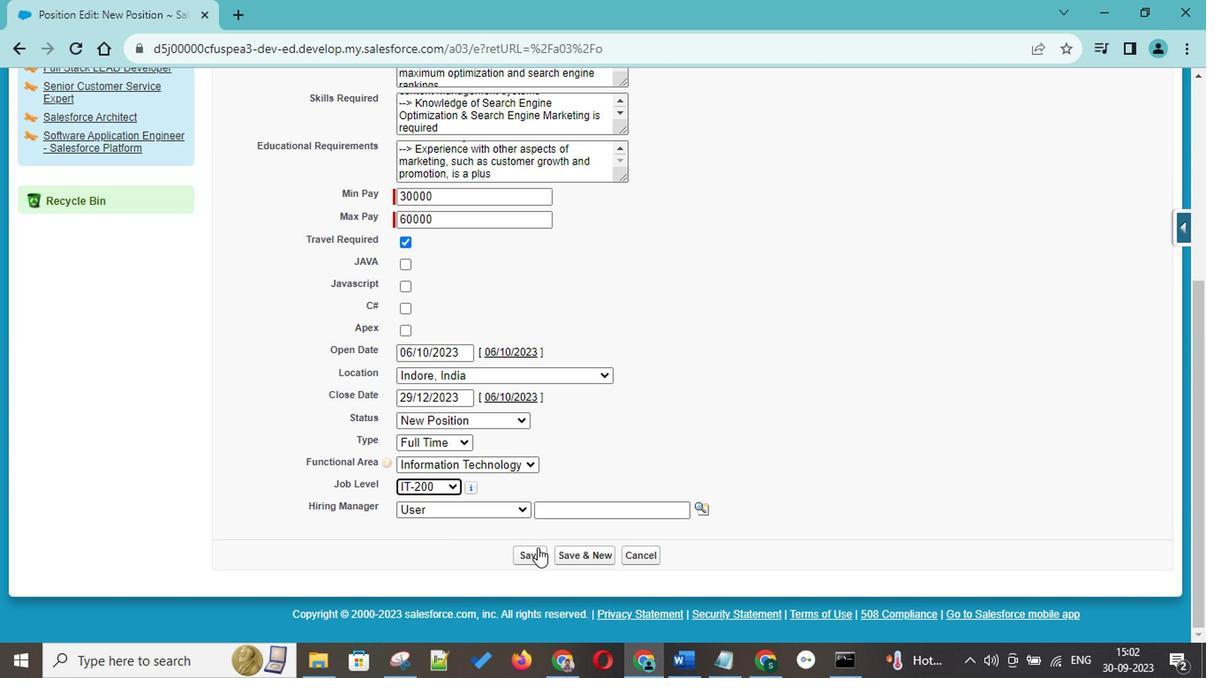 
Action: Mouse pressed left at (534, 567)
Screenshot: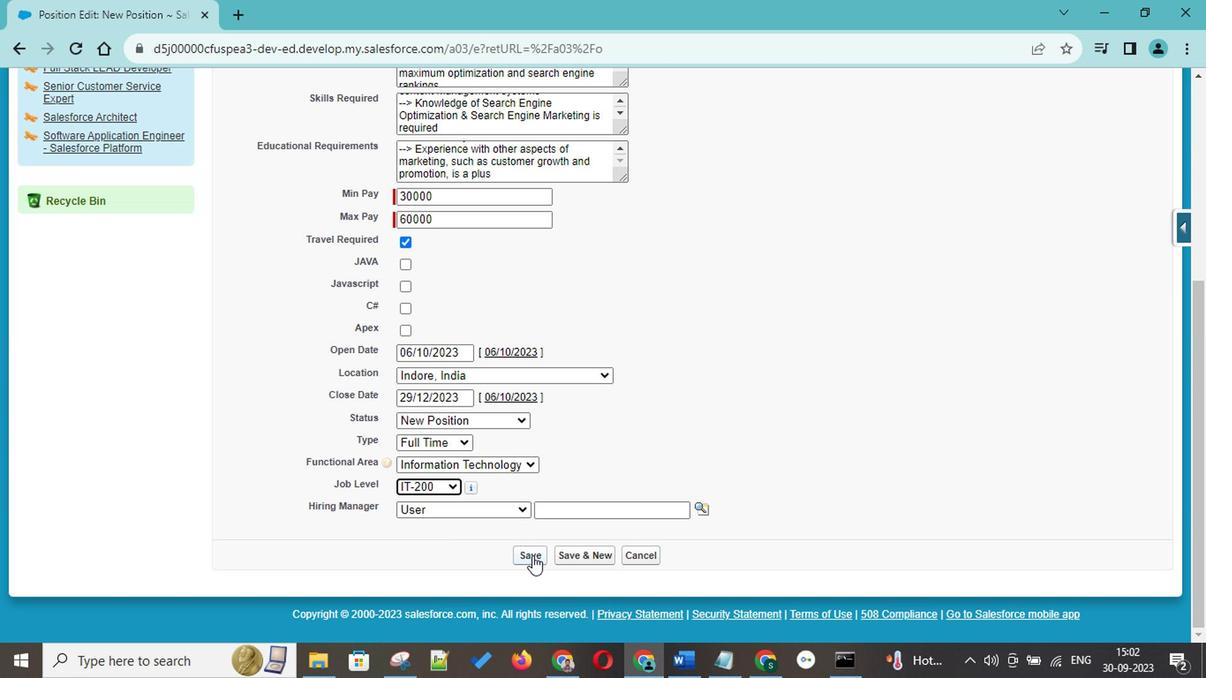 
Action: Mouse moved to (819, 454)
Screenshot: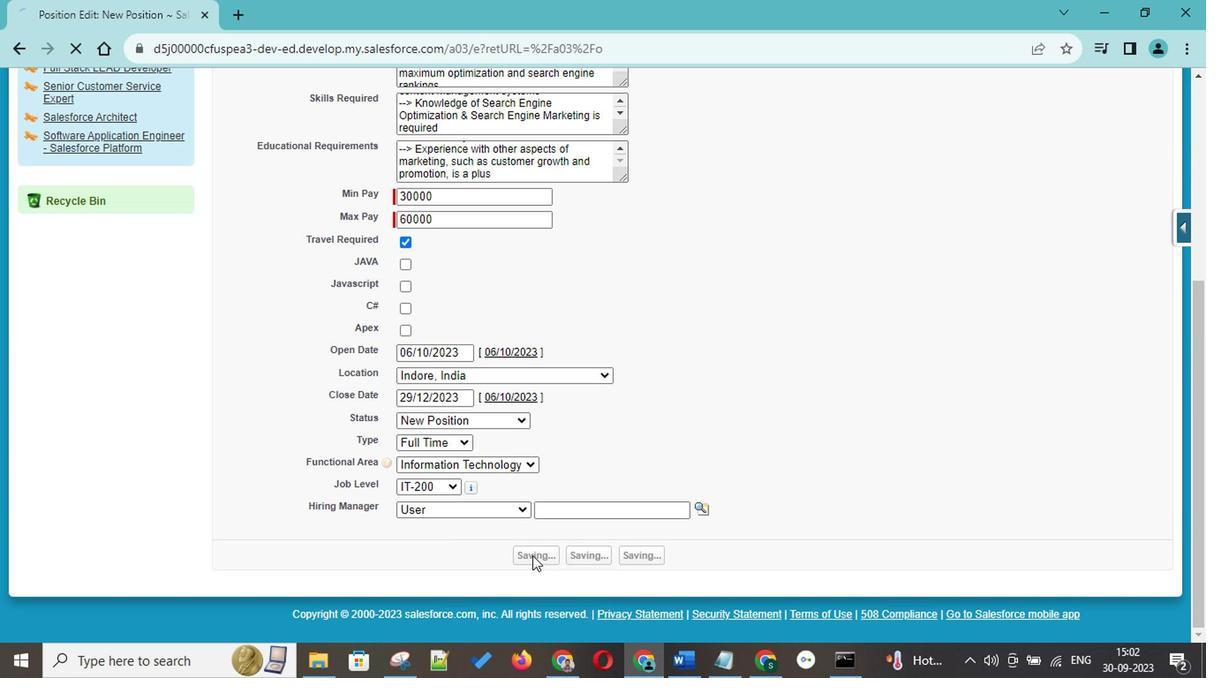 
